 Task: Search one way flight ticket for 2 adults, 2 infants in seat and 1 infant on lap in first from Minot: Minot International Airport to Evansville: Evansville Regional Airport on 5-3-2023. Choice of flights is JetBlue. Number of bags: 1 checked bag. Price is upto 109000. Outbound departure time preference is 15:15.
Action: Mouse moved to (410, 163)
Screenshot: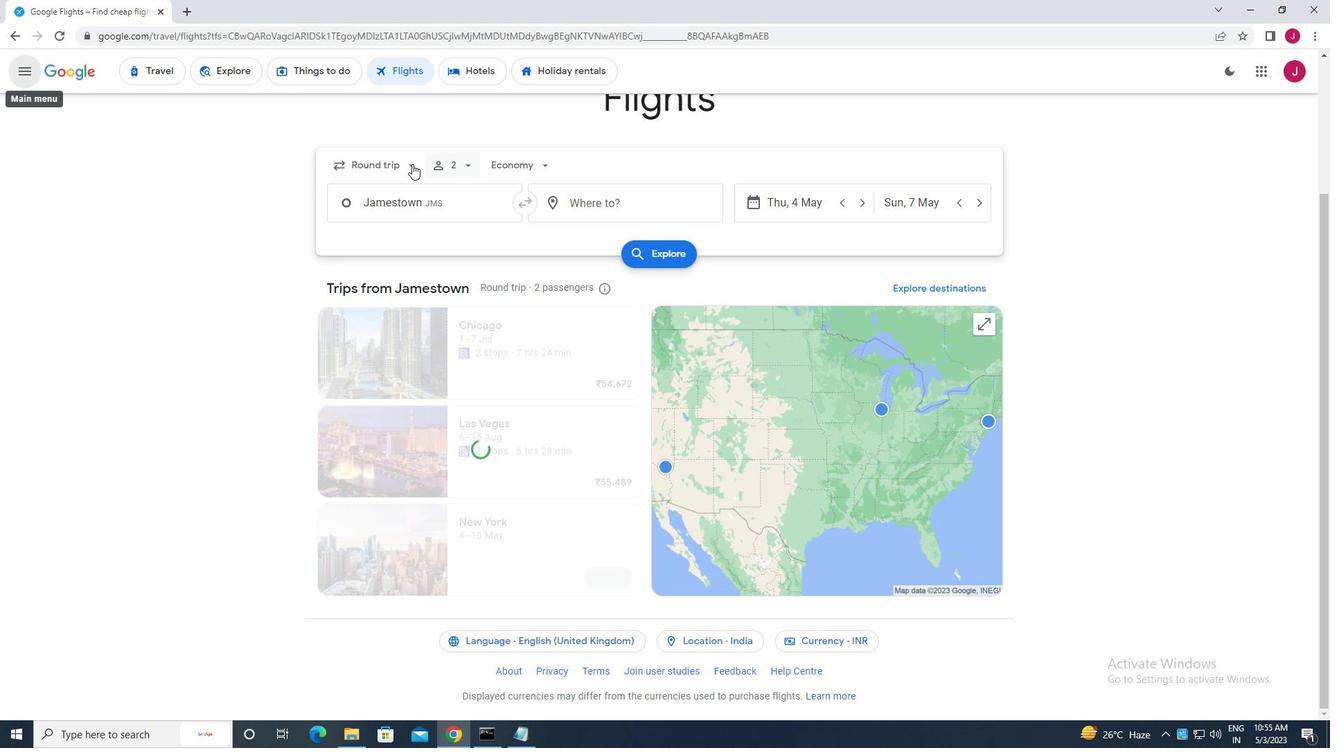 
Action: Mouse pressed left at (410, 163)
Screenshot: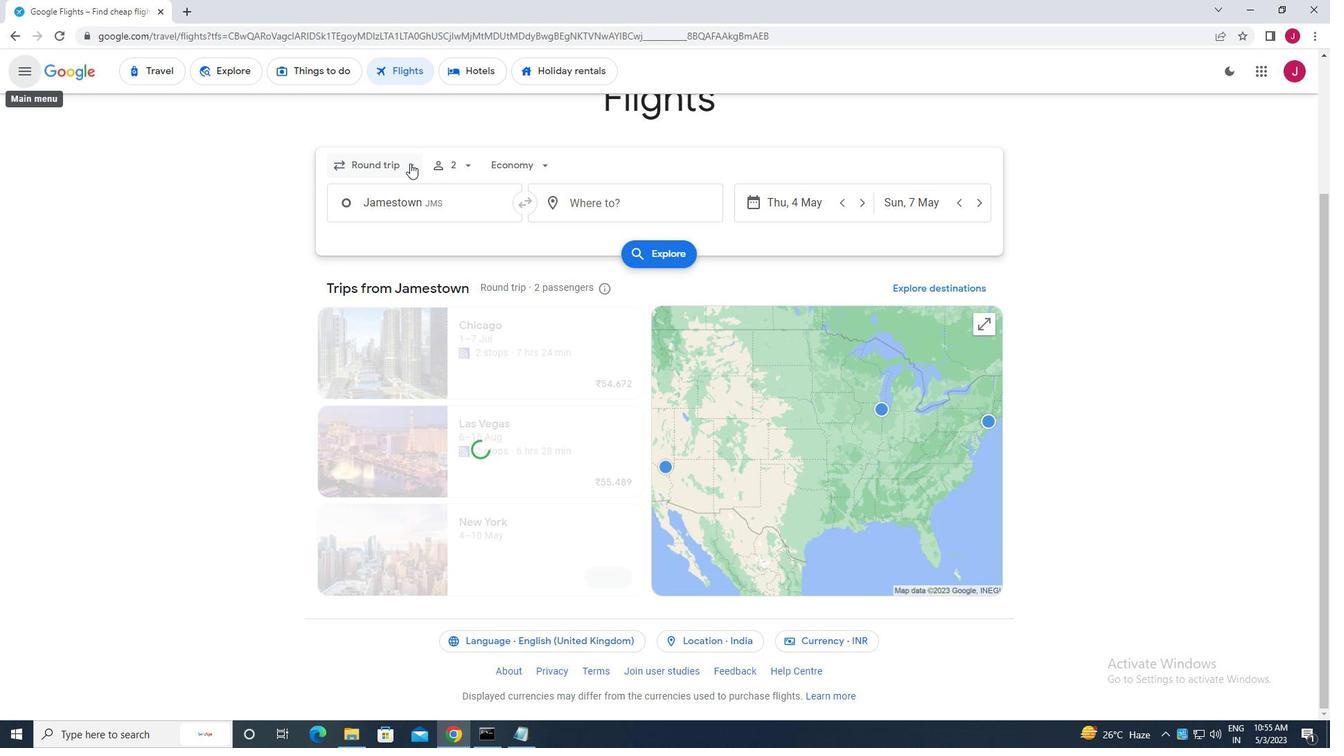 
Action: Mouse moved to (394, 230)
Screenshot: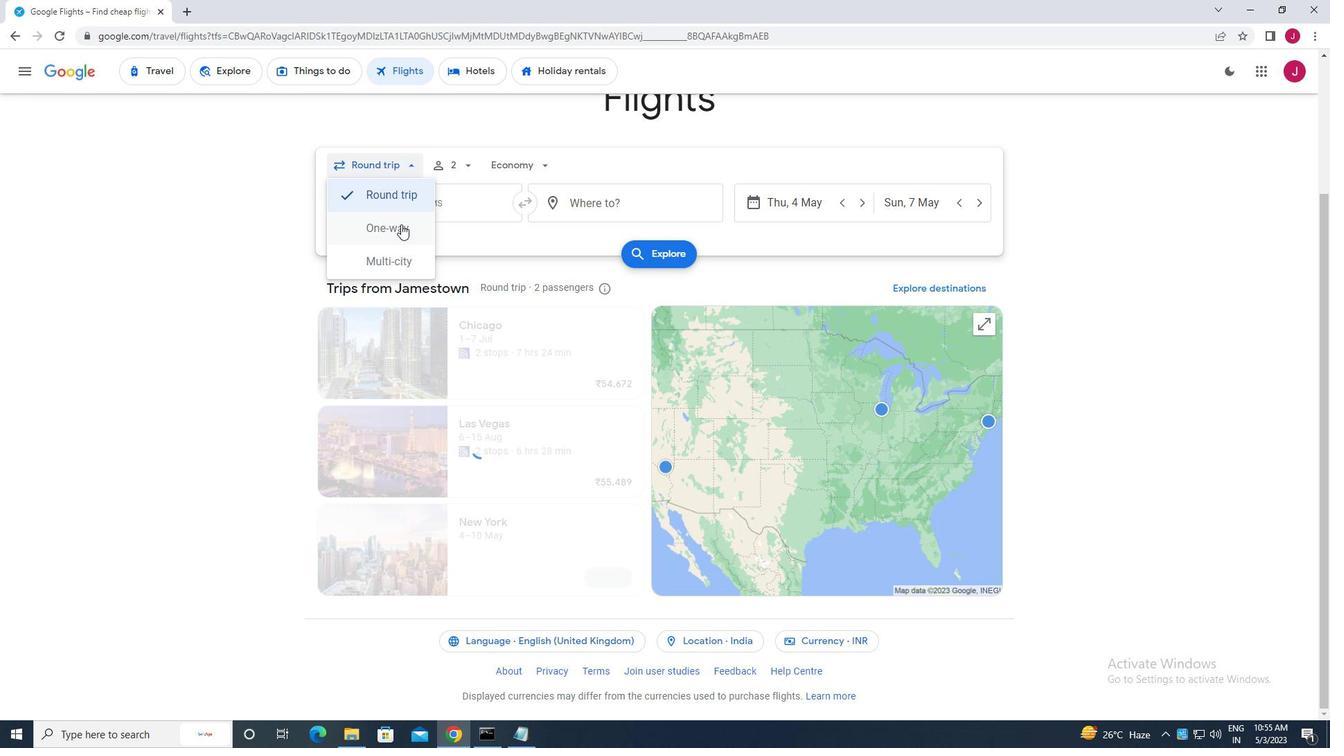 
Action: Mouse pressed left at (394, 230)
Screenshot: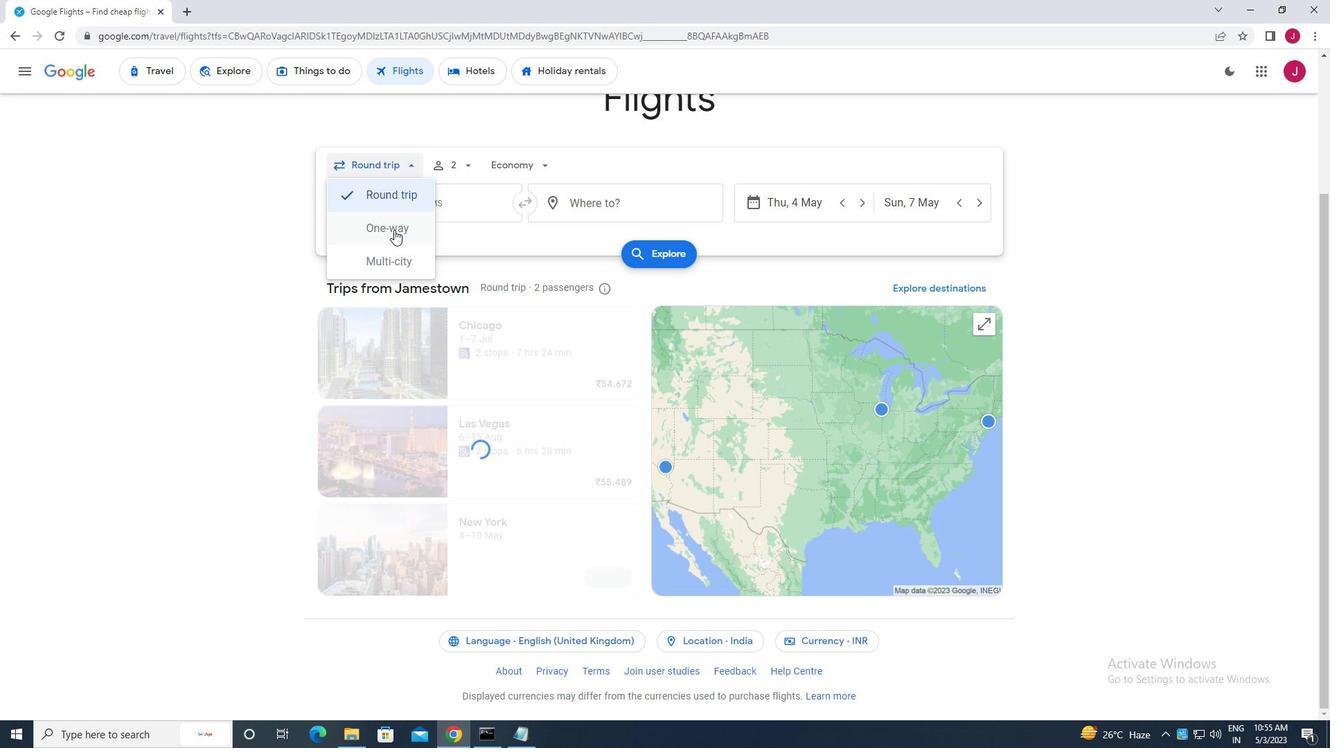 
Action: Mouse moved to (462, 166)
Screenshot: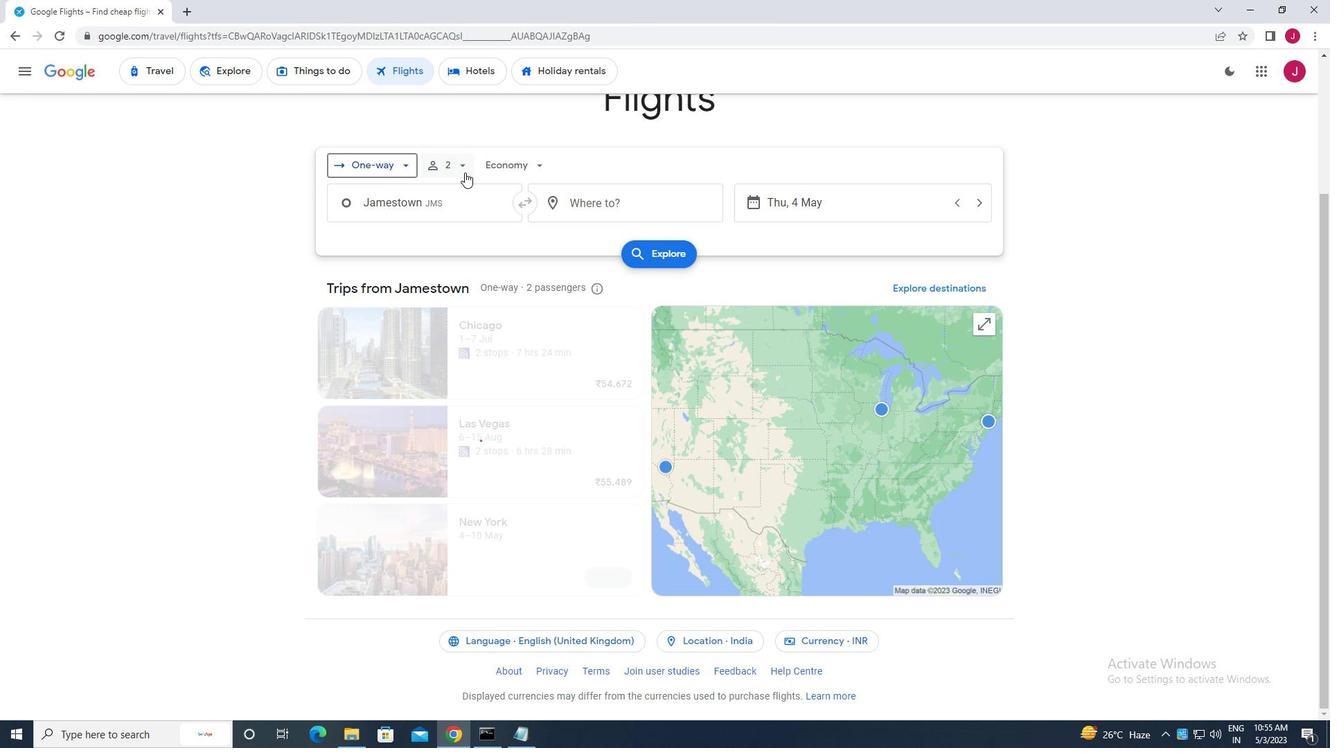 
Action: Mouse pressed left at (462, 166)
Screenshot: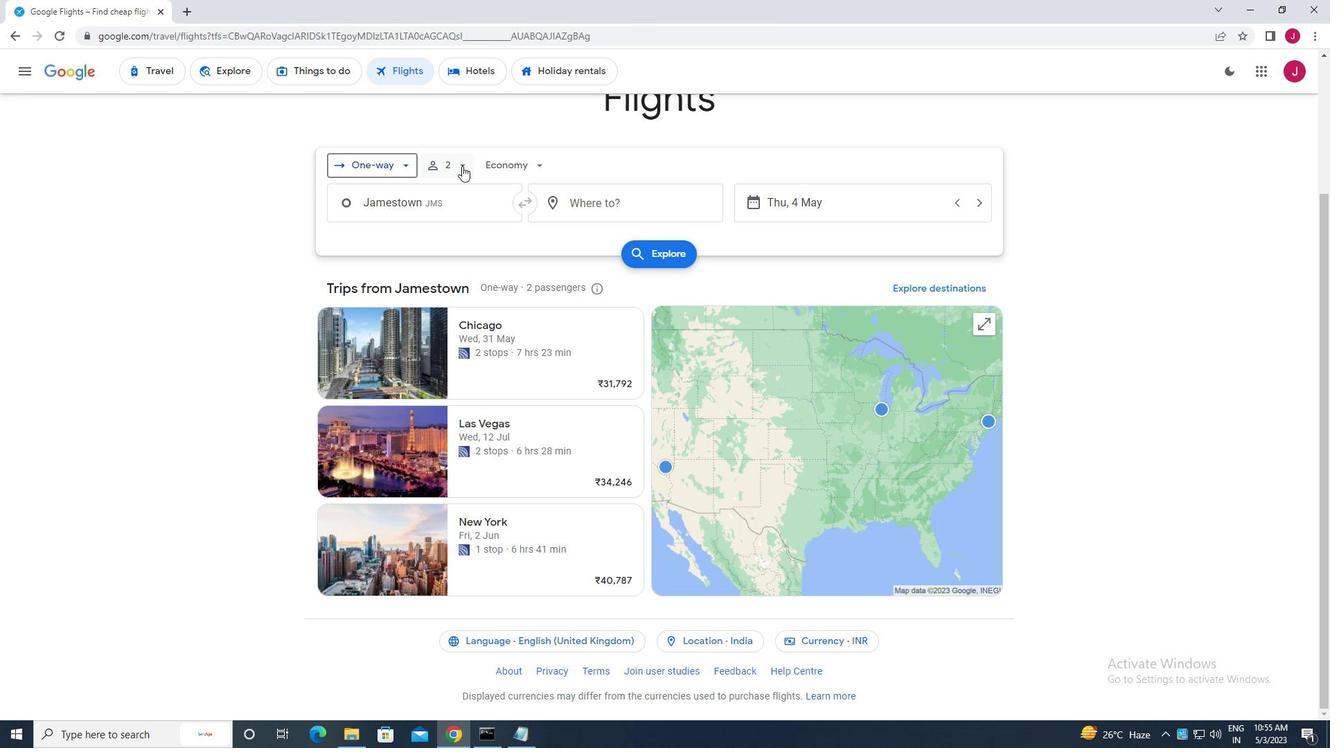 
Action: Mouse moved to (569, 198)
Screenshot: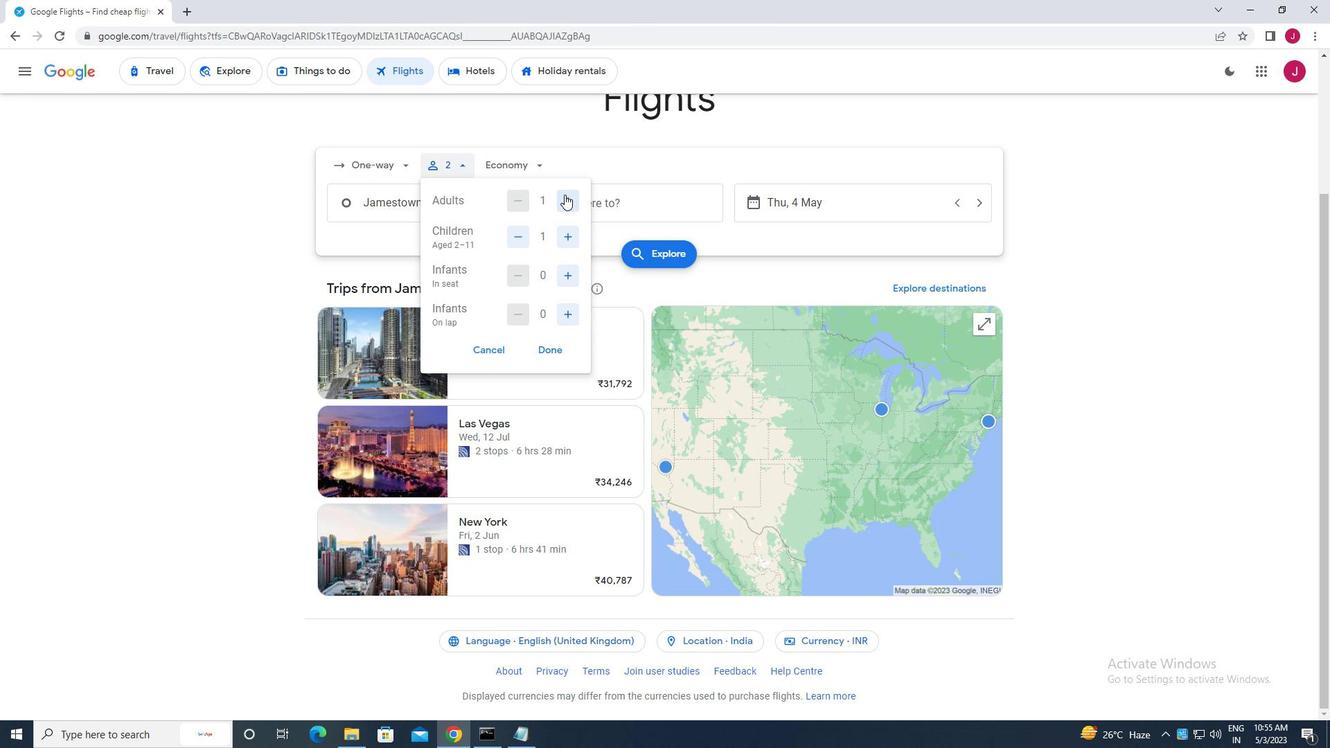 
Action: Mouse pressed left at (569, 198)
Screenshot: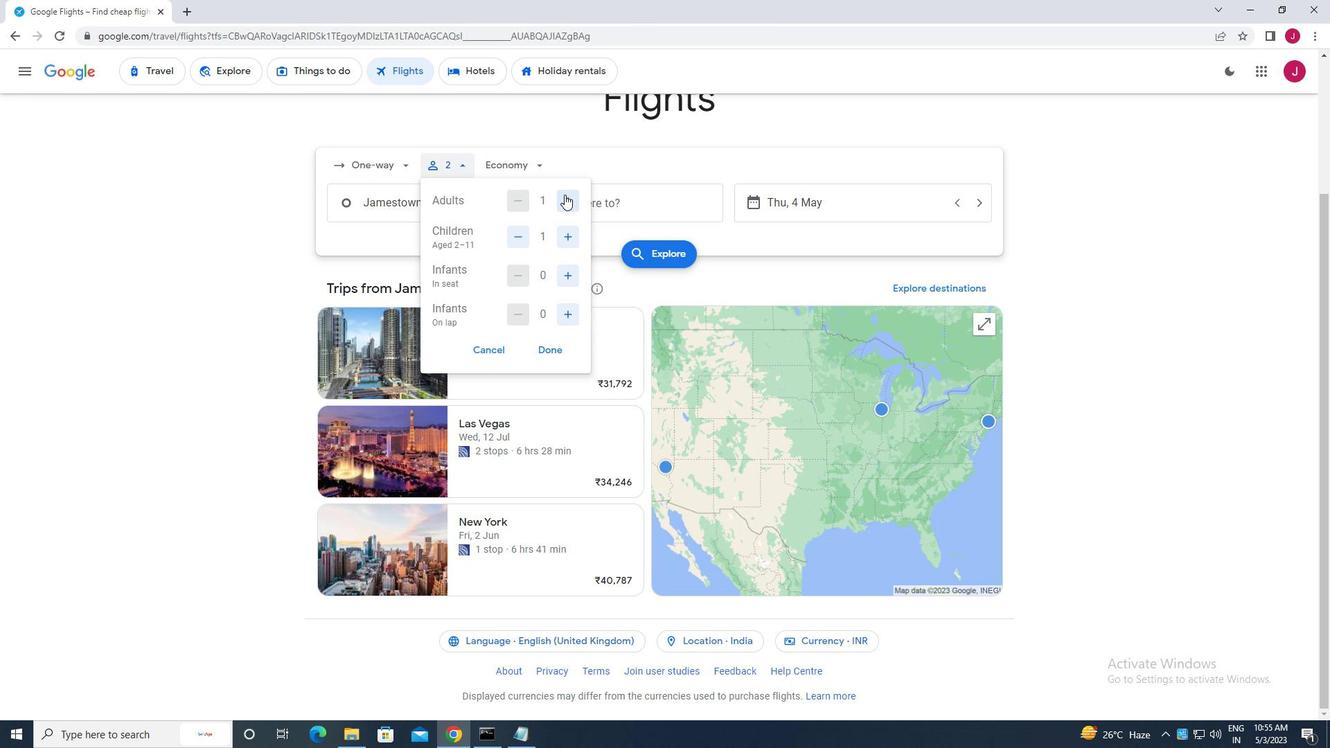 
Action: Mouse moved to (567, 237)
Screenshot: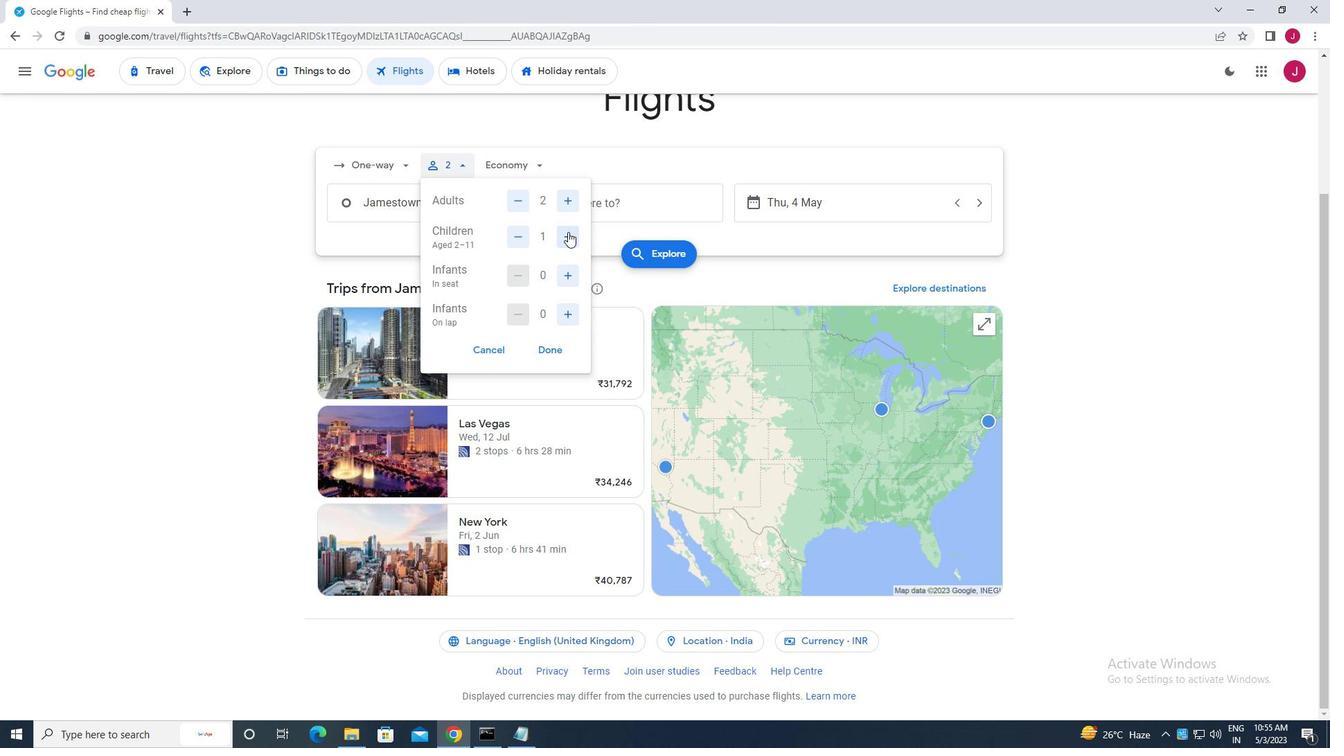 
Action: Mouse pressed left at (567, 237)
Screenshot: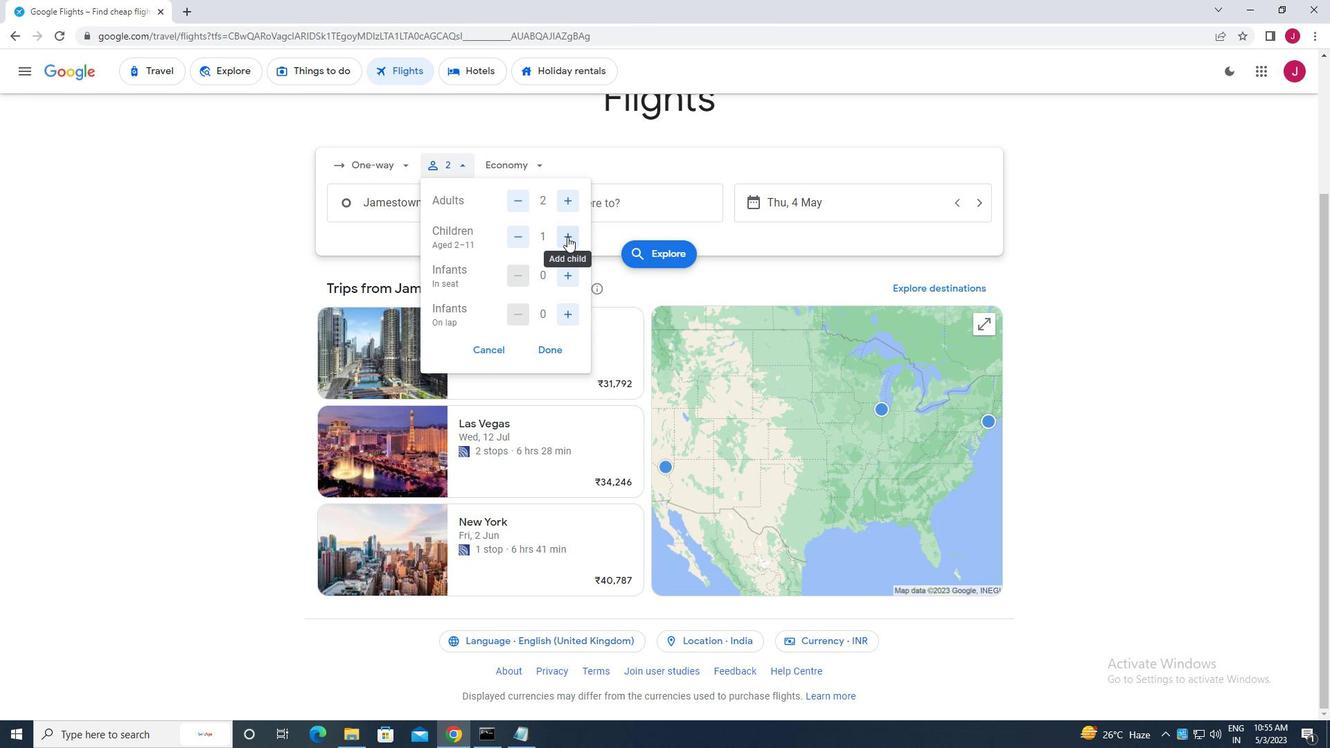 
Action: Mouse moved to (521, 239)
Screenshot: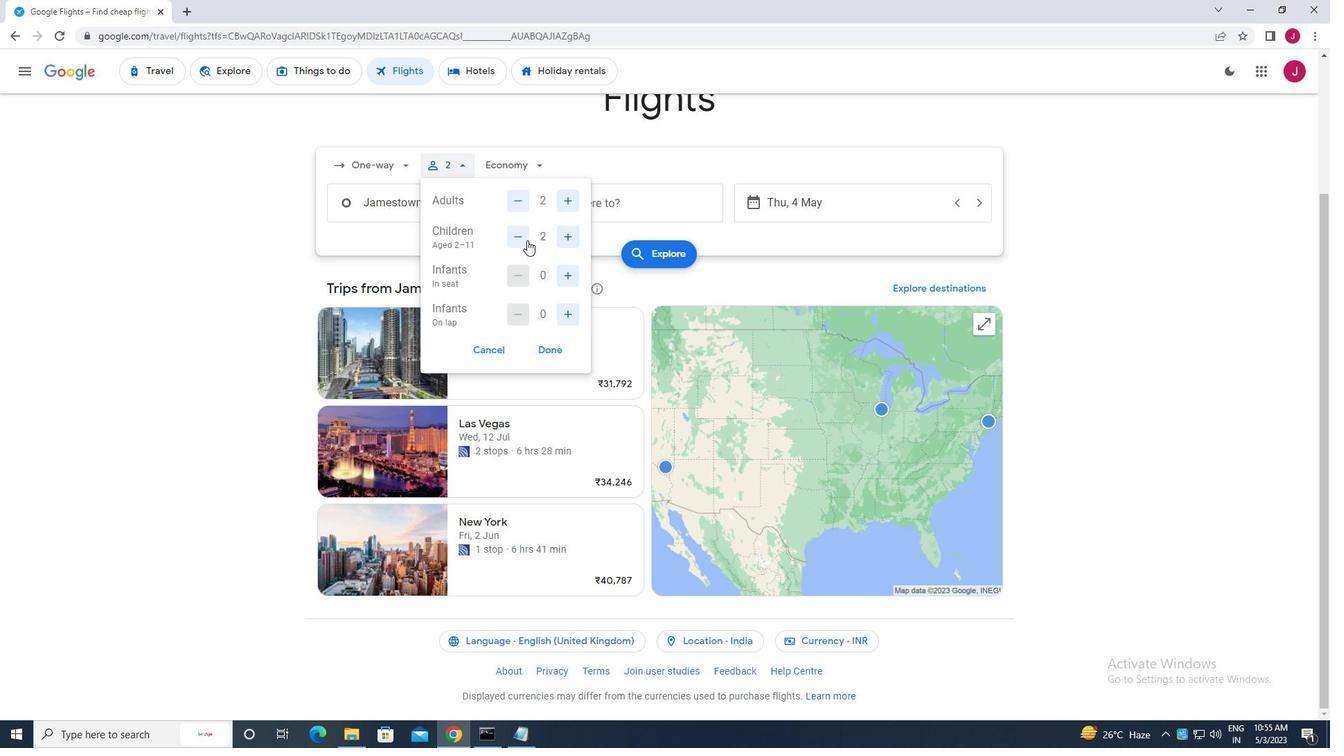 
Action: Mouse pressed left at (521, 239)
Screenshot: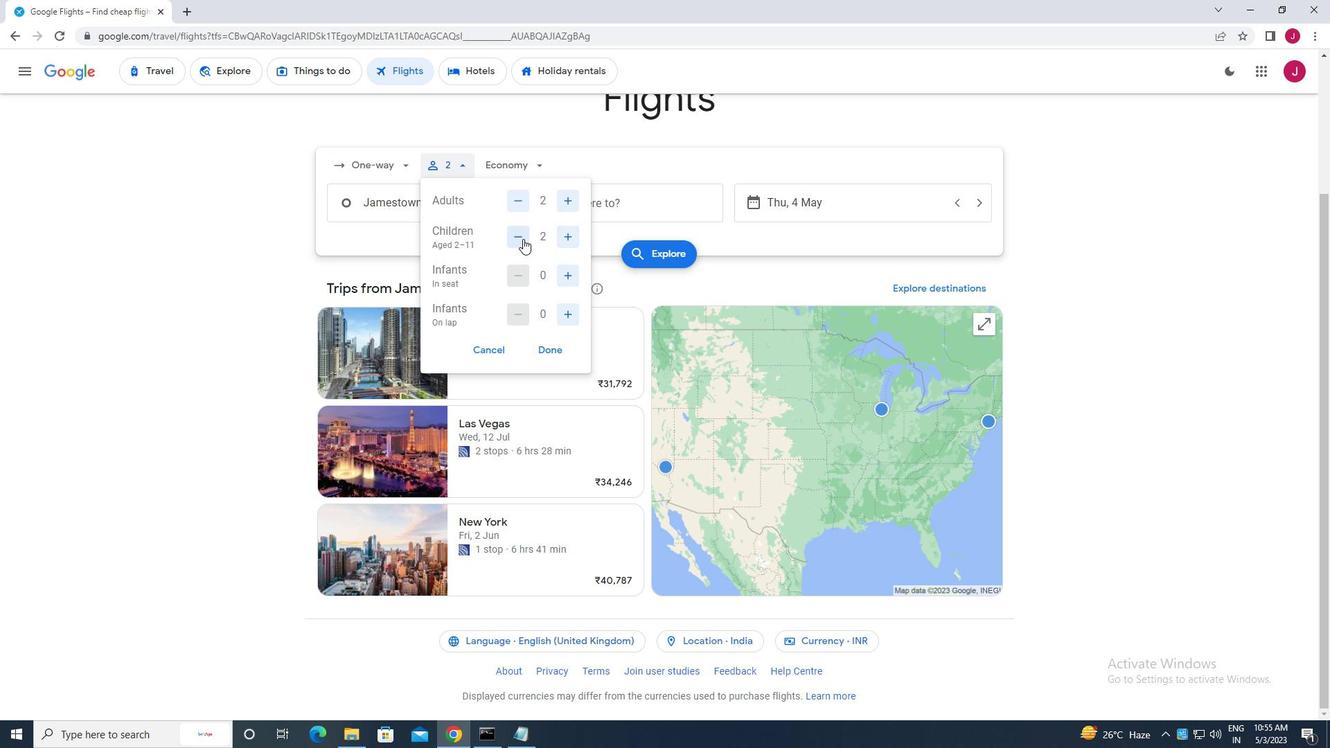 
Action: Mouse pressed left at (521, 239)
Screenshot: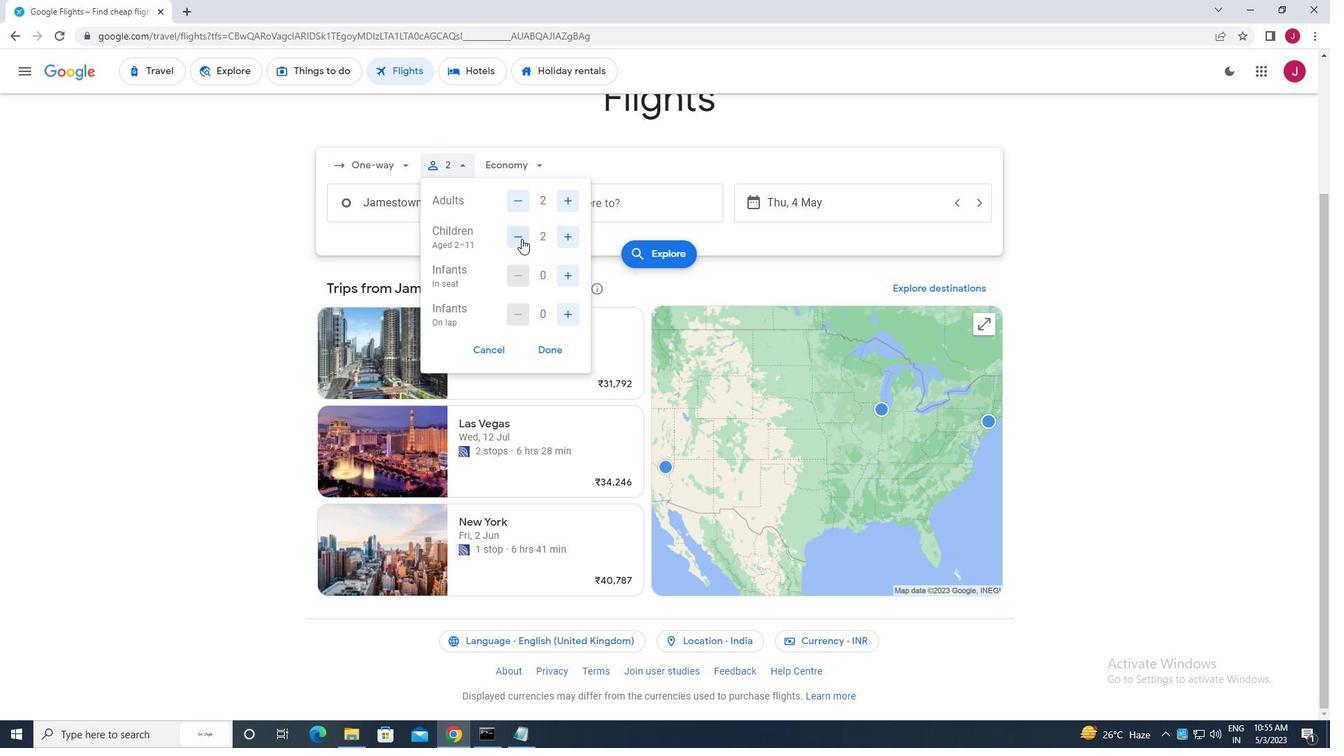 
Action: Mouse moved to (568, 277)
Screenshot: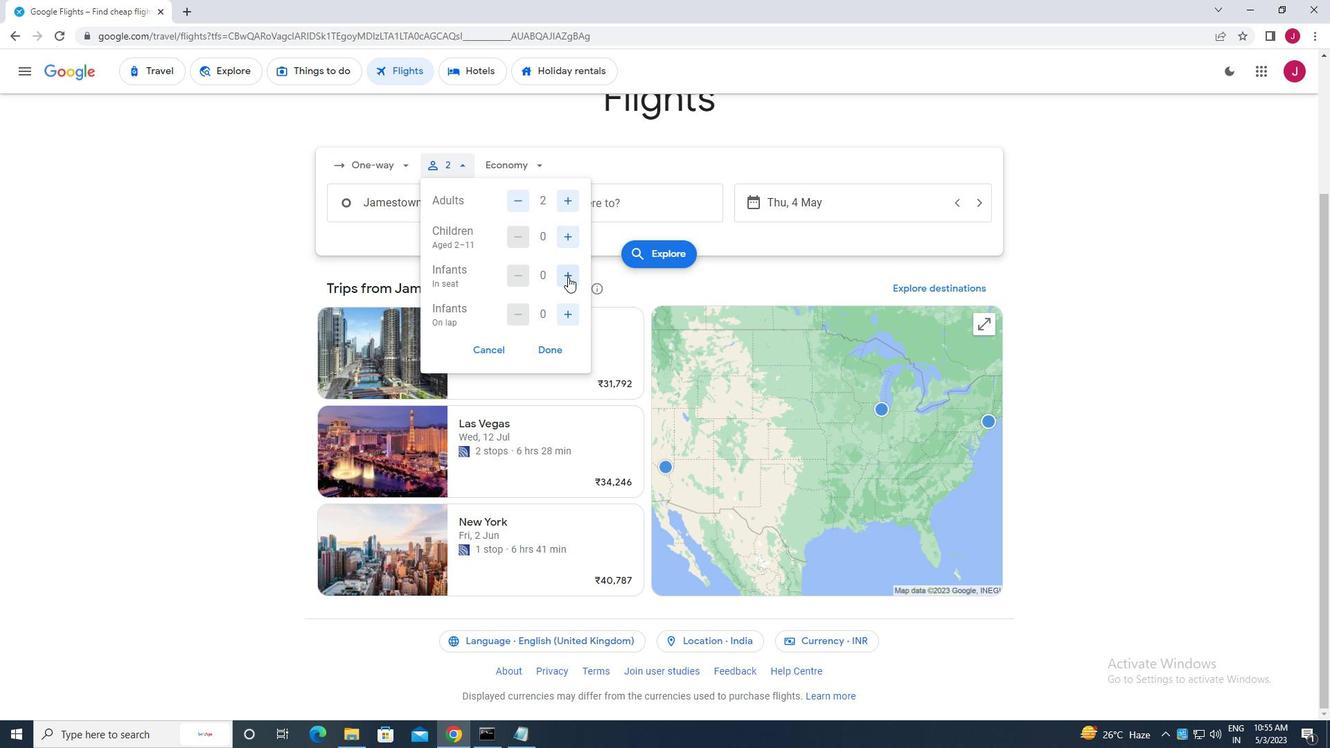 
Action: Mouse pressed left at (568, 277)
Screenshot: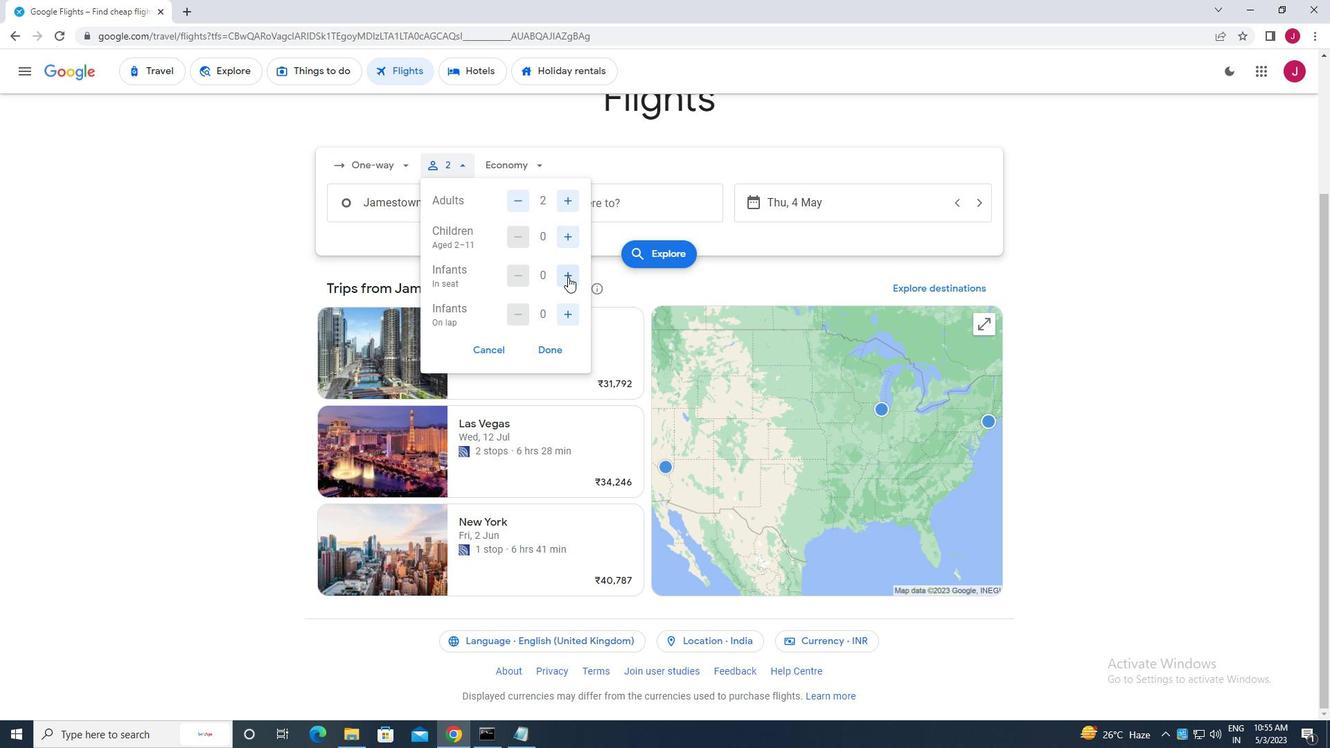 
Action: Mouse pressed left at (568, 277)
Screenshot: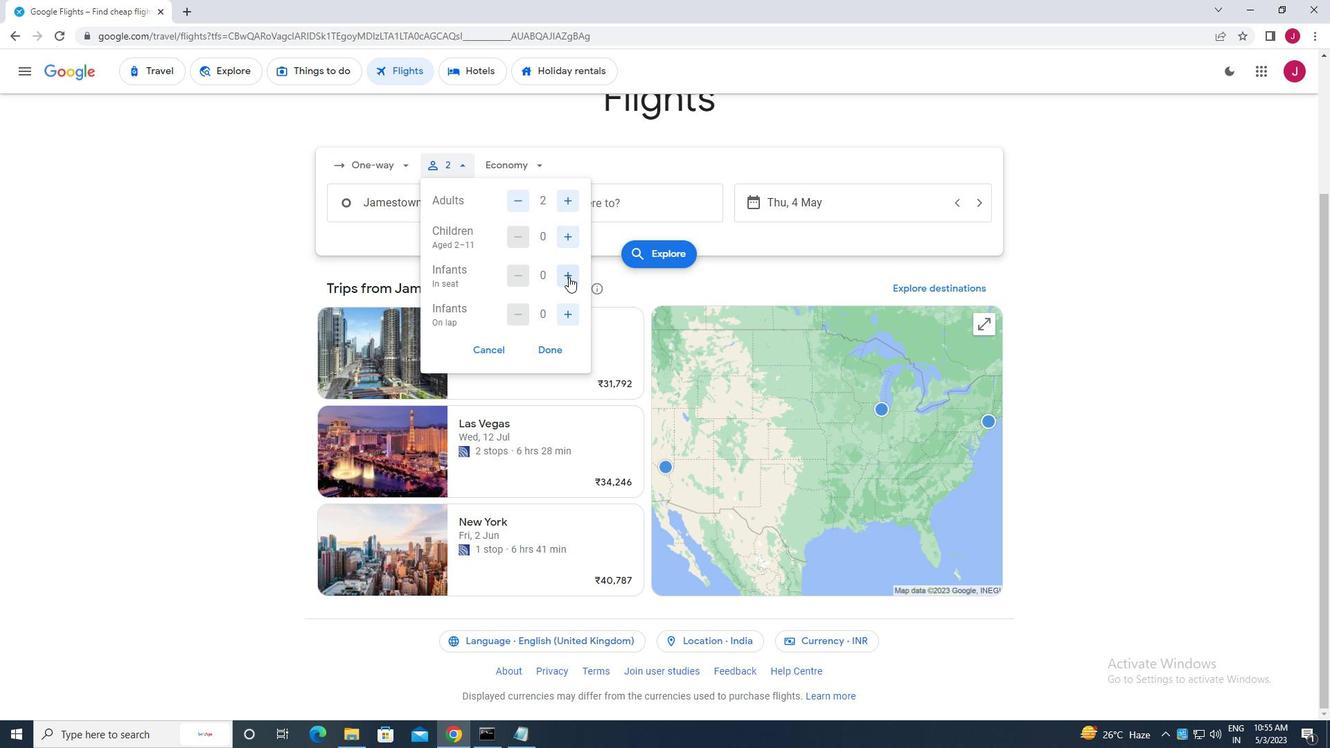 
Action: Mouse moved to (571, 307)
Screenshot: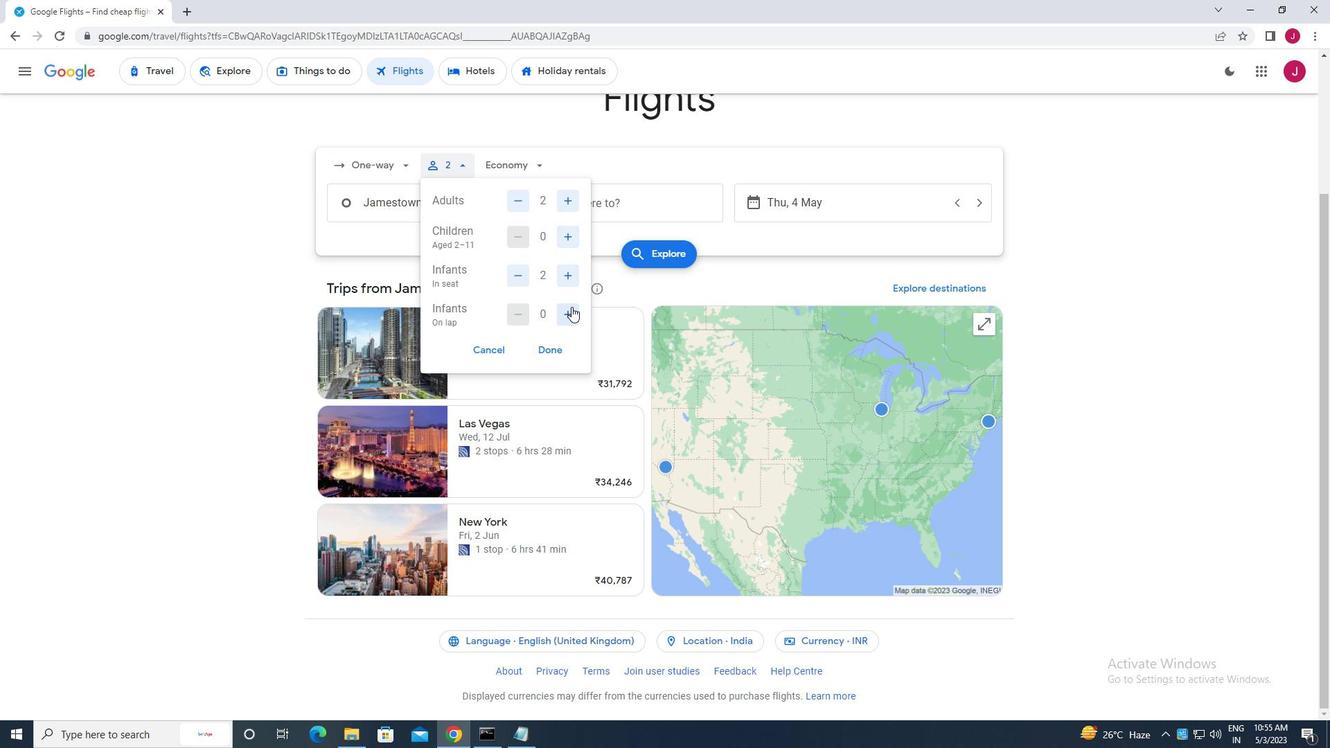 
Action: Mouse pressed left at (571, 307)
Screenshot: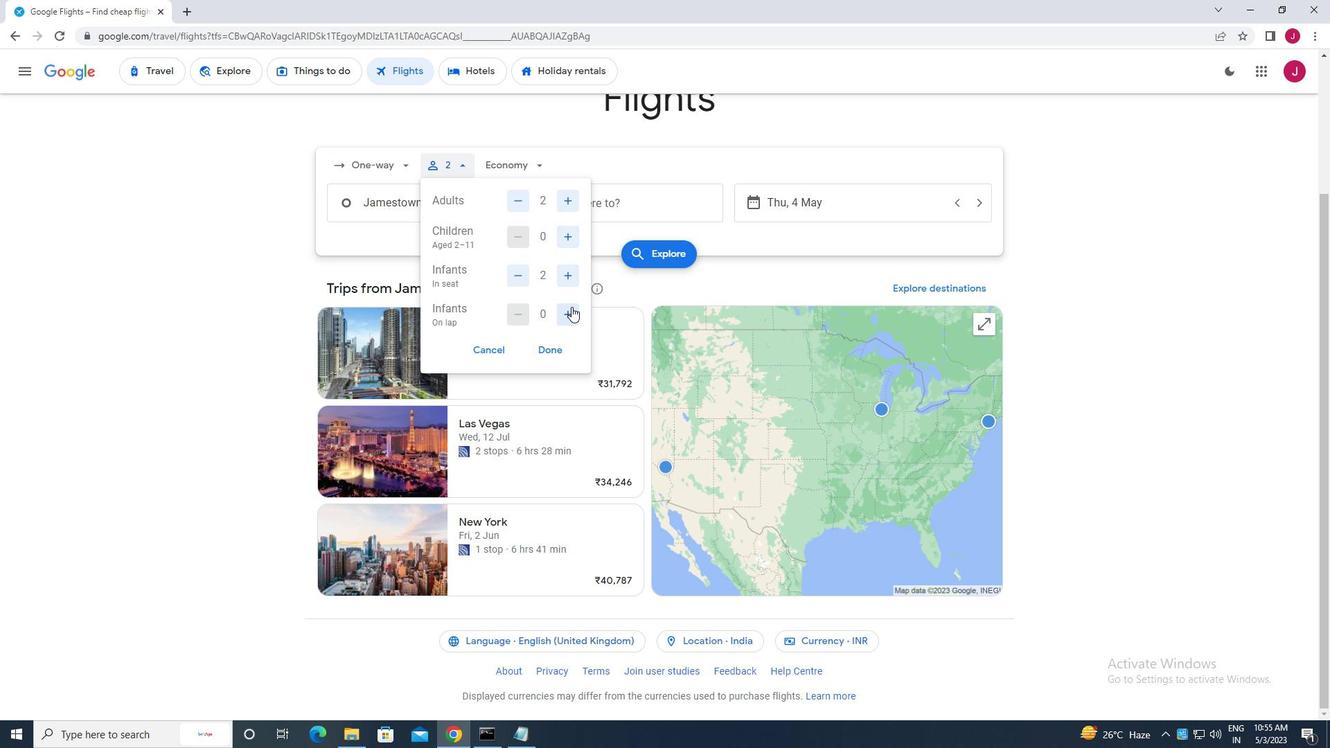 
Action: Mouse moved to (553, 352)
Screenshot: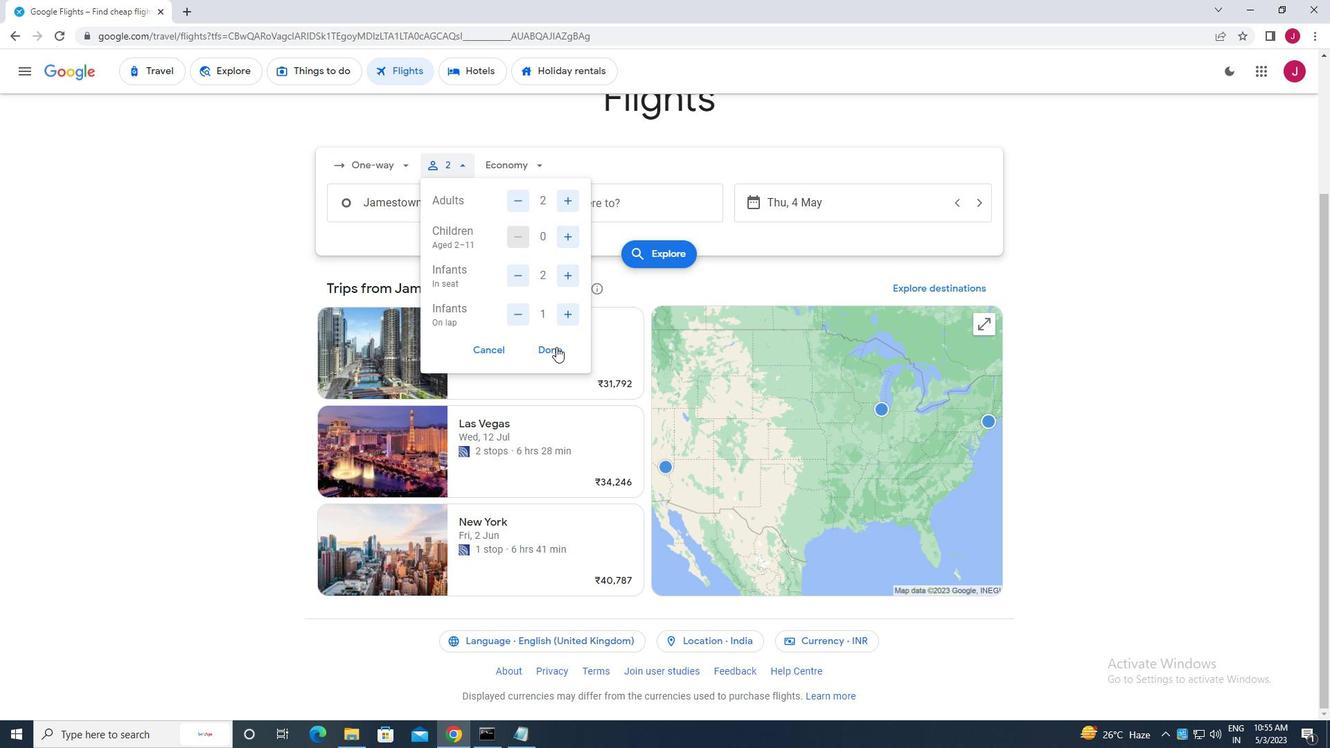 
Action: Mouse pressed left at (553, 352)
Screenshot: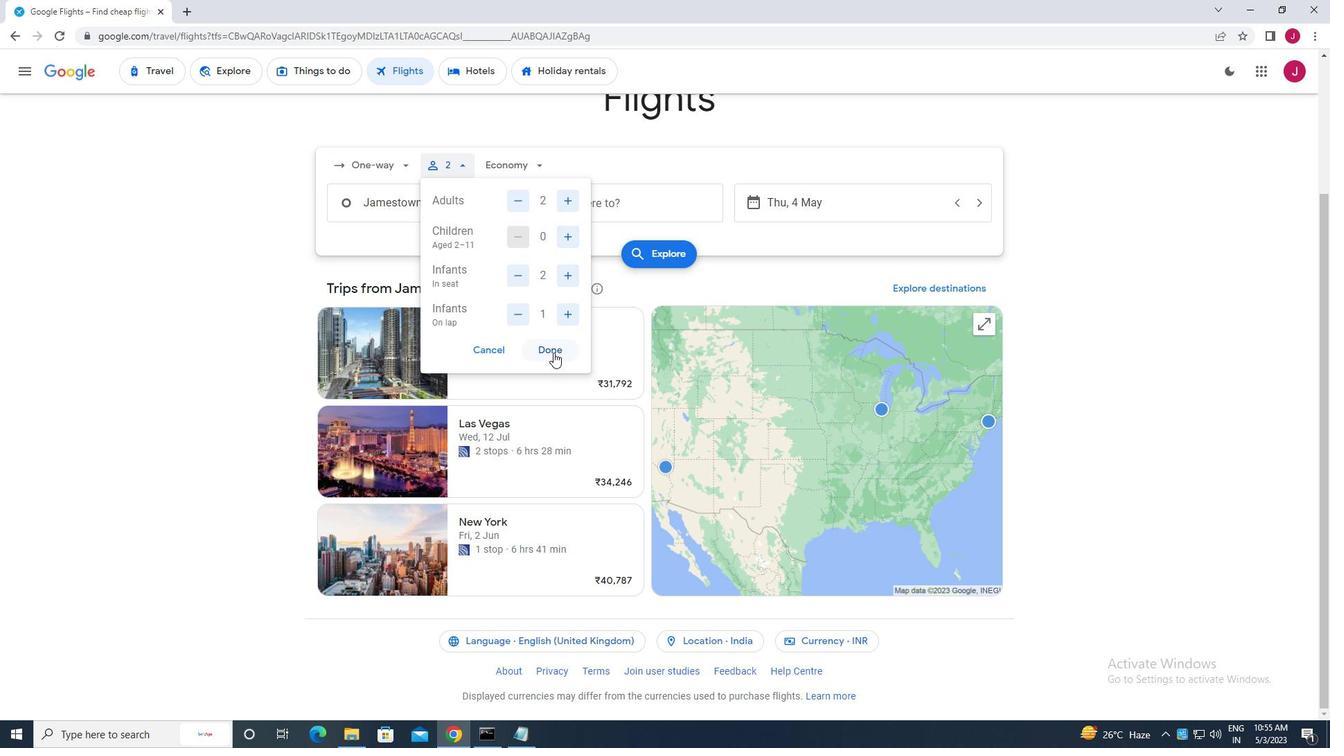 
Action: Mouse moved to (527, 166)
Screenshot: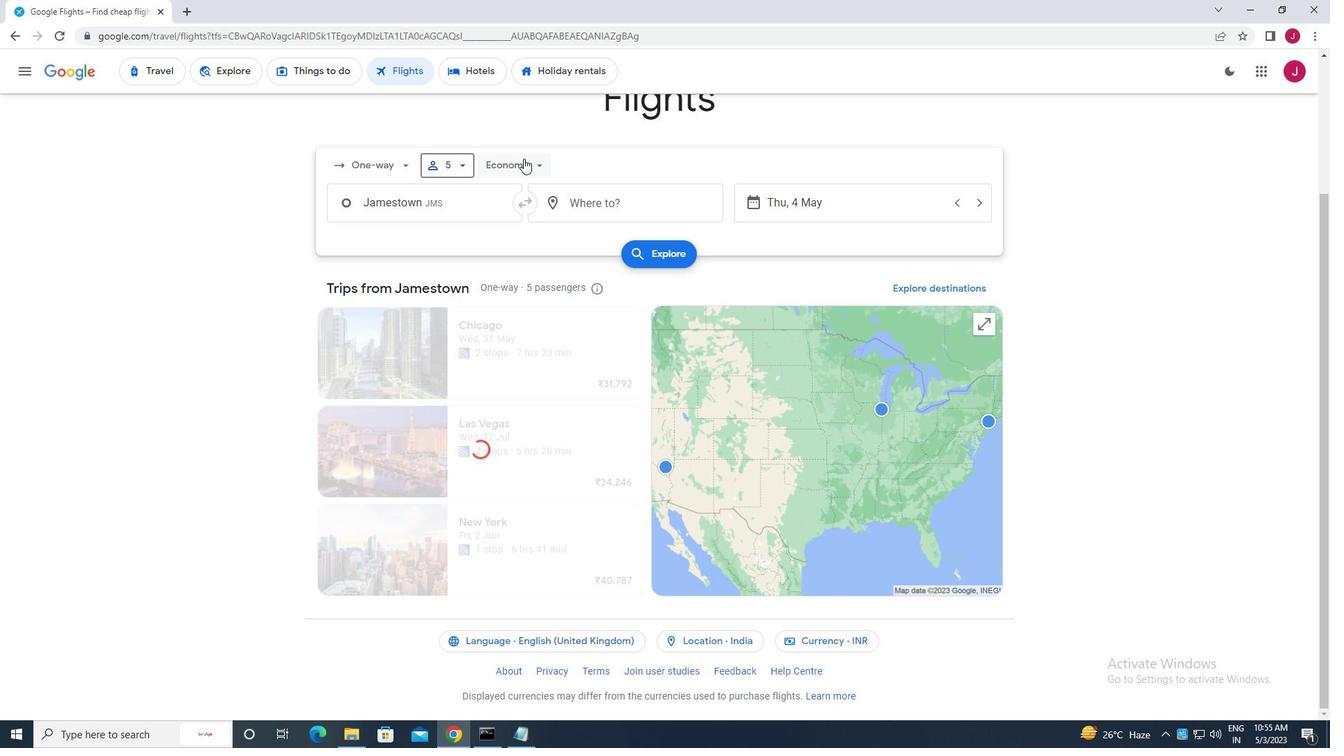 
Action: Mouse pressed left at (527, 166)
Screenshot: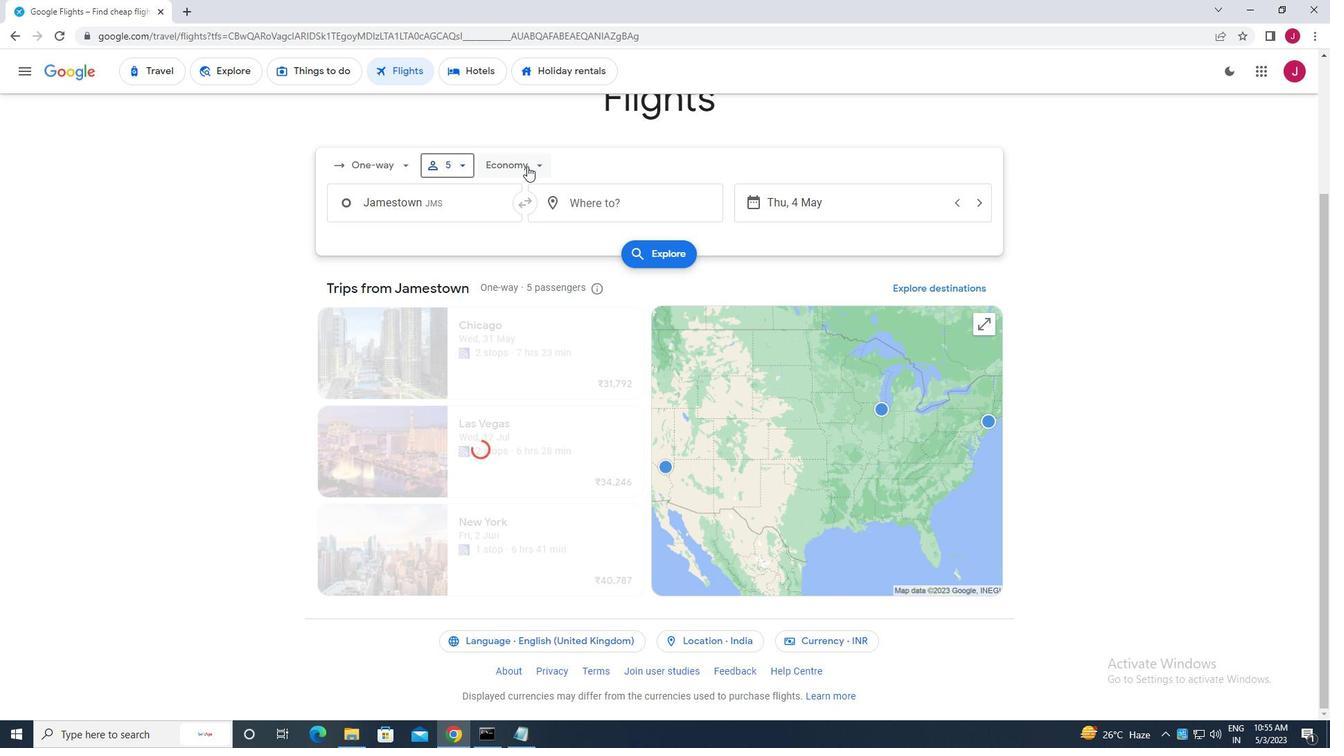 
Action: Mouse moved to (528, 294)
Screenshot: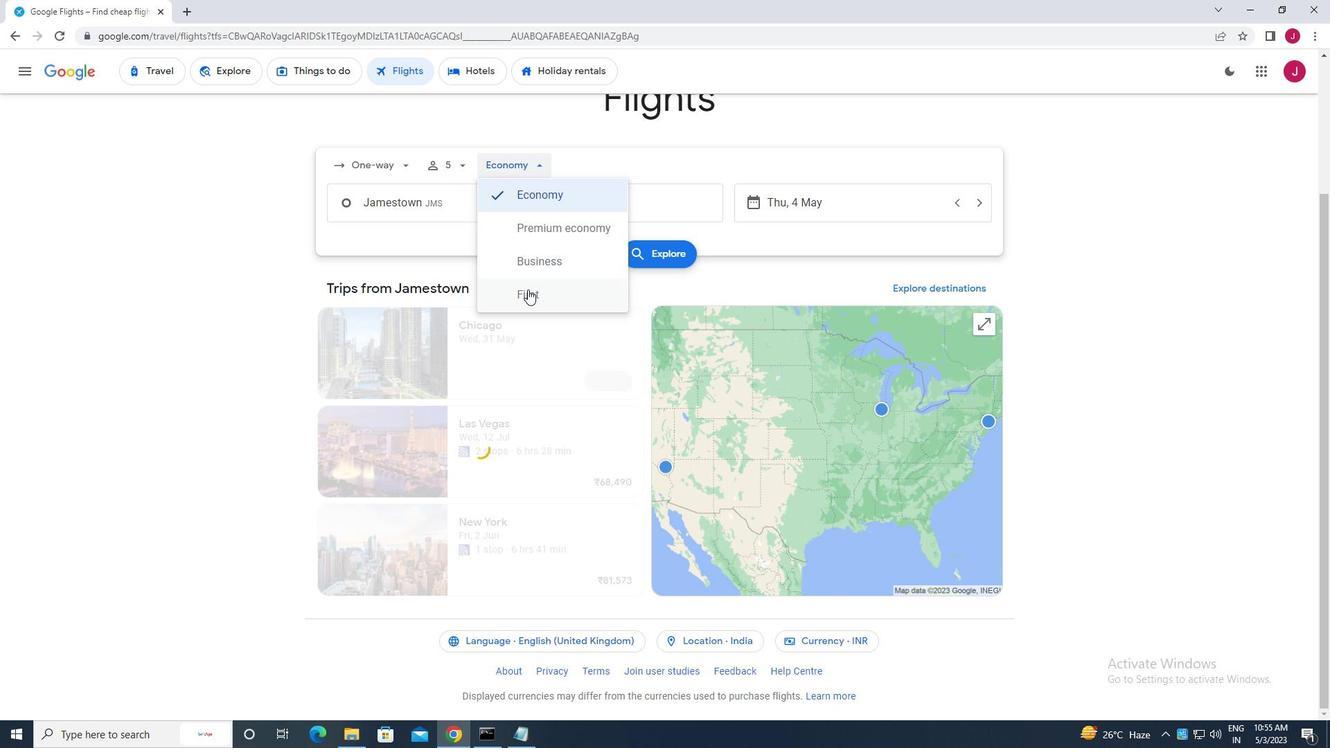 
Action: Mouse pressed left at (528, 294)
Screenshot: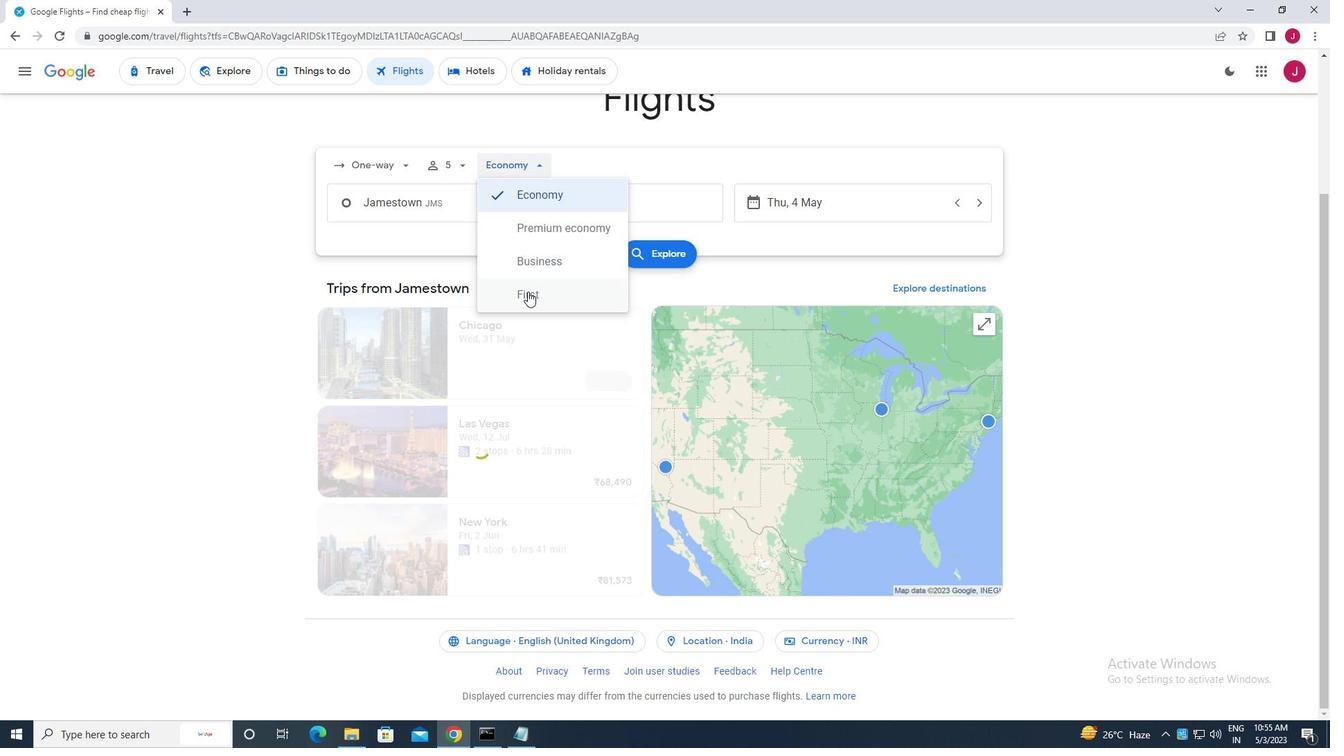
Action: Mouse moved to (458, 208)
Screenshot: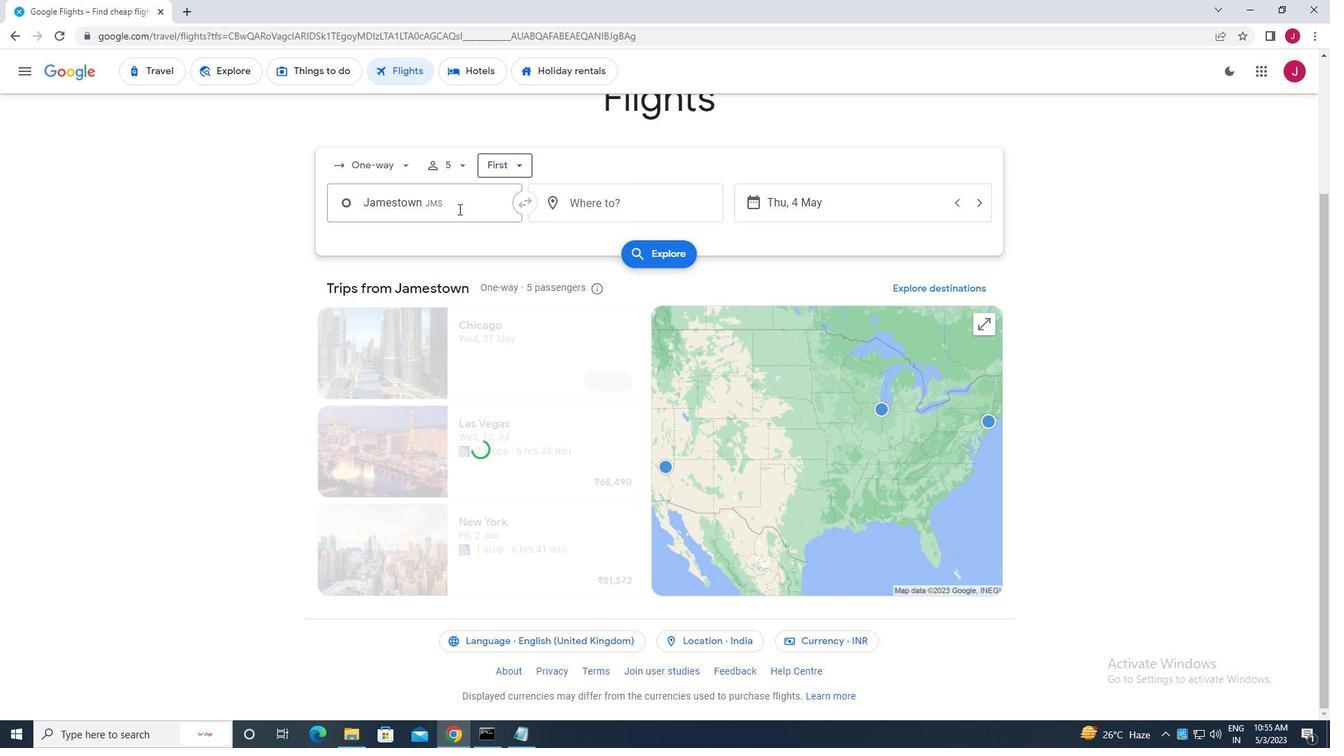 
Action: Mouse pressed left at (458, 208)
Screenshot: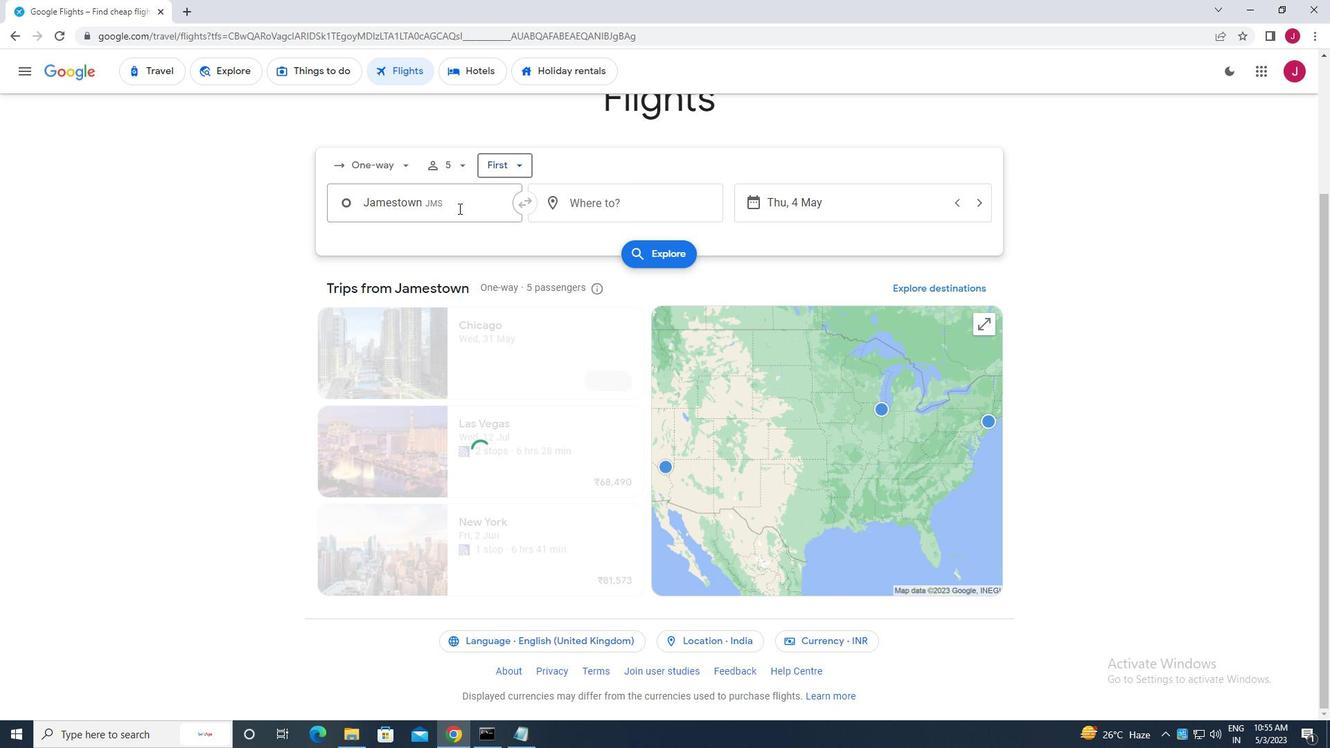 
Action: Mouse moved to (461, 209)
Screenshot: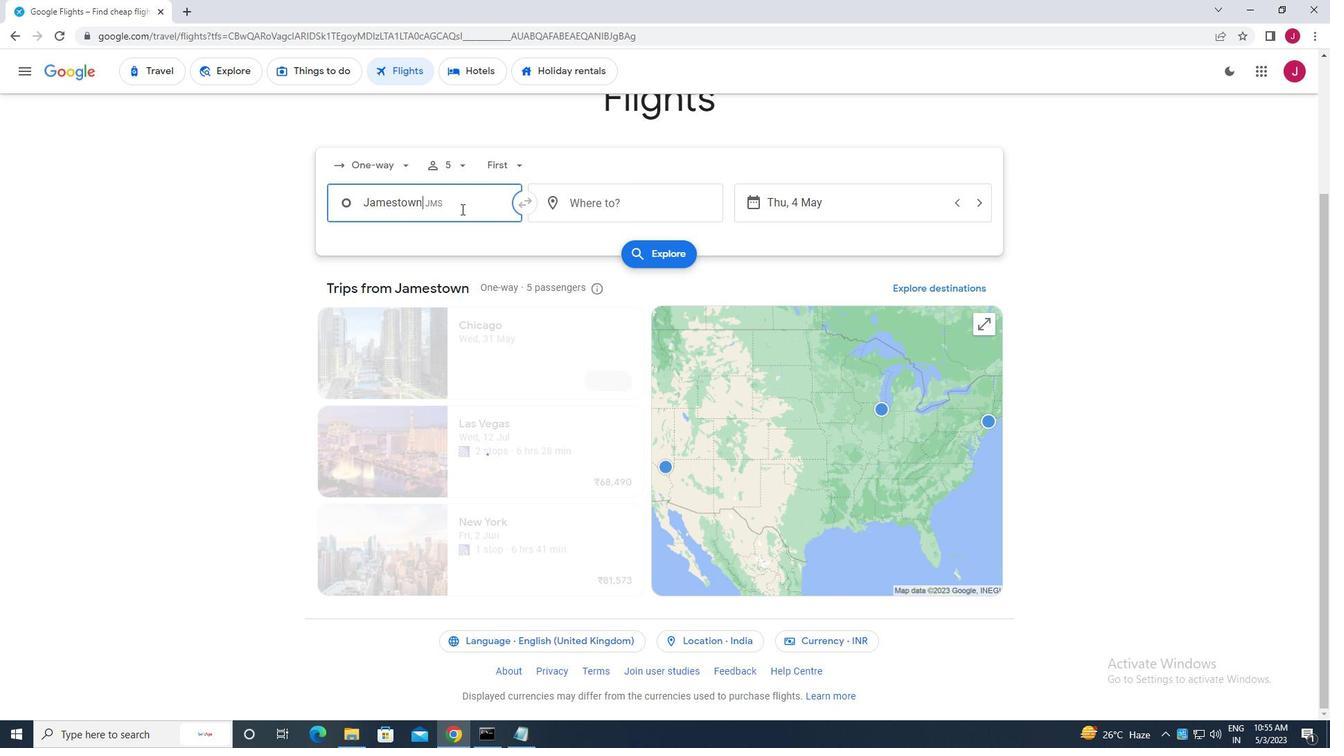 
Action: Key pressed minot
Screenshot: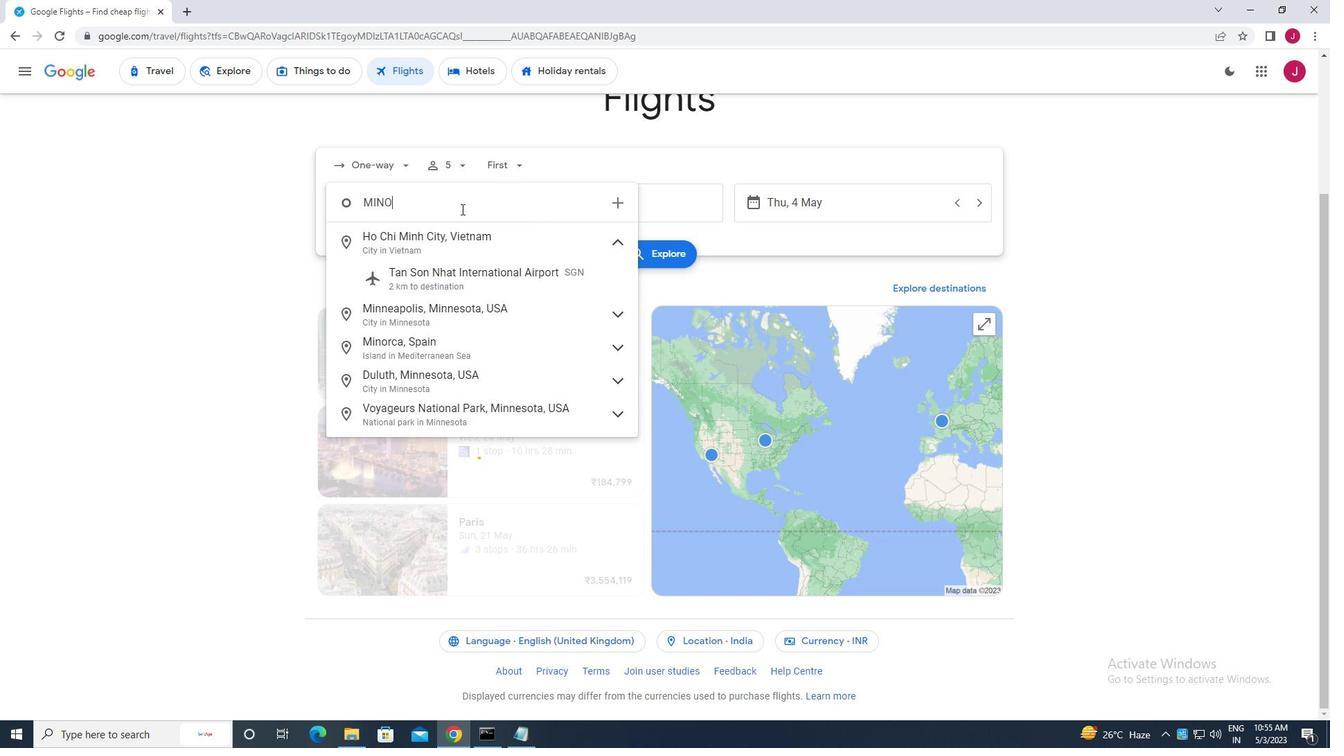 
Action: Mouse moved to (474, 270)
Screenshot: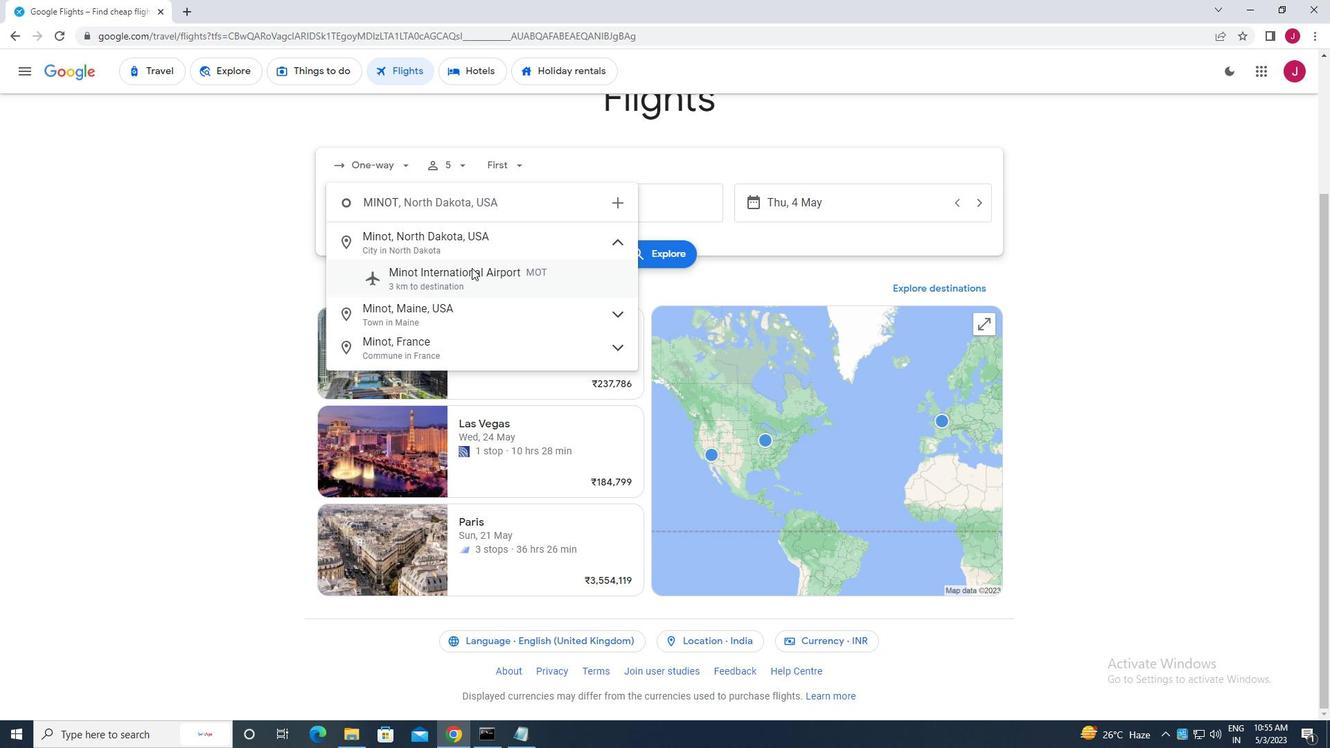 
Action: Mouse pressed left at (474, 270)
Screenshot: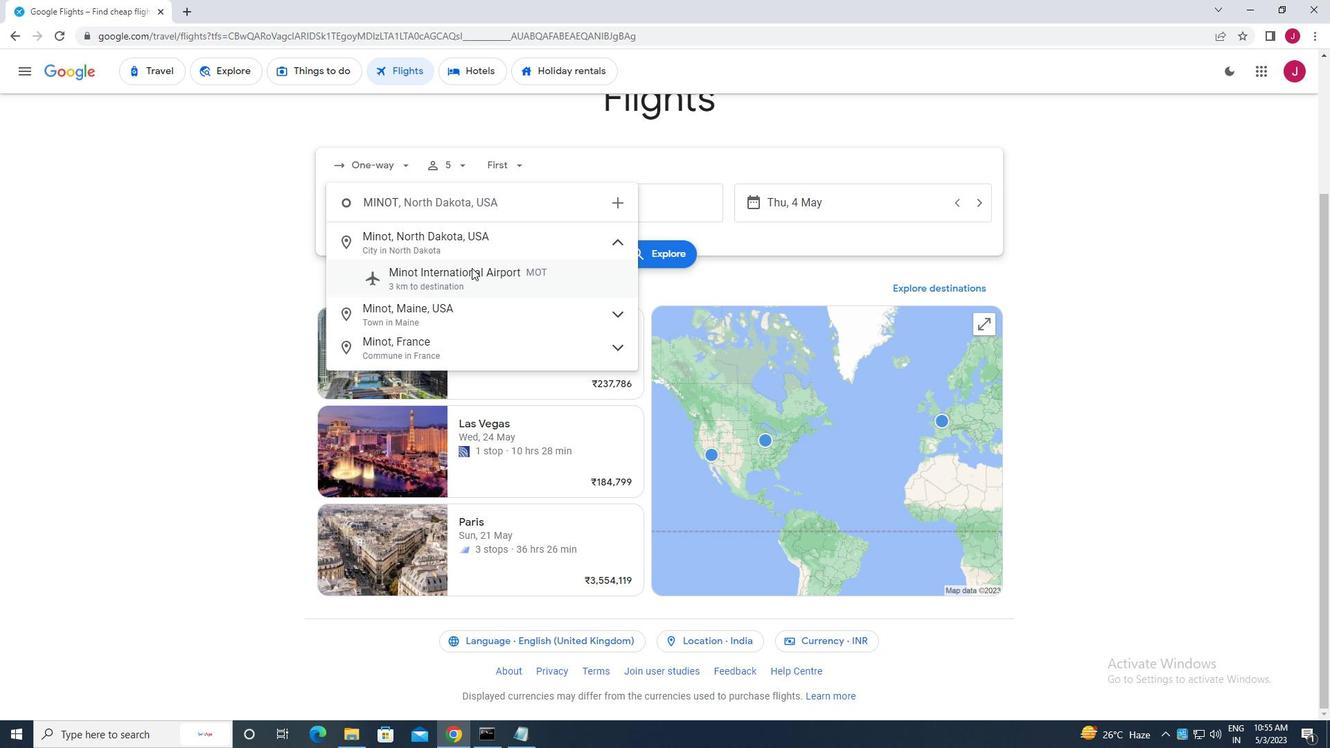 
Action: Mouse moved to (608, 207)
Screenshot: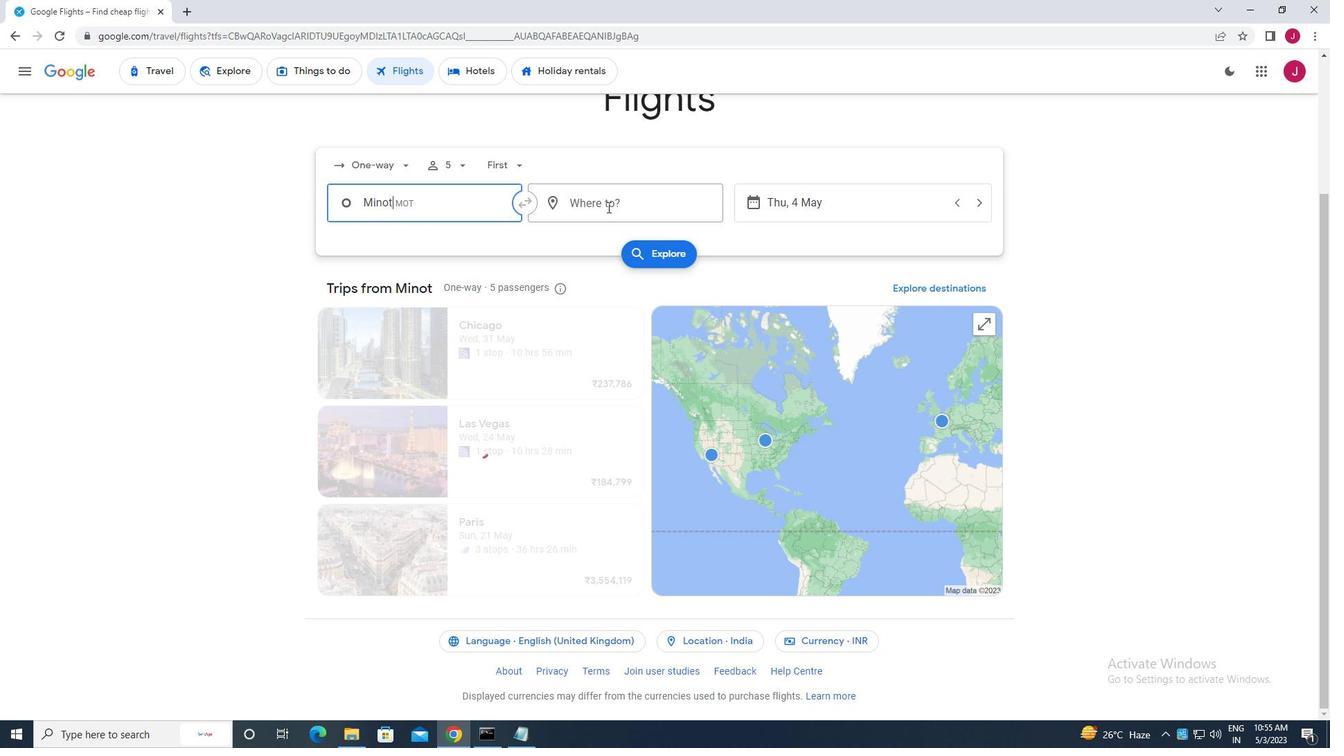 
Action: Mouse pressed left at (608, 207)
Screenshot: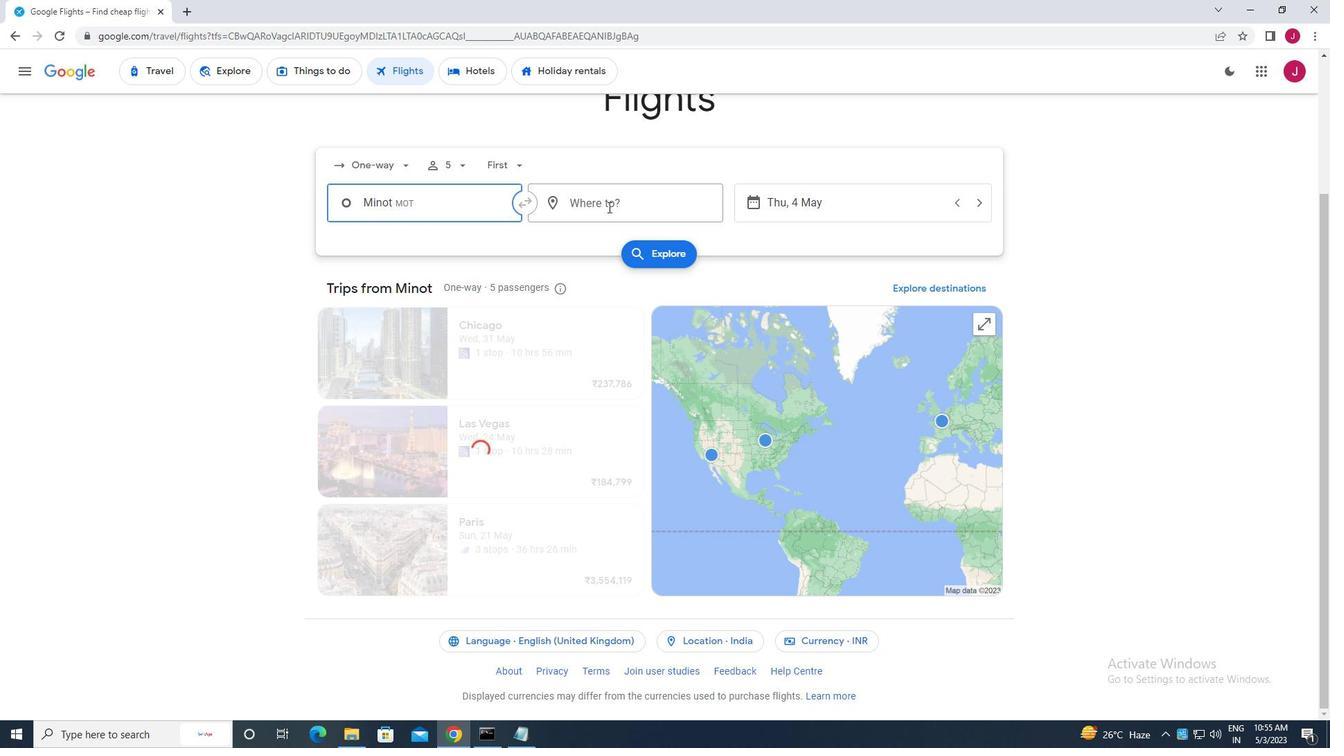 
Action: Key pressed evans
Screenshot: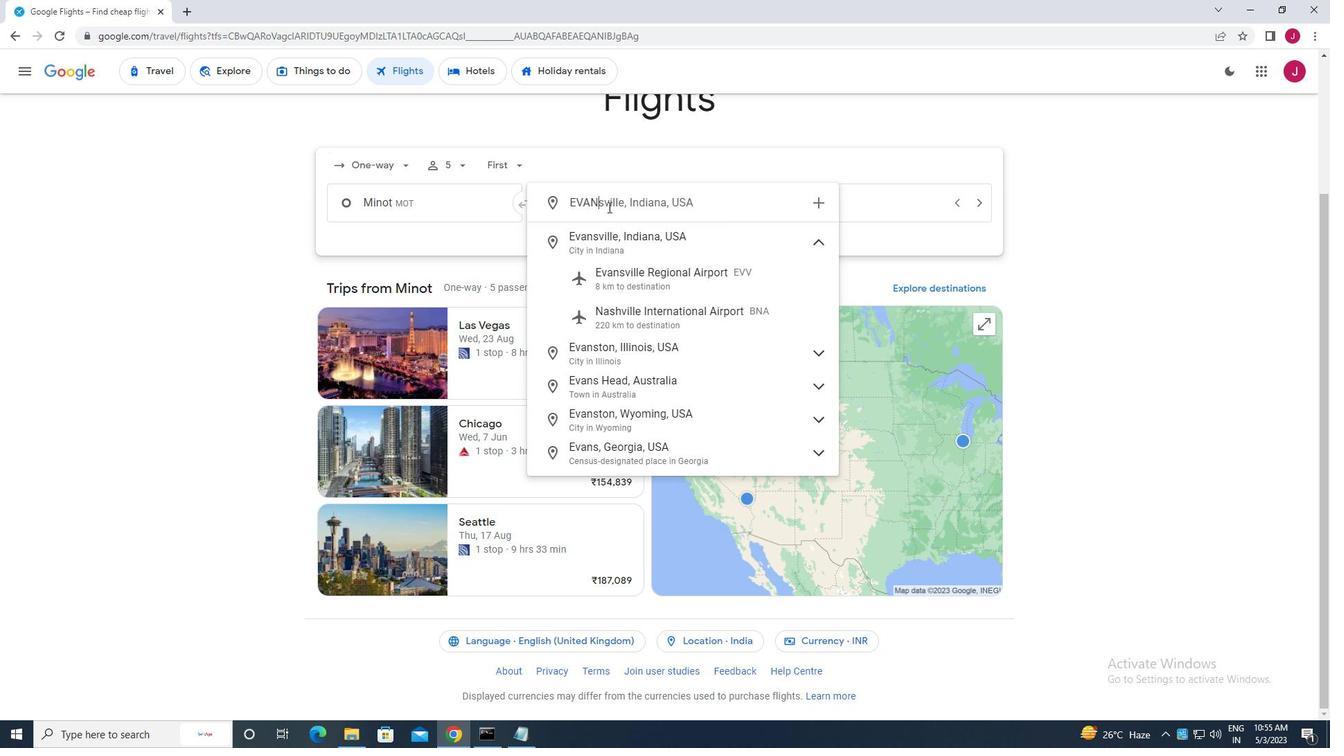 
Action: Mouse moved to (662, 282)
Screenshot: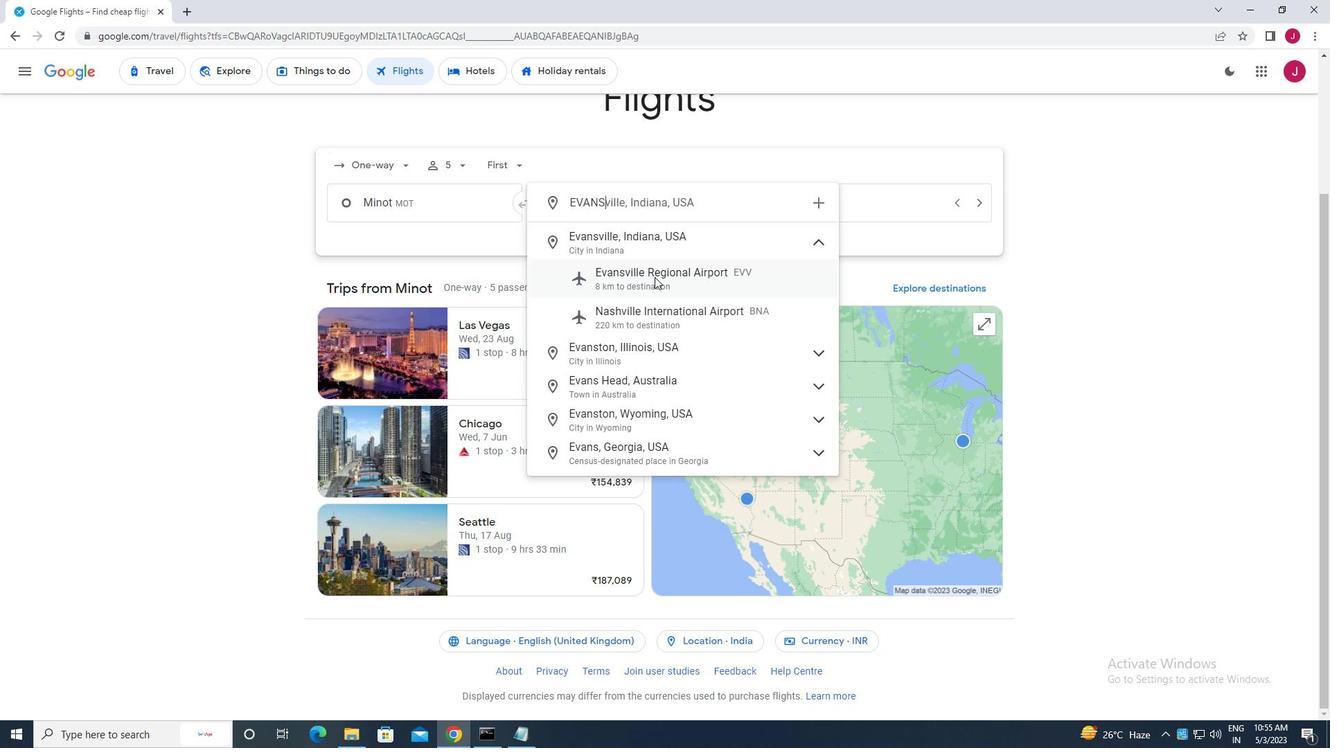 
Action: Mouse pressed left at (662, 282)
Screenshot: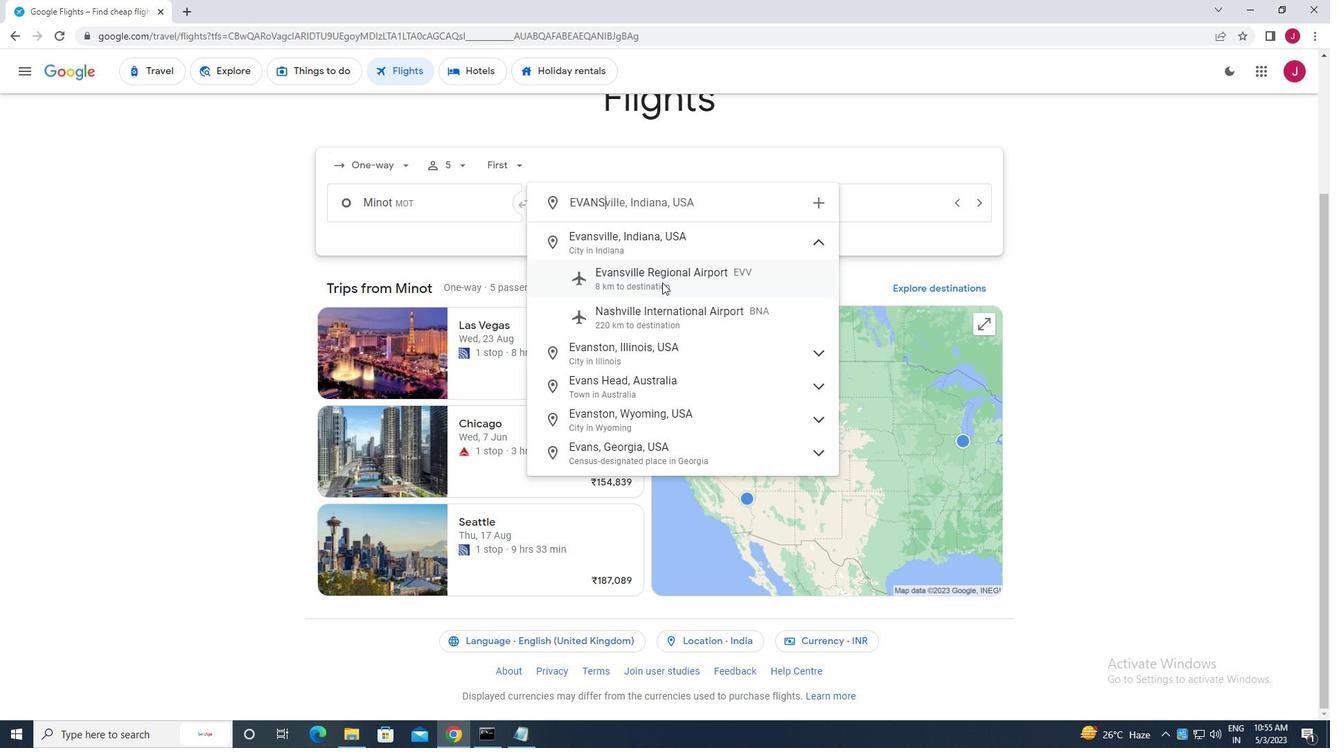 
Action: Mouse moved to (809, 202)
Screenshot: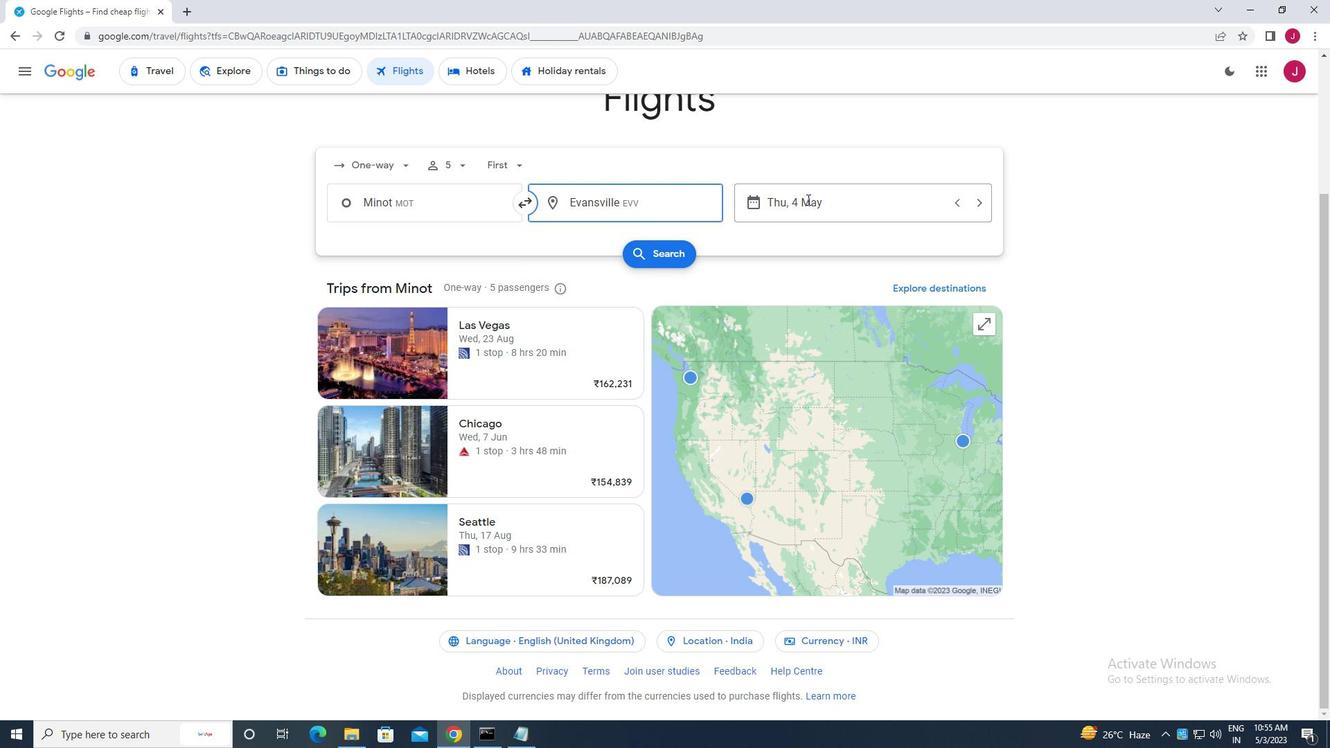 
Action: Mouse pressed left at (809, 202)
Screenshot: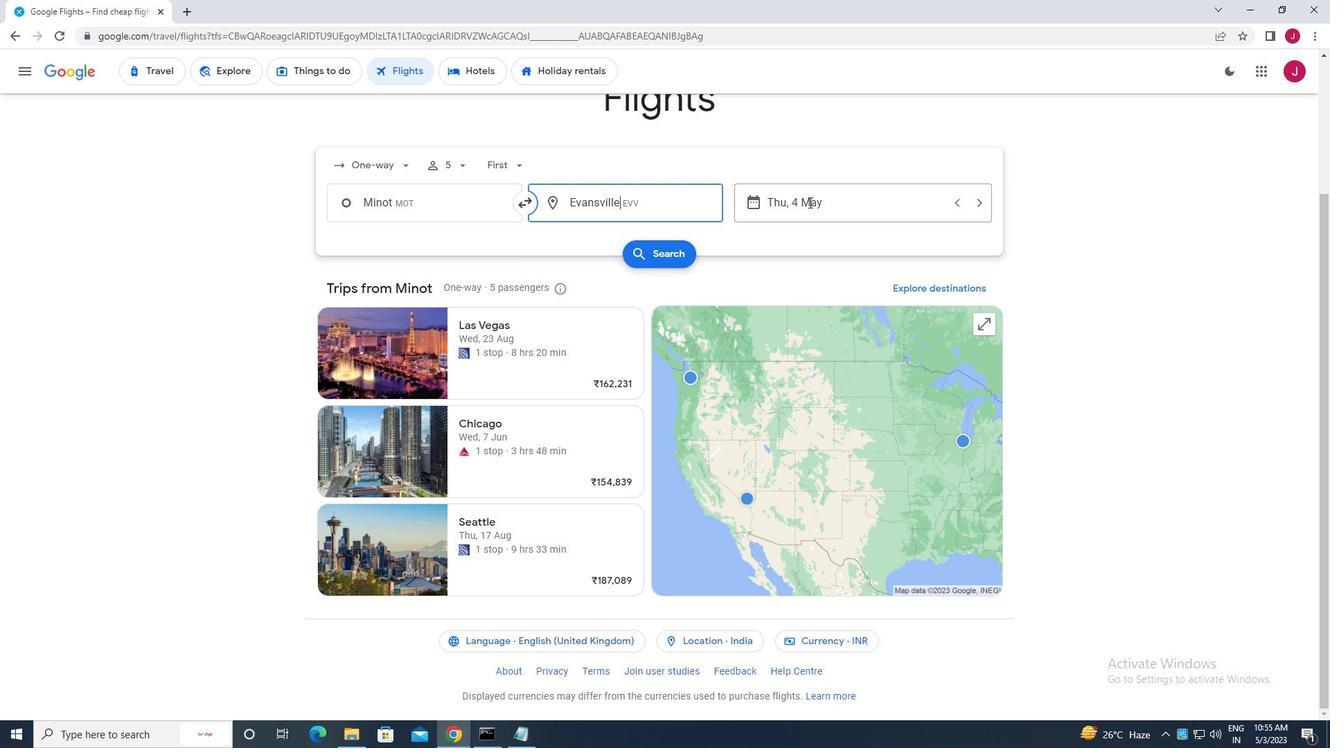 
Action: Mouse moved to (598, 305)
Screenshot: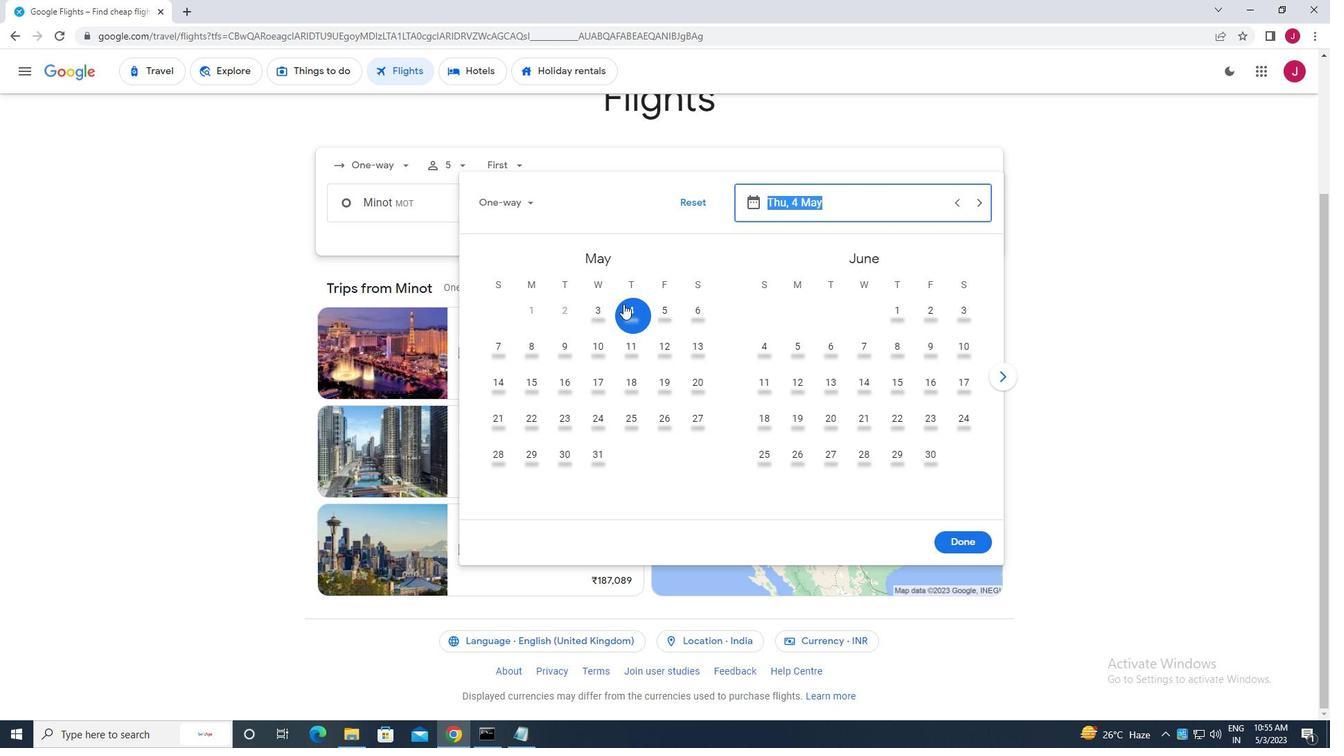 
Action: Mouse pressed left at (598, 305)
Screenshot: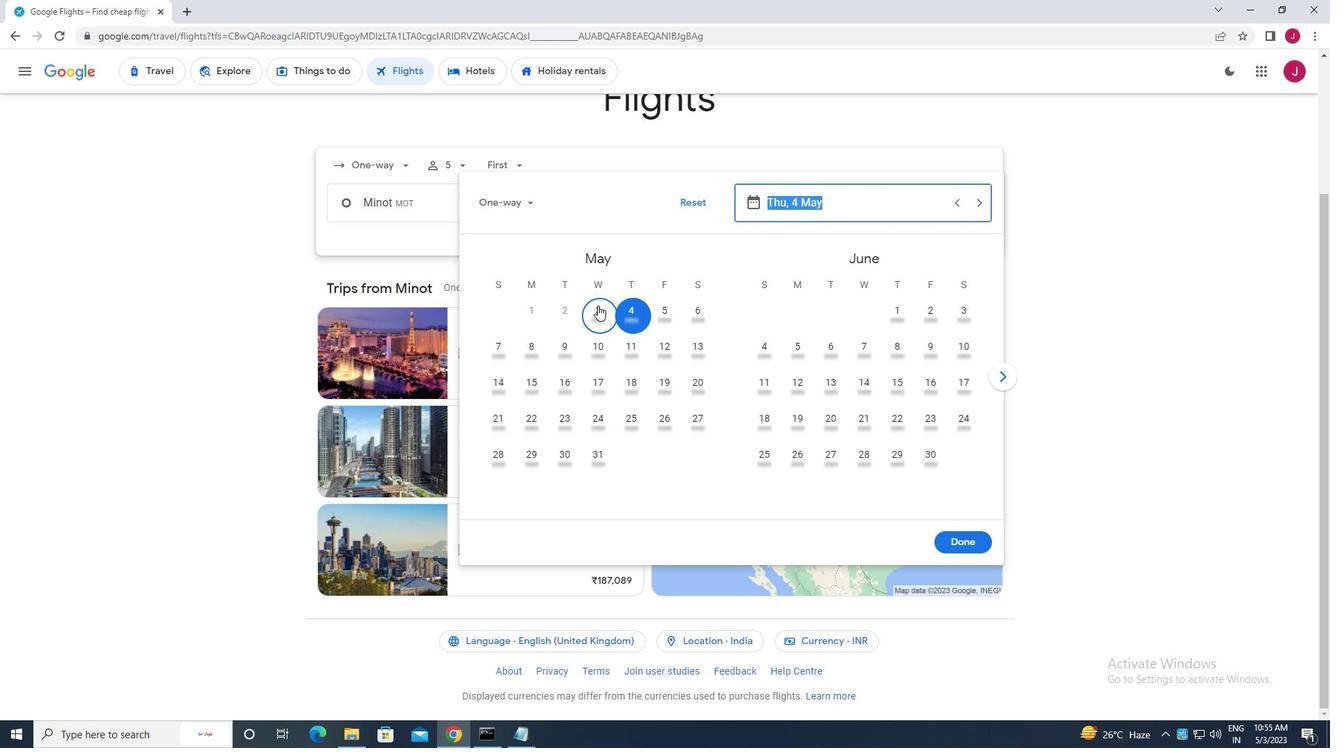 
Action: Mouse moved to (961, 543)
Screenshot: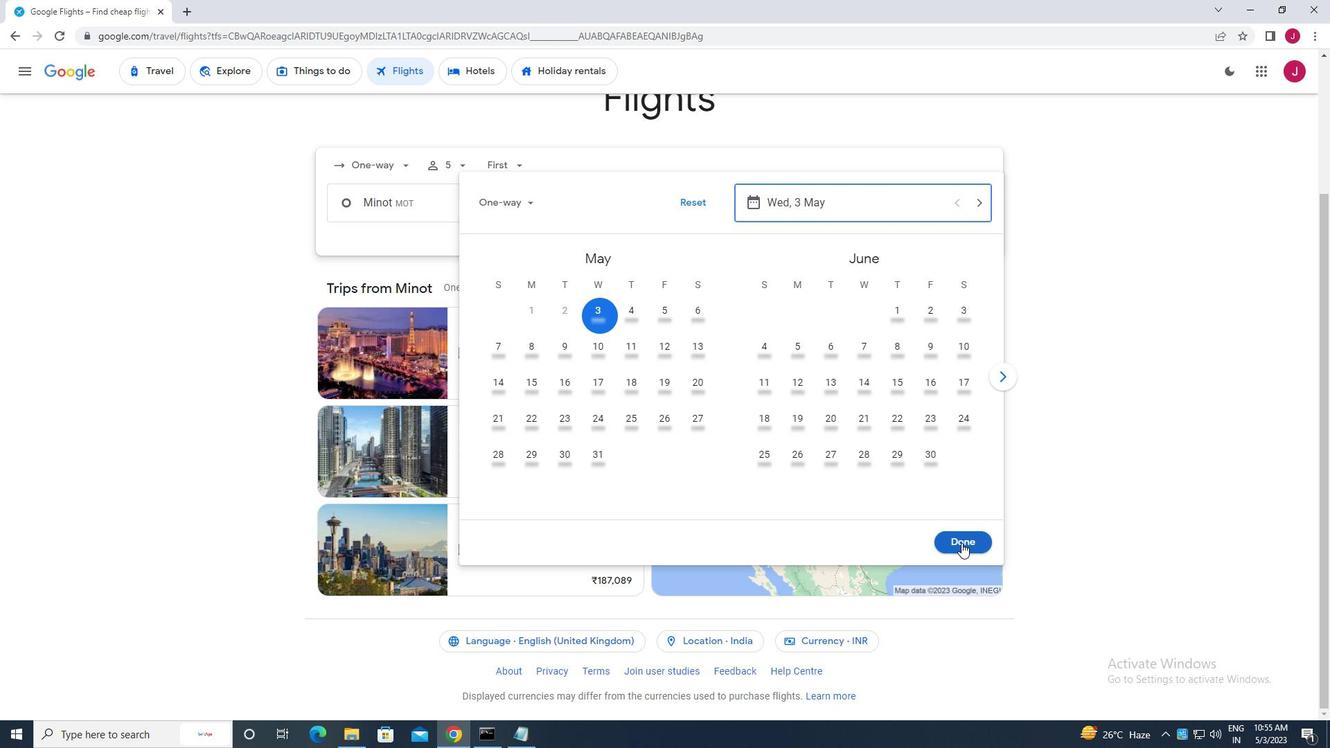 
Action: Mouse pressed left at (961, 543)
Screenshot: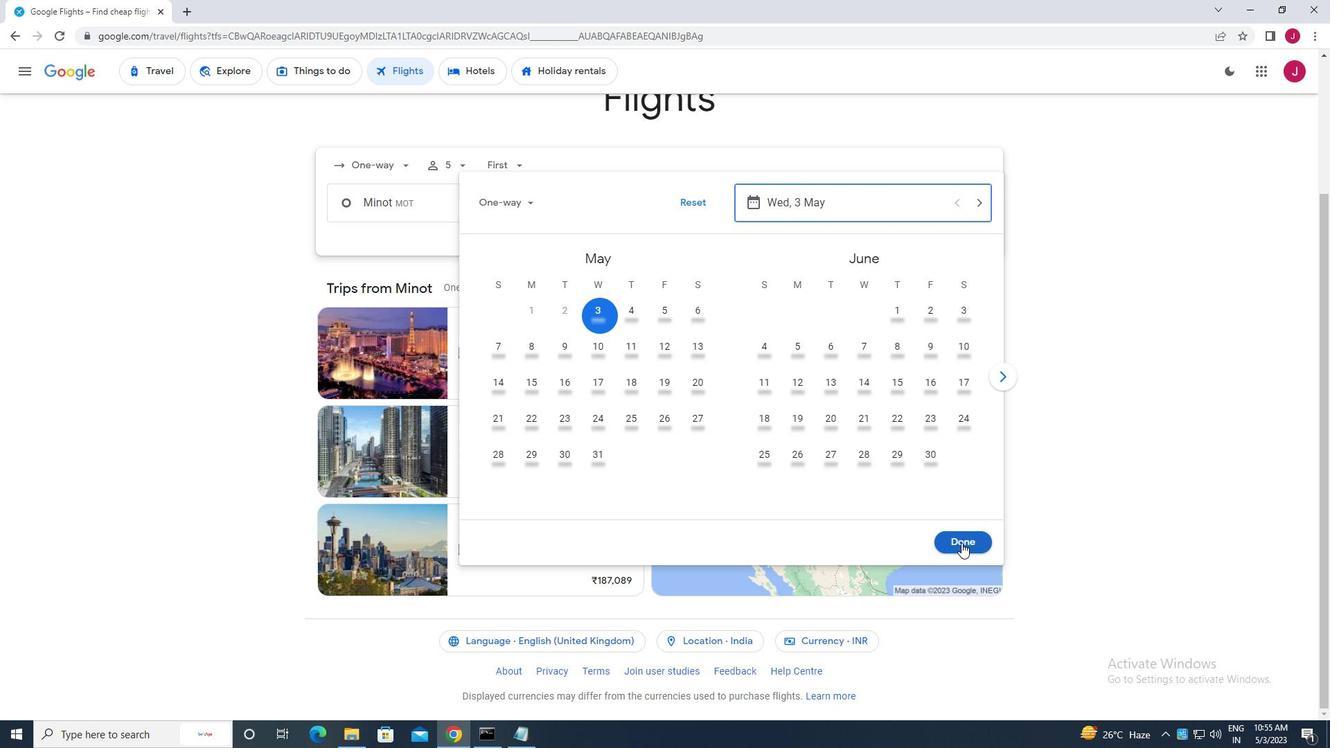 
Action: Mouse moved to (674, 257)
Screenshot: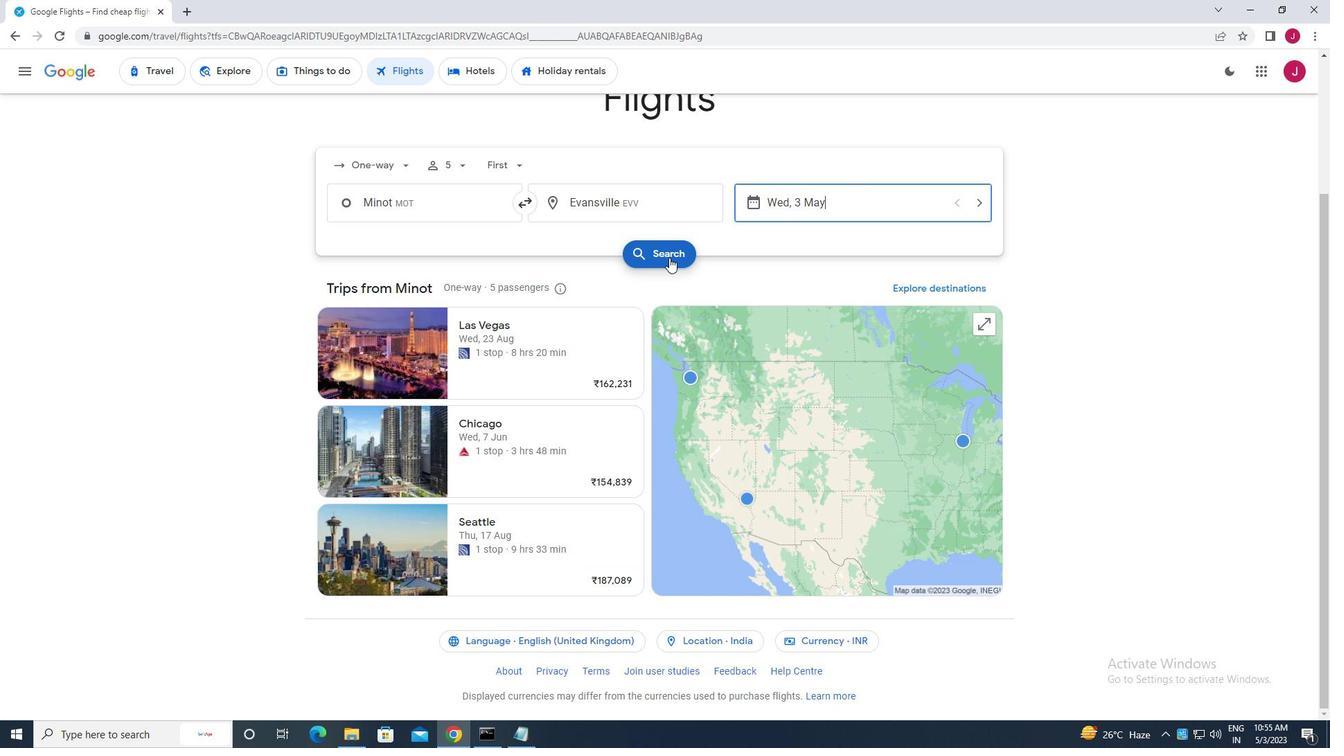 
Action: Mouse pressed left at (674, 257)
Screenshot: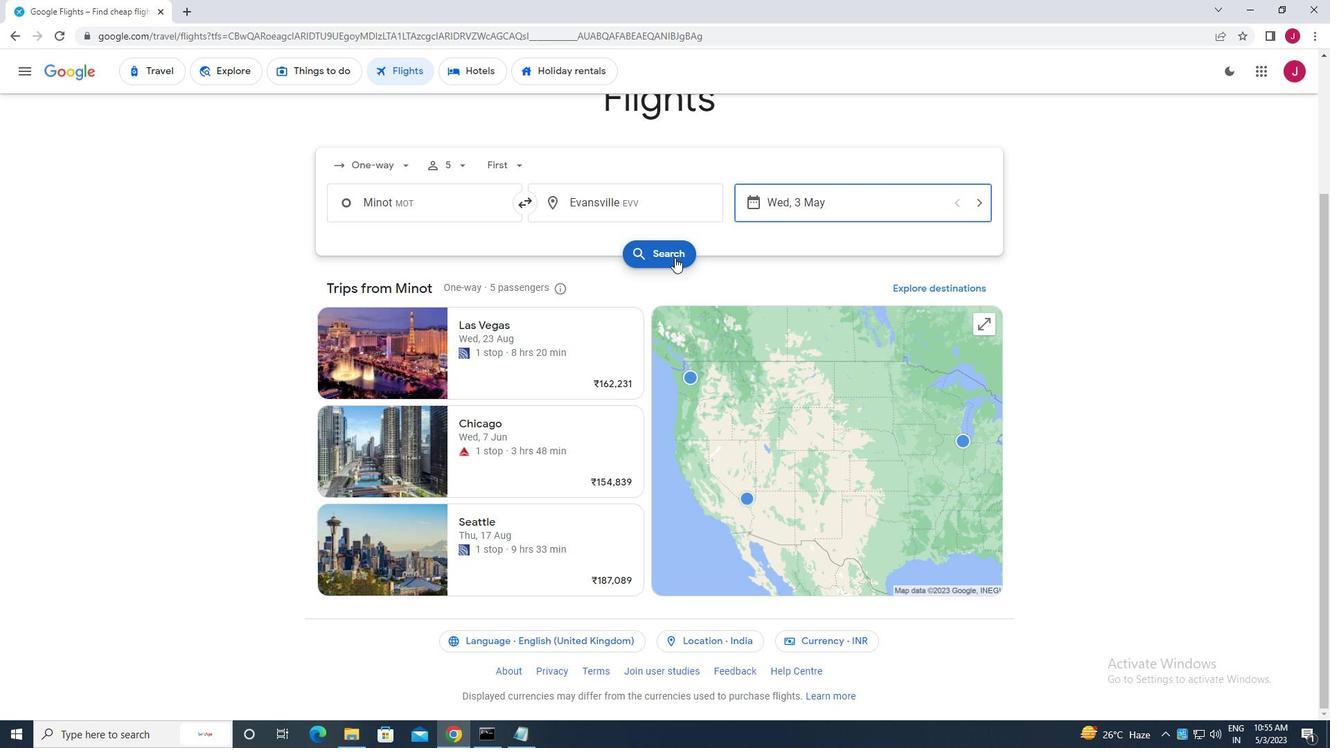 
Action: Mouse moved to (362, 198)
Screenshot: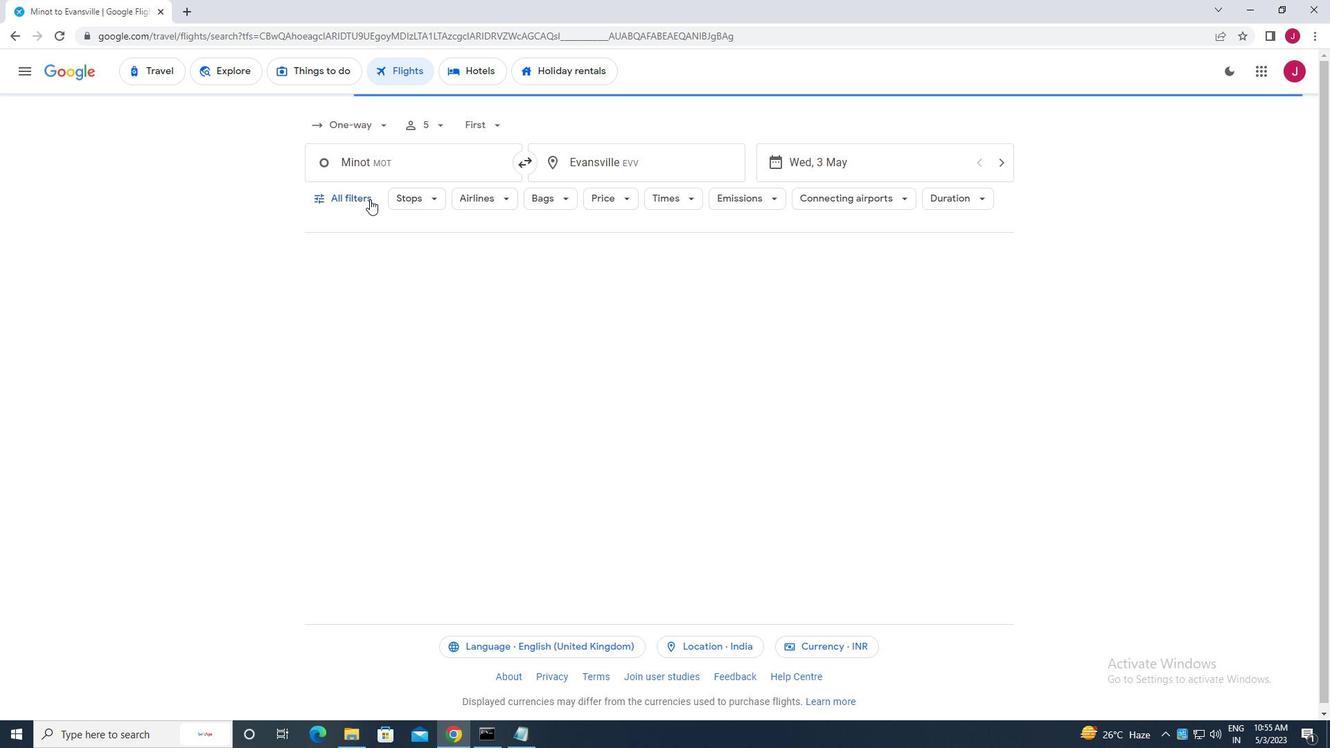 
Action: Mouse pressed left at (362, 198)
Screenshot: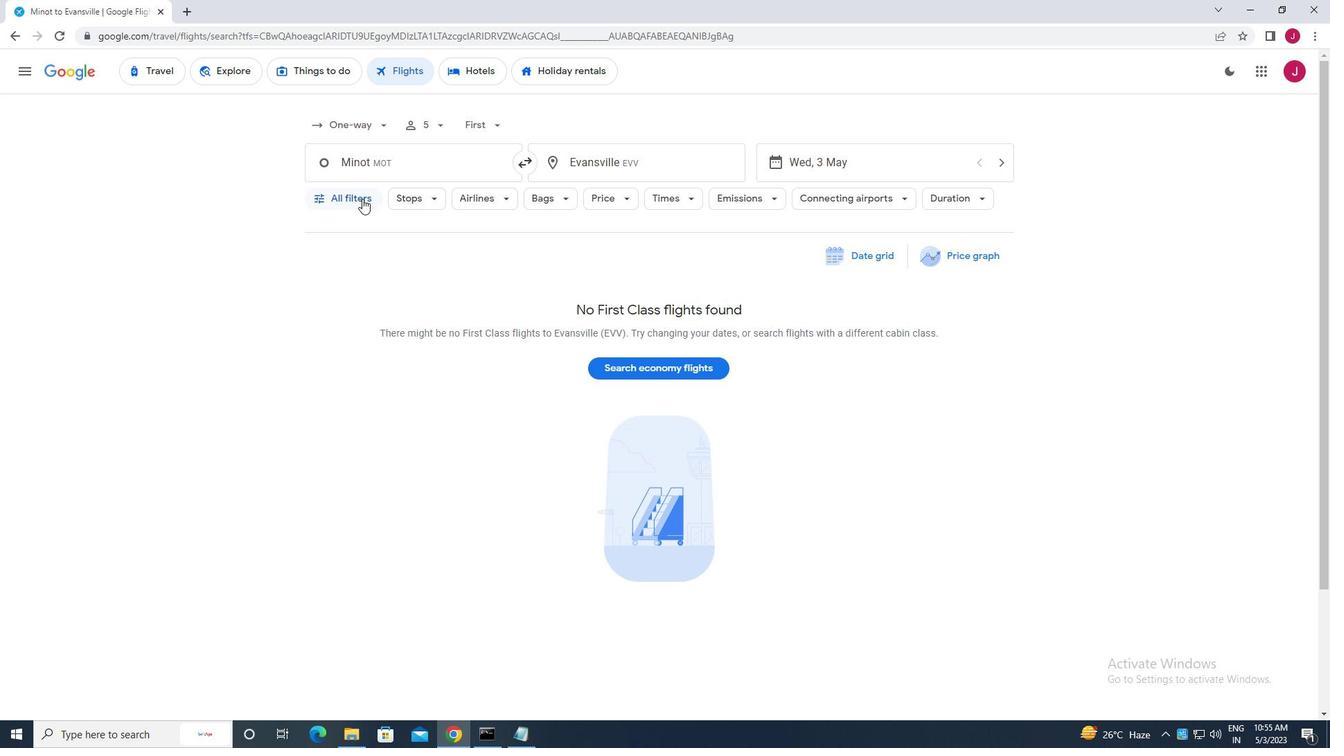 
Action: Mouse moved to (395, 243)
Screenshot: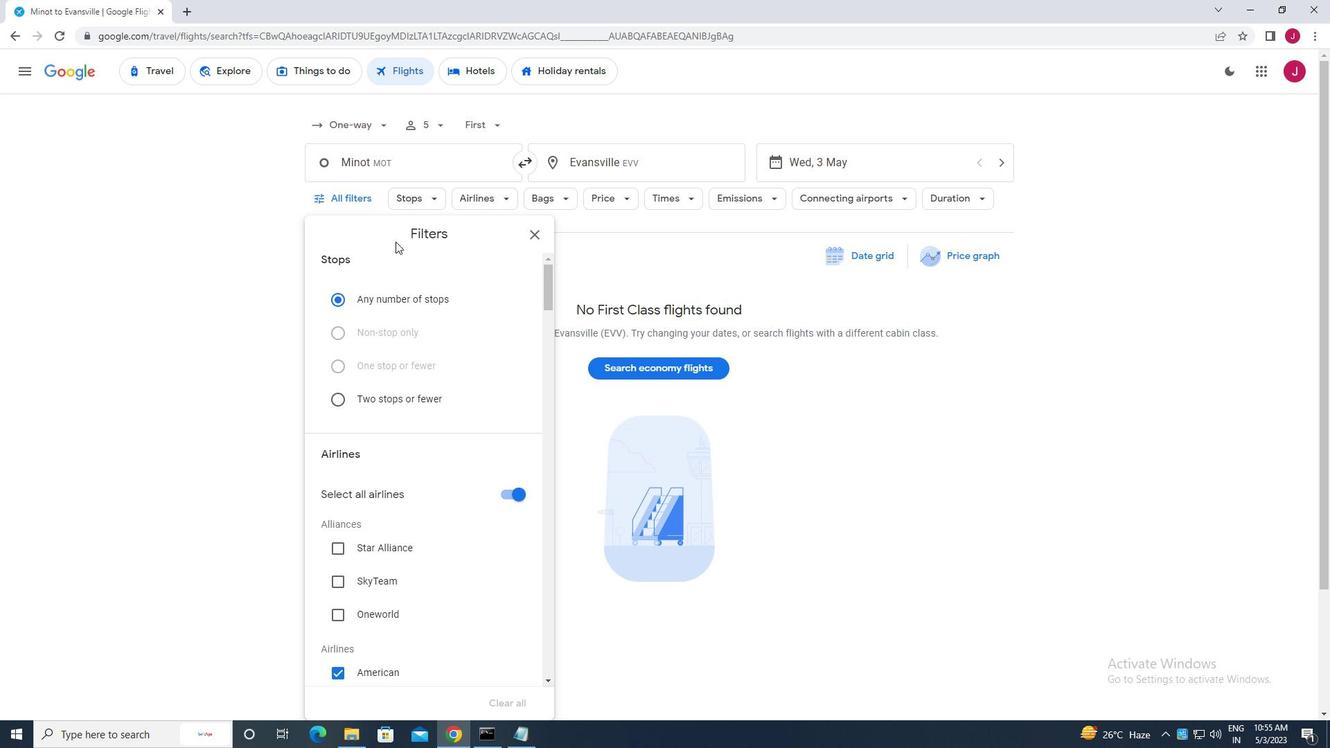
Action: Mouse scrolled (395, 243) with delta (0, 0)
Screenshot: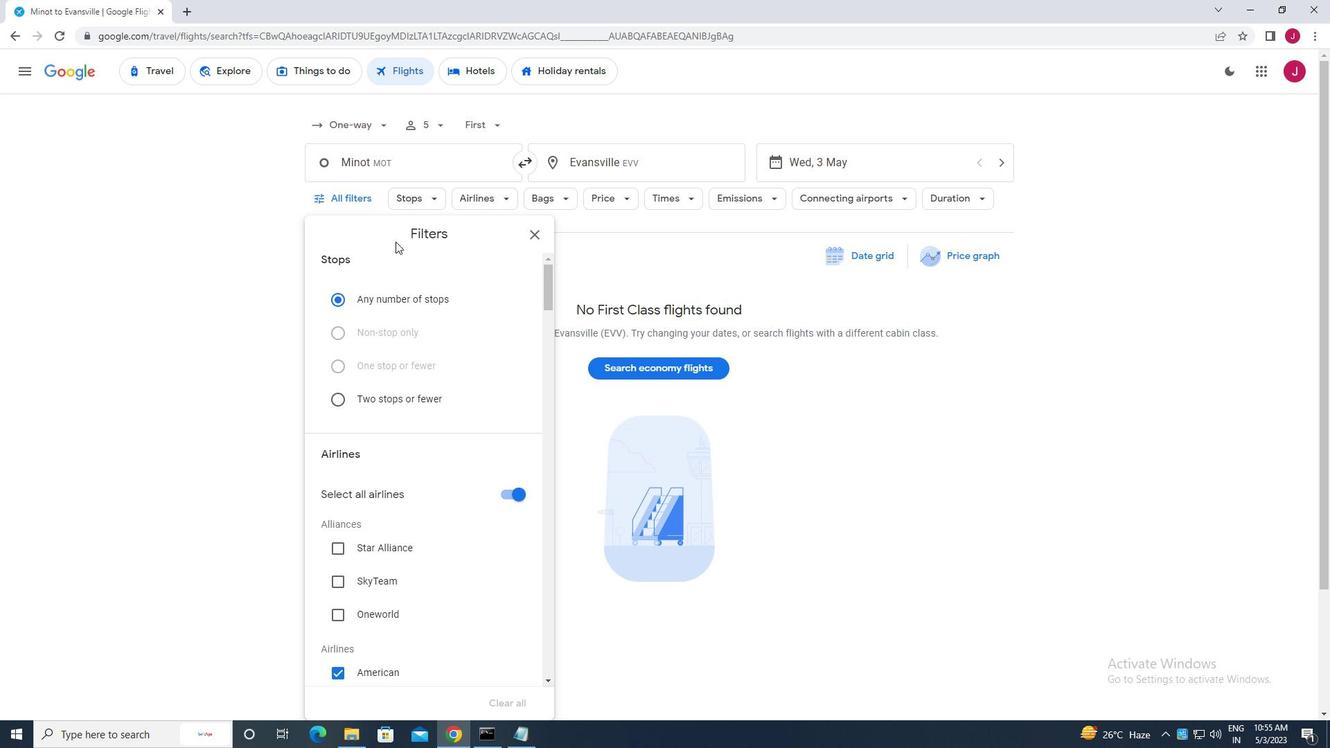 
Action: Mouse moved to (395, 248)
Screenshot: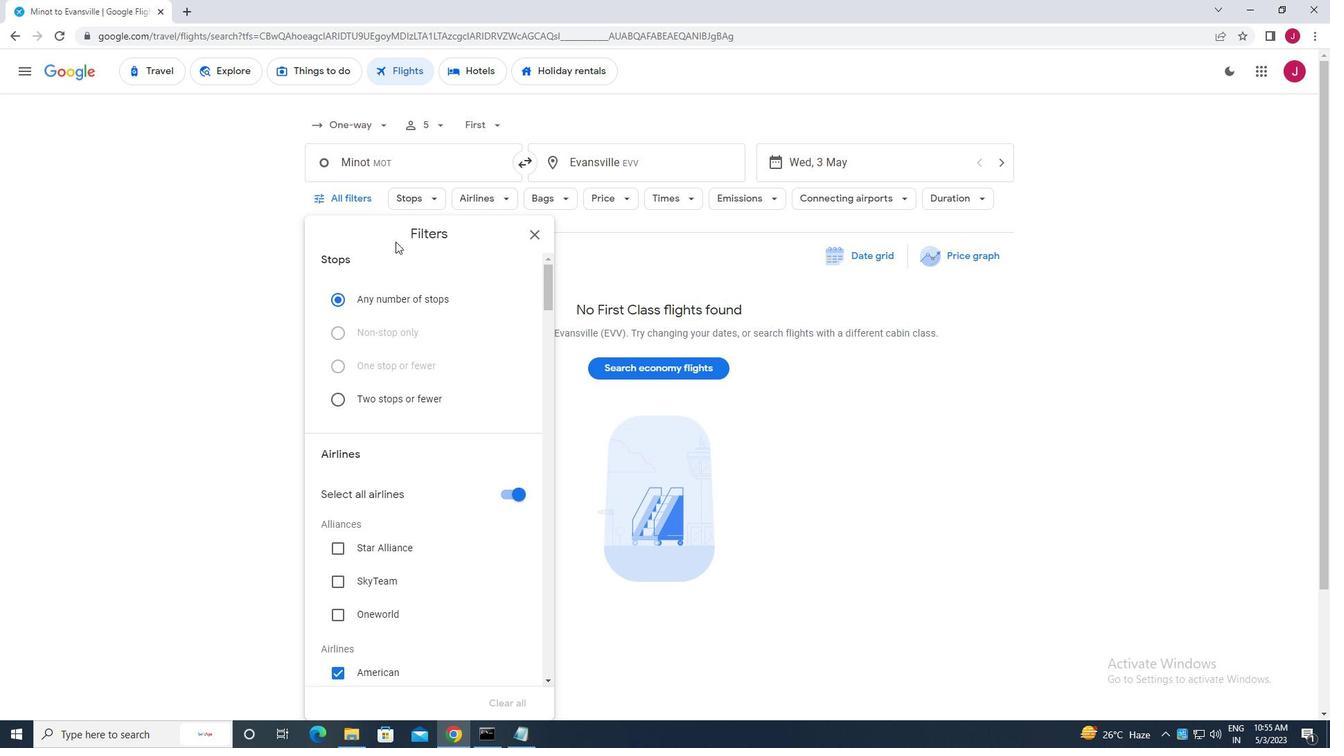 
Action: Mouse scrolled (395, 247) with delta (0, 0)
Screenshot: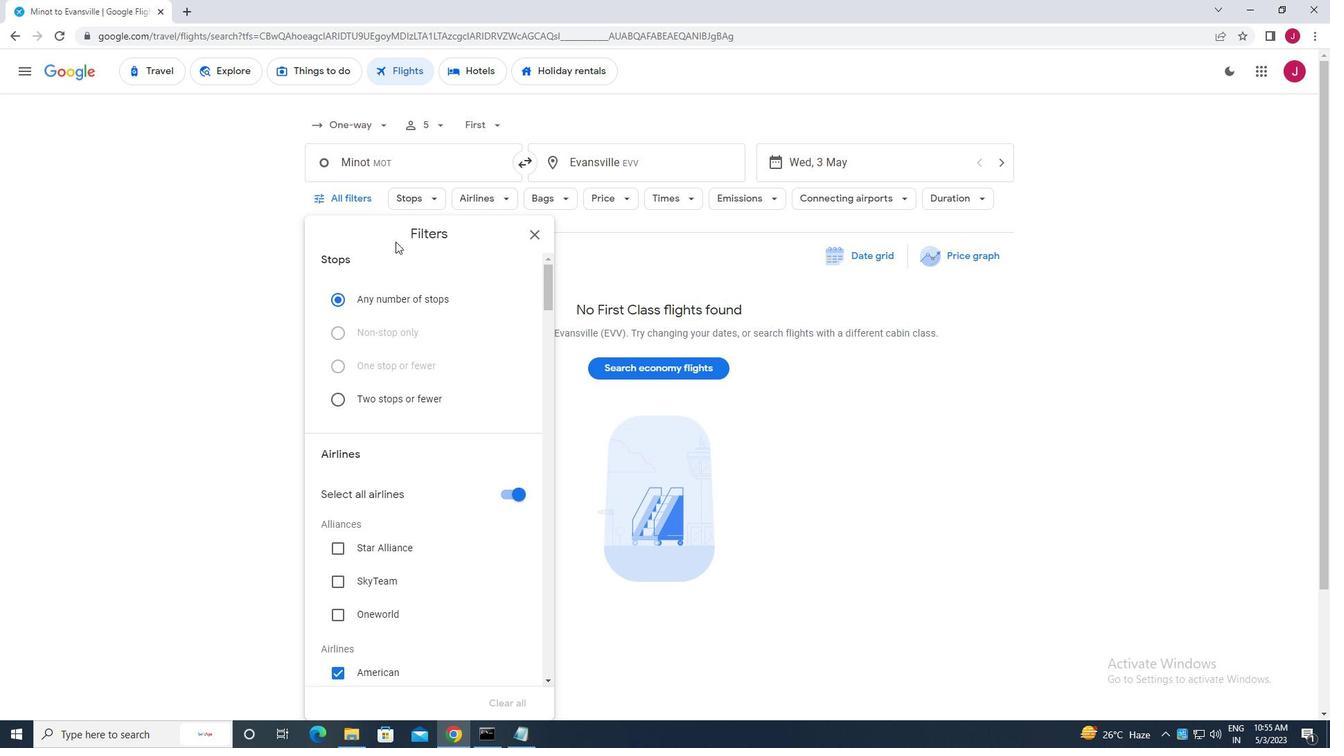 
Action: Mouse moved to (505, 358)
Screenshot: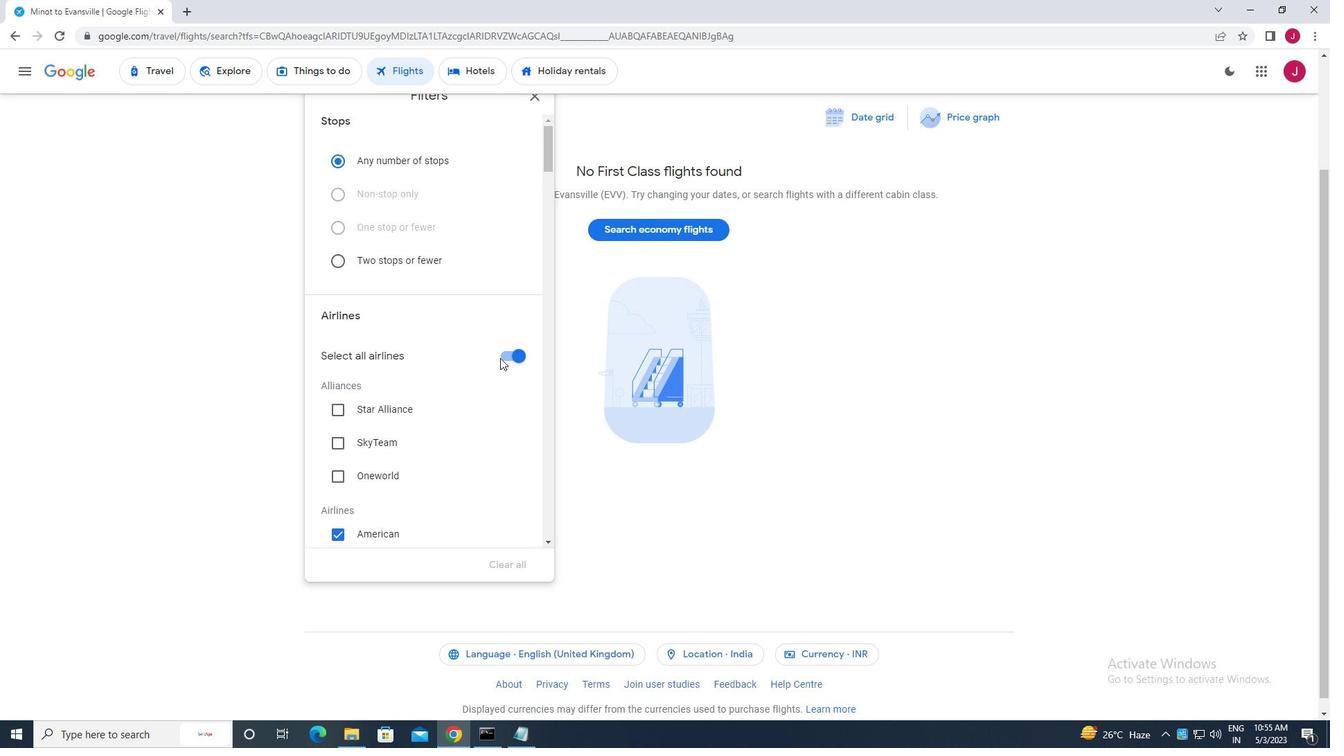 
Action: Mouse pressed left at (505, 358)
Screenshot: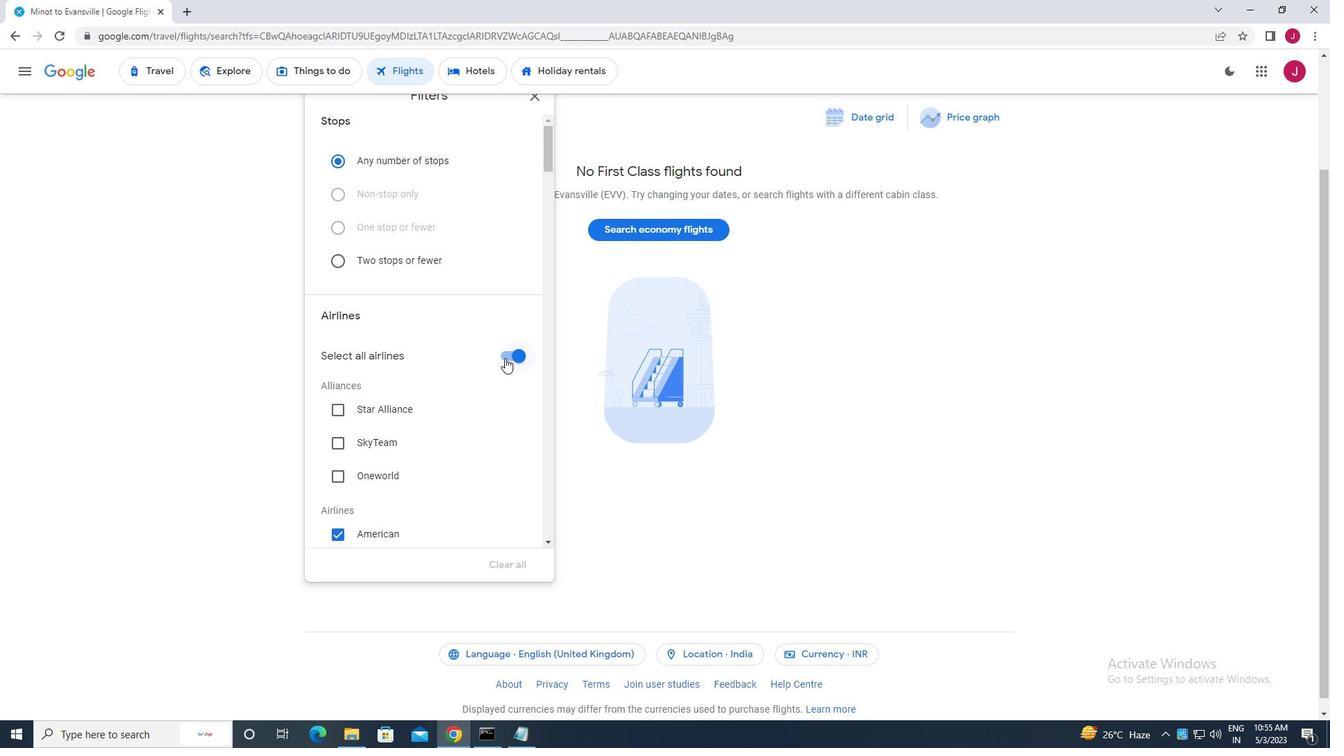 
Action: Mouse moved to (428, 290)
Screenshot: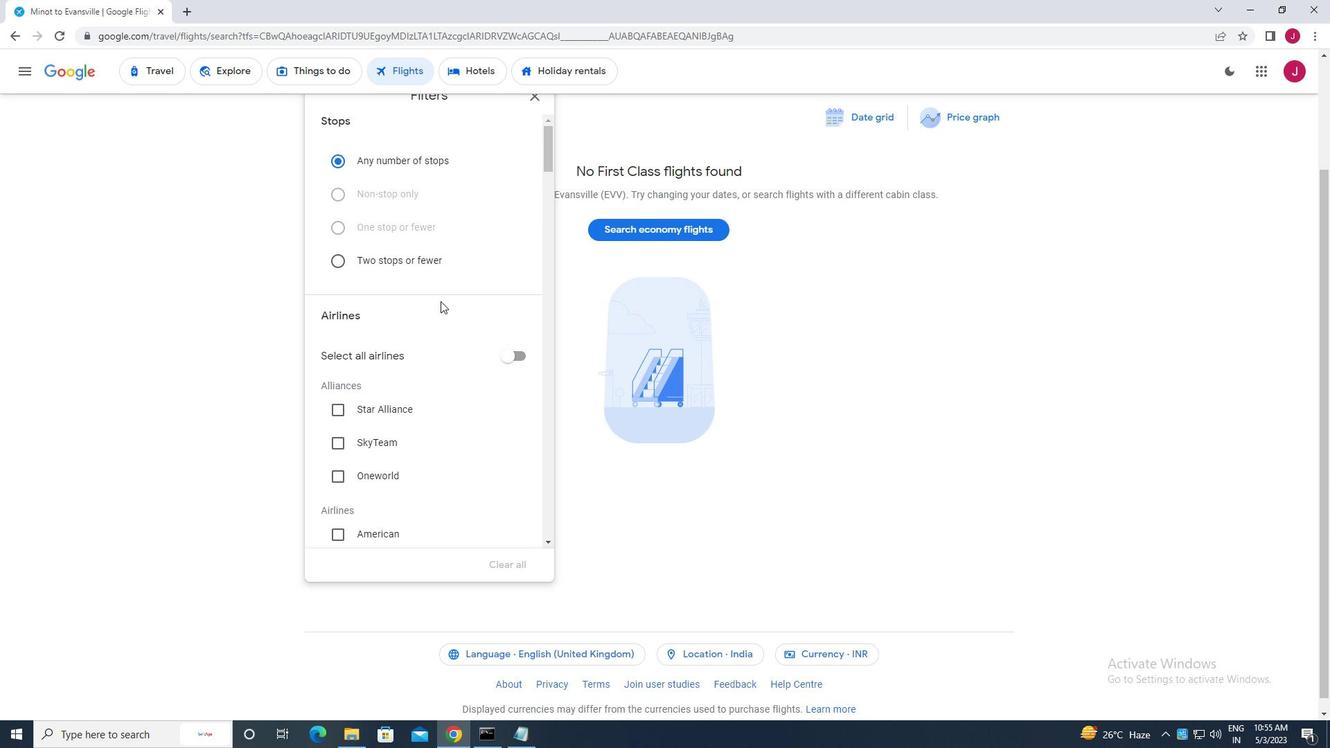 
Action: Mouse scrolled (428, 289) with delta (0, 0)
Screenshot: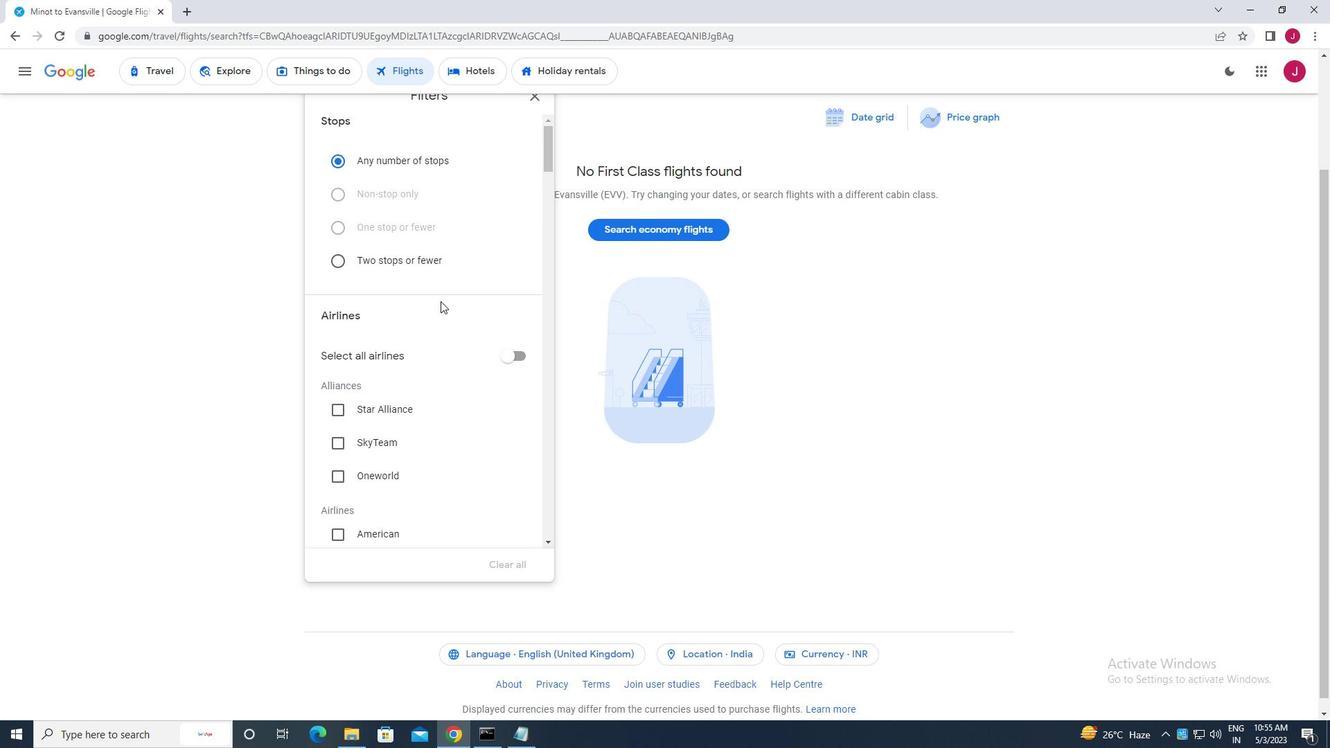 
Action: Mouse scrolled (428, 289) with delta (0, 0)
Screenshot: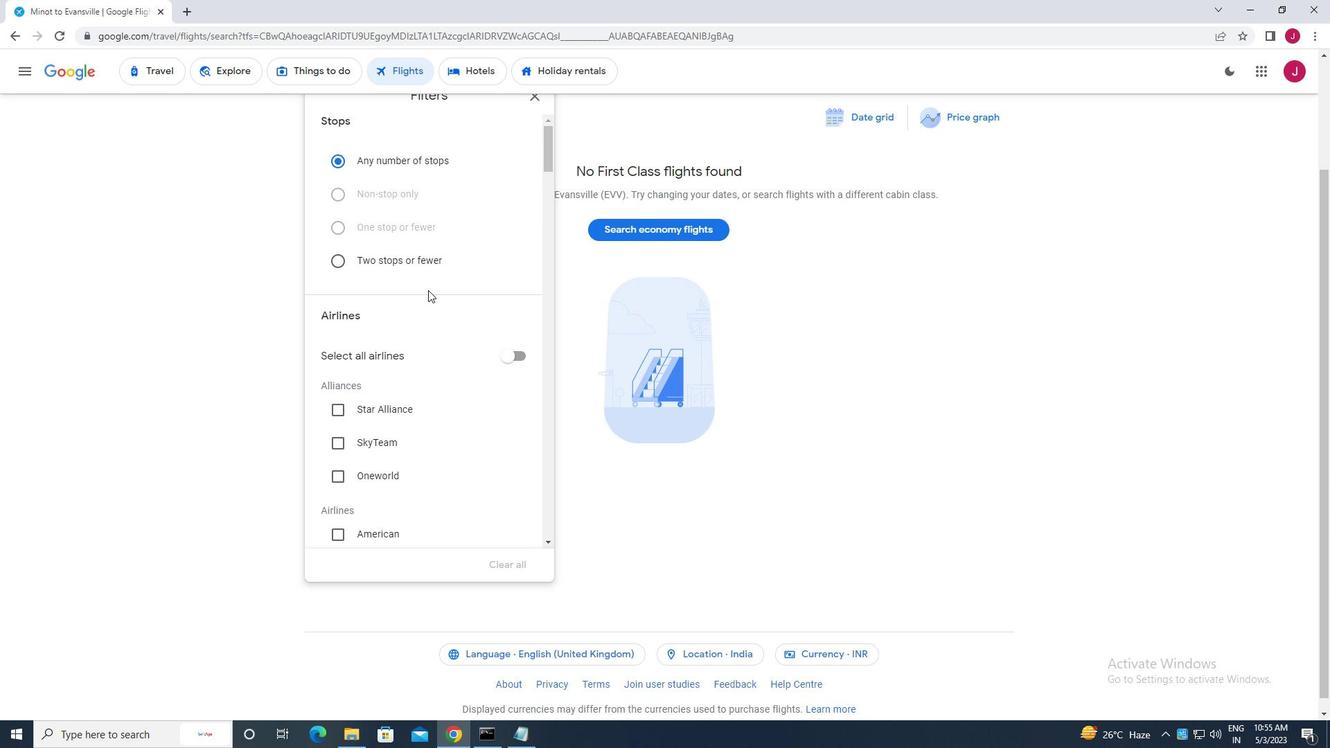 
Action: Mouse scrolled (428, 289) with delta (0, 0)
Screenshot: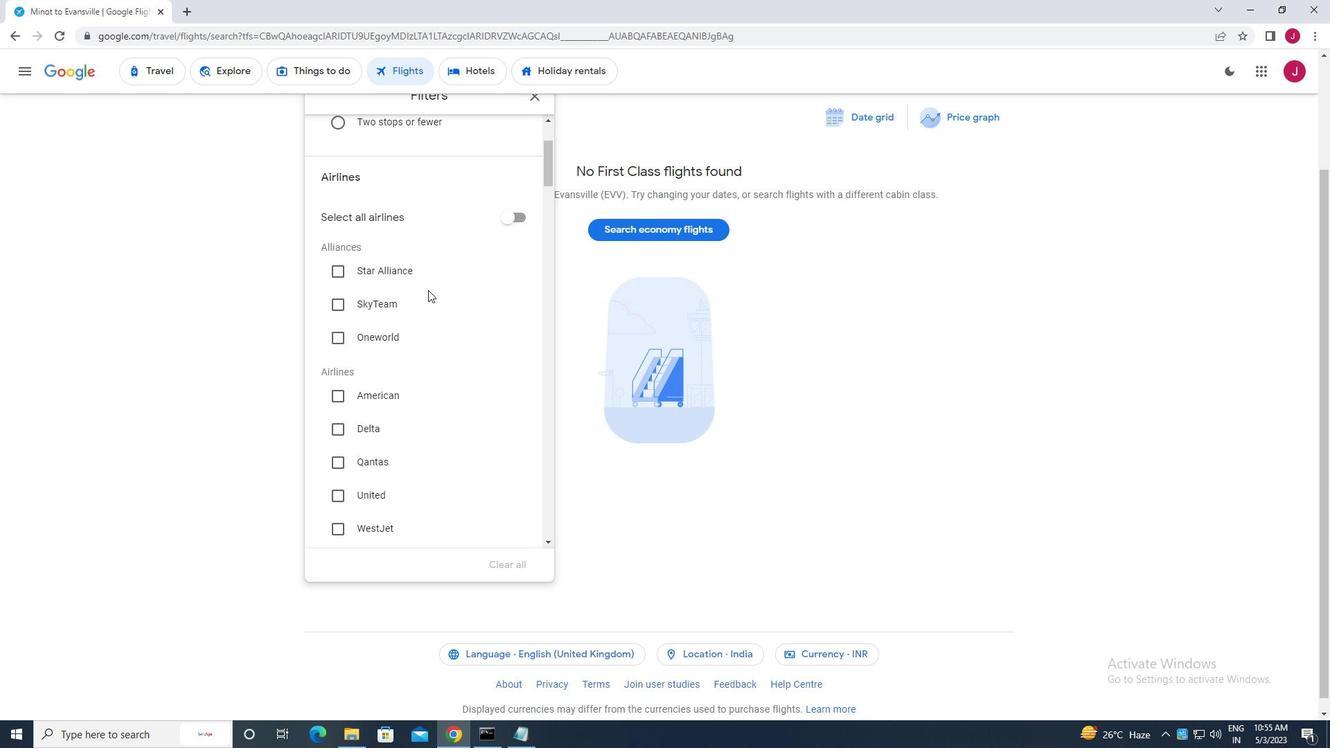 
Action: Mouse scrolled (428, 289) with delta (0, 0)
Screenshot: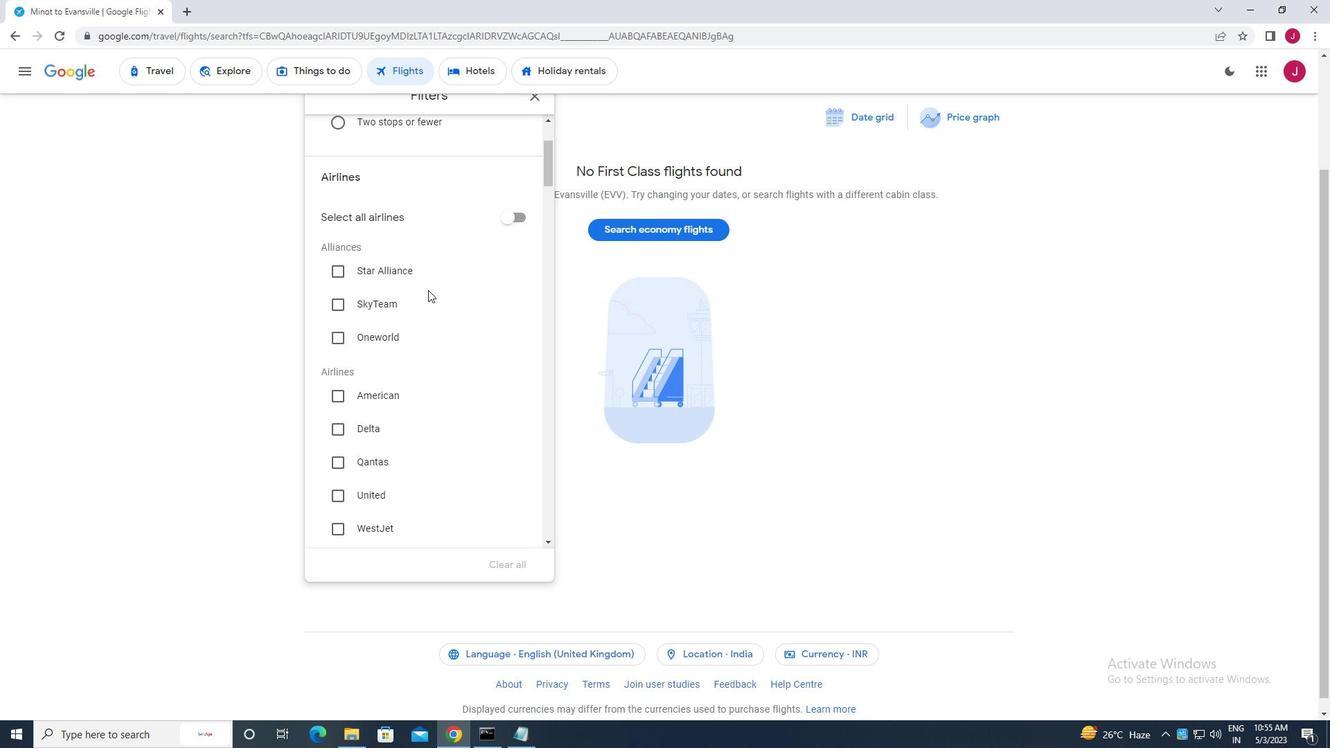 
Action: Mouse moved to (384, 364)
Screenshot: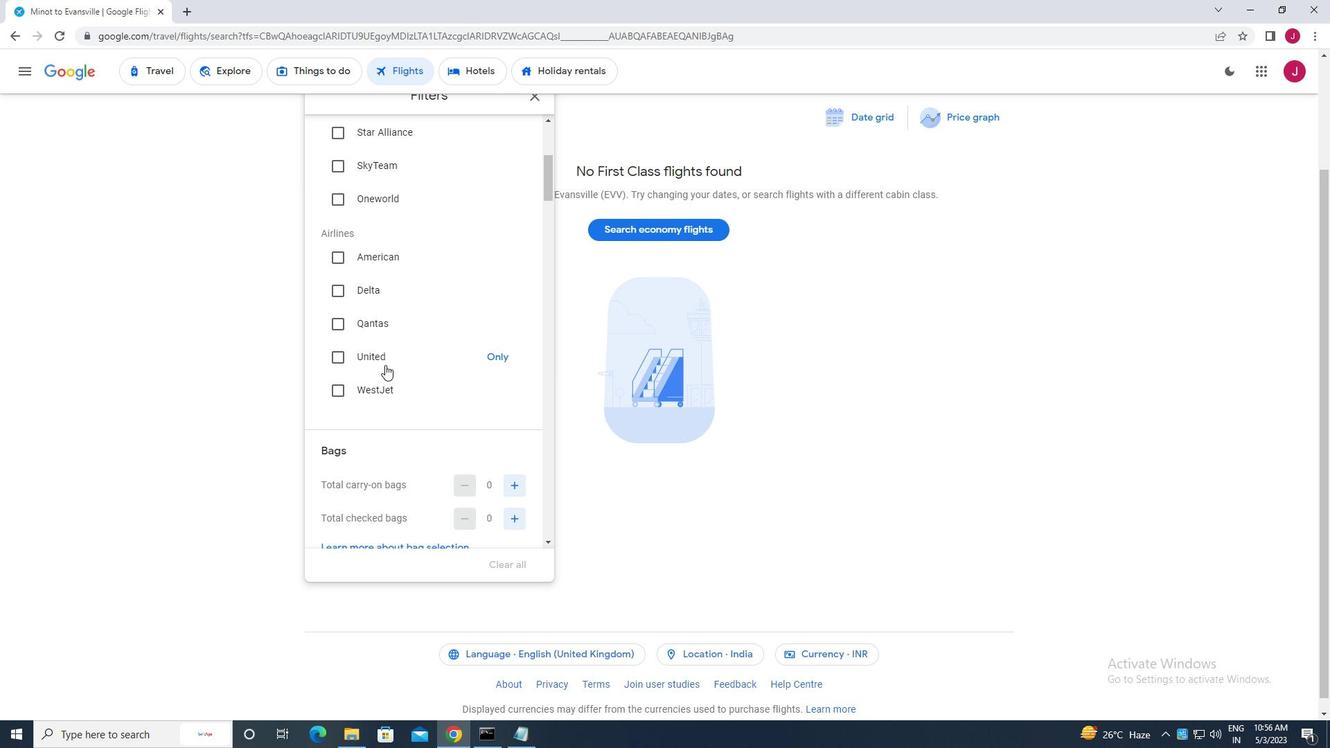 
Action: Mouse scrolled (384, 365) with delta (0, 0)
Screenshot: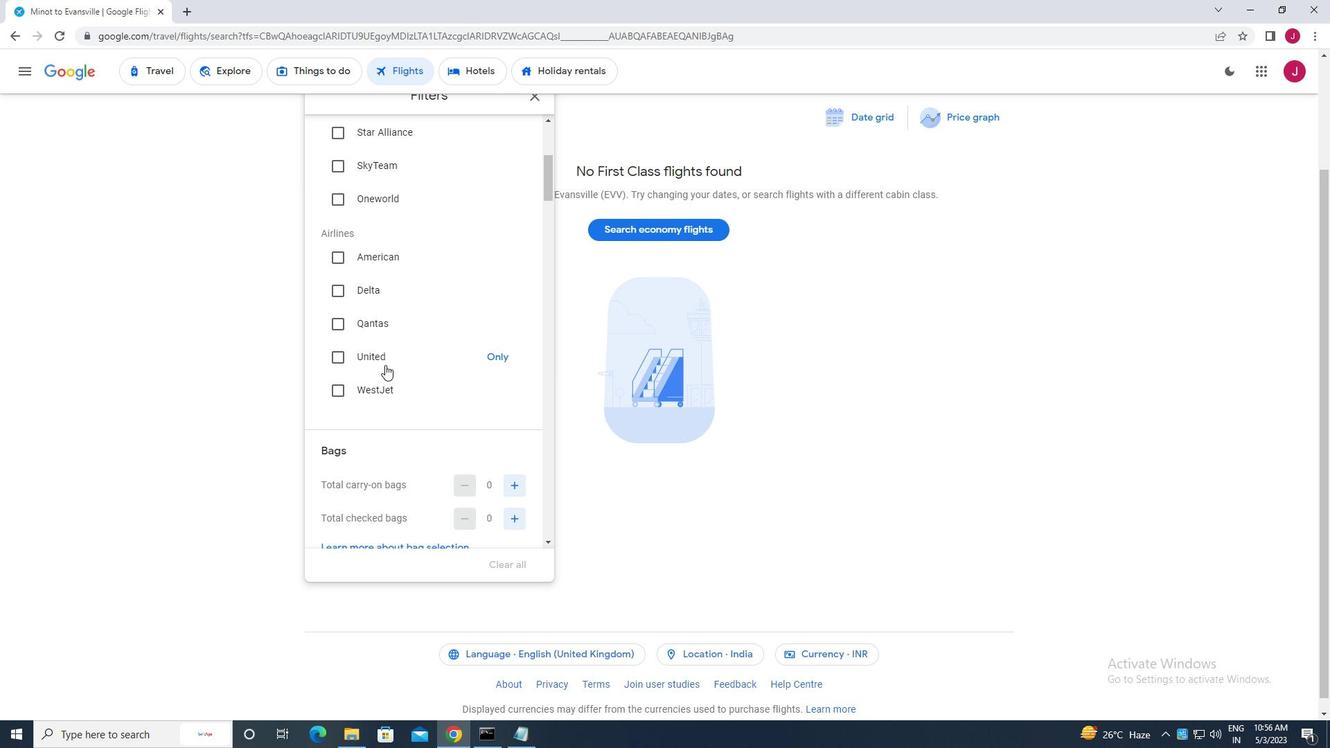 
Action: Mouse moved to (383, 352)
Screenshot: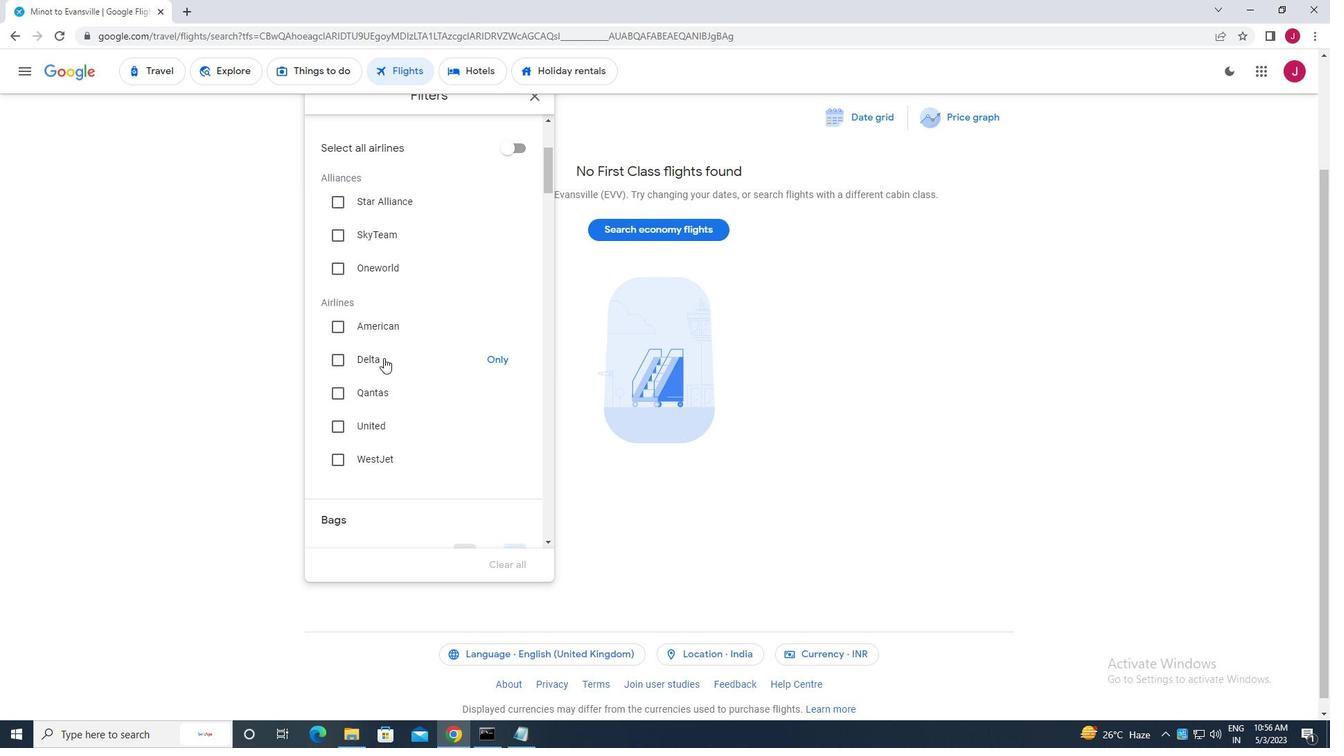 
Action: Mouse scrolled (383, 353) with delta (0, 0)
Screenshot: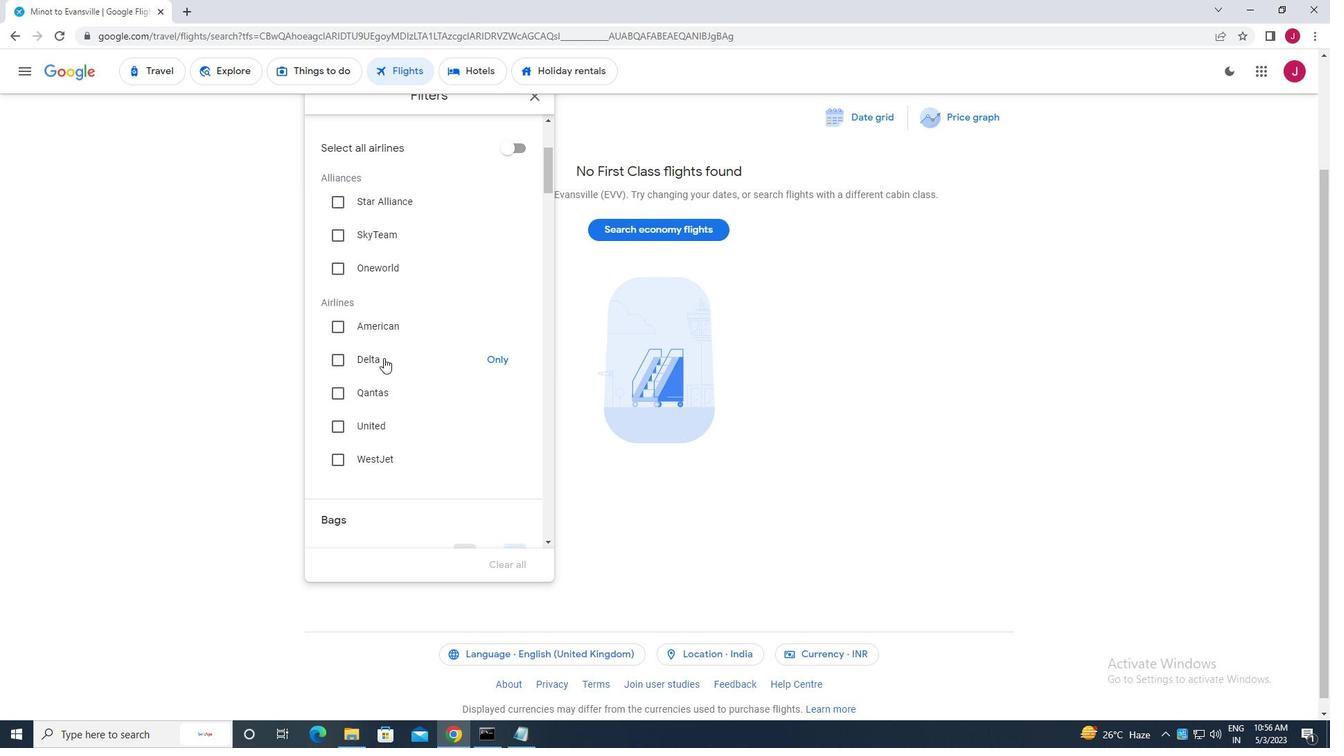 
Action: Mouse moved to (383, 340)
Screenshot: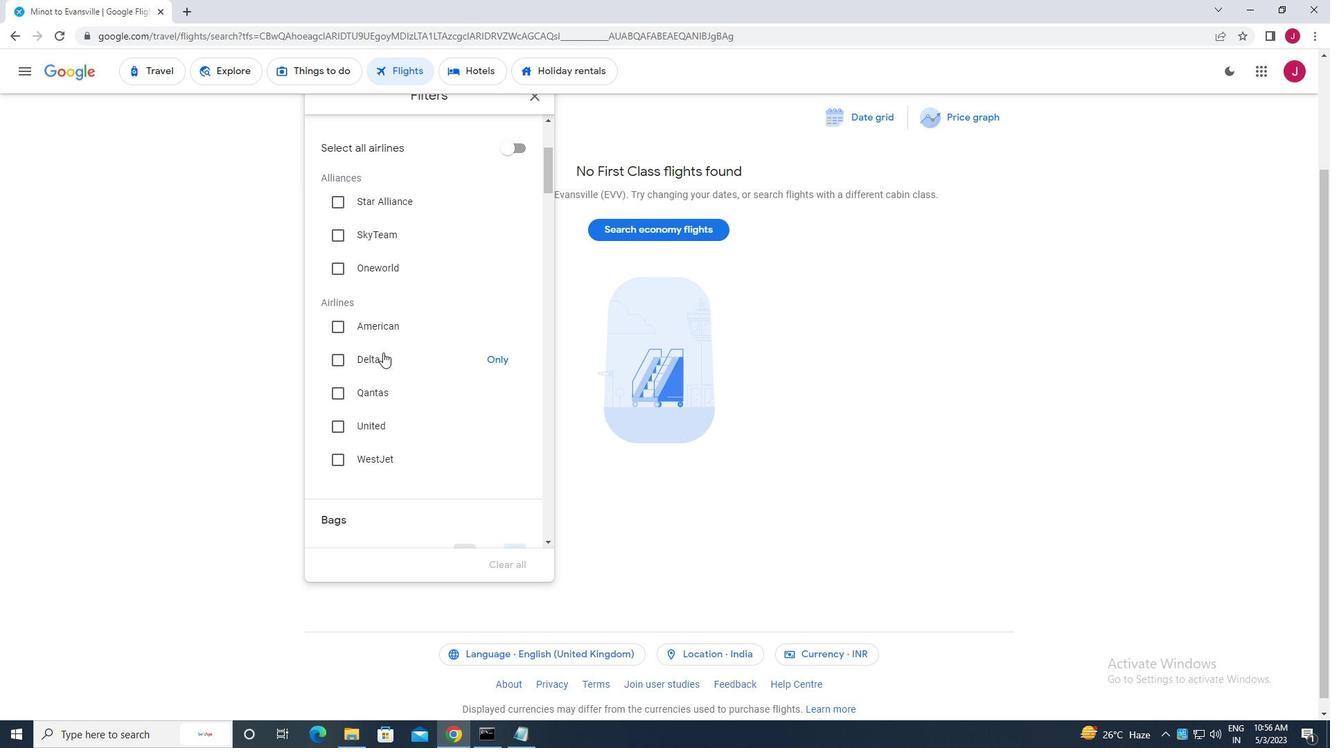 
Action: Mouse scrolled (383, 341) with delta (0, 0)
Screenshot: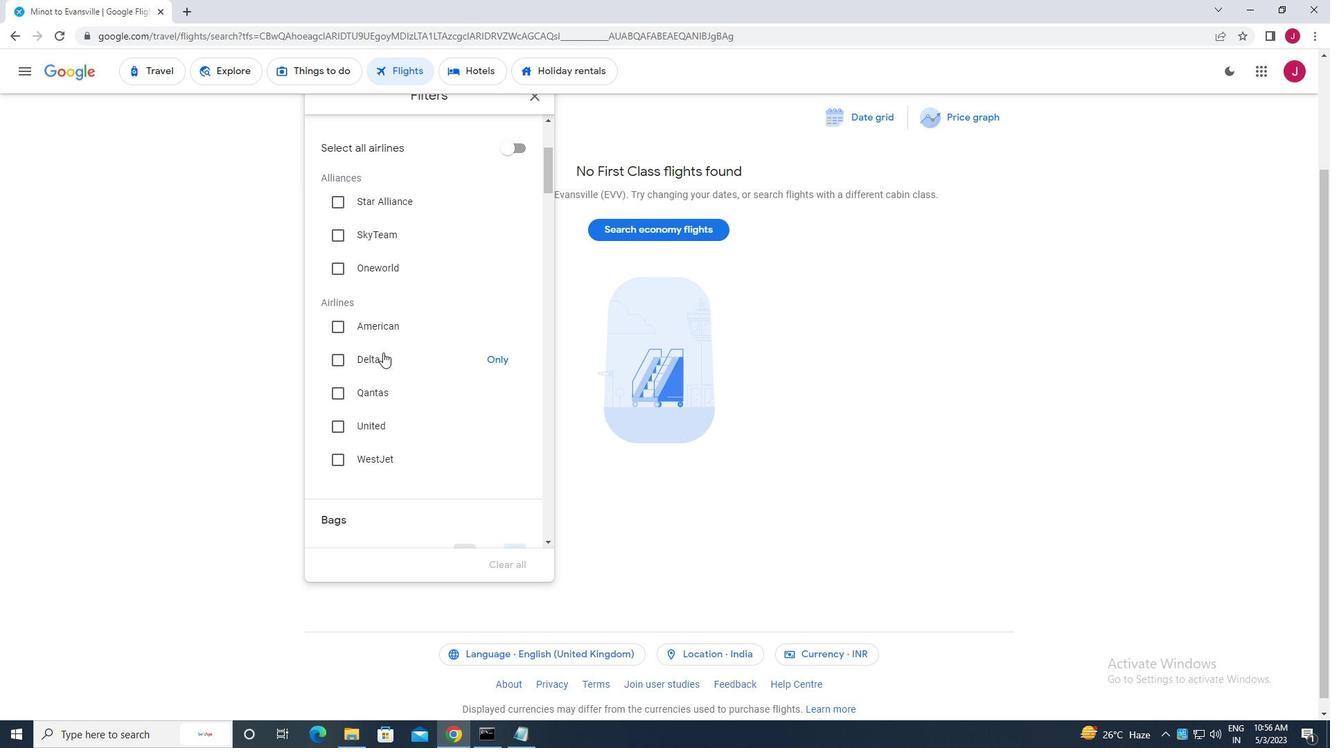 
Action: Mouse moved to (384, 338)
Screenshot: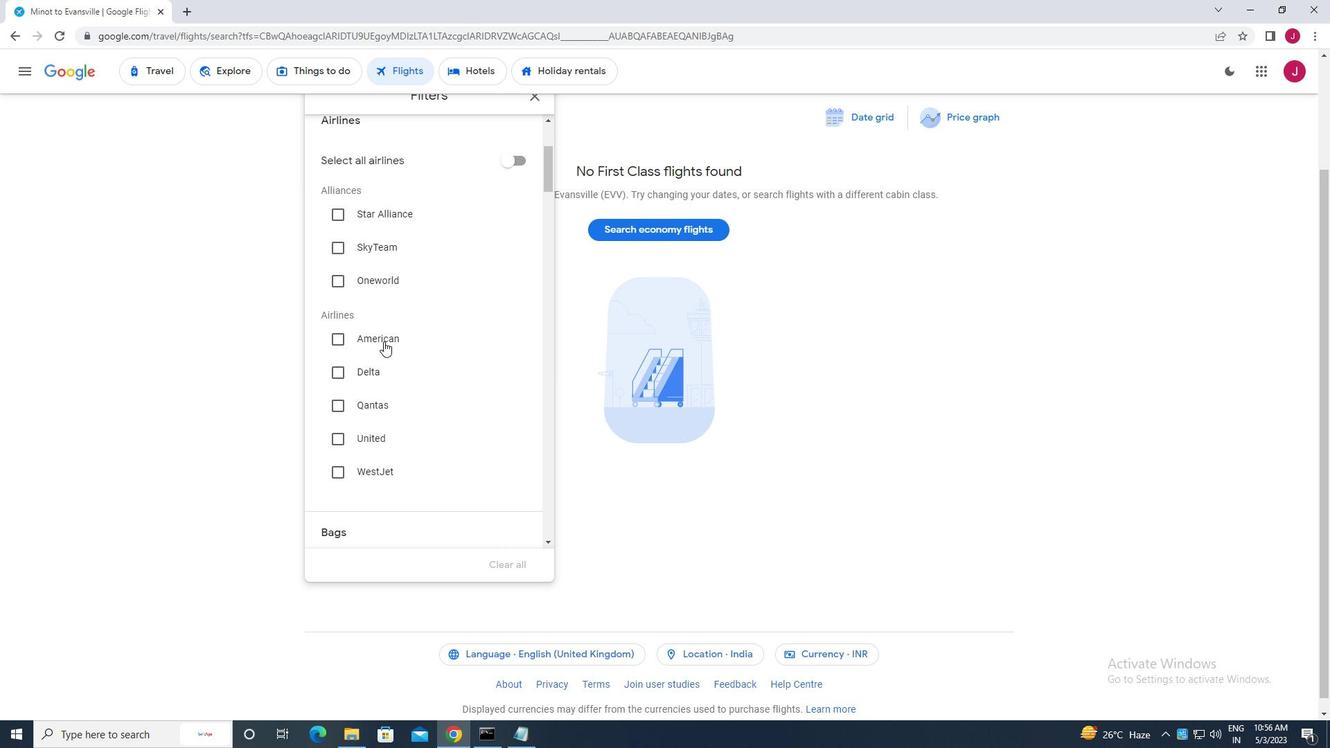 
Action: Mouse scrolled (384, 338) with delta (0, 0)
Screenshot: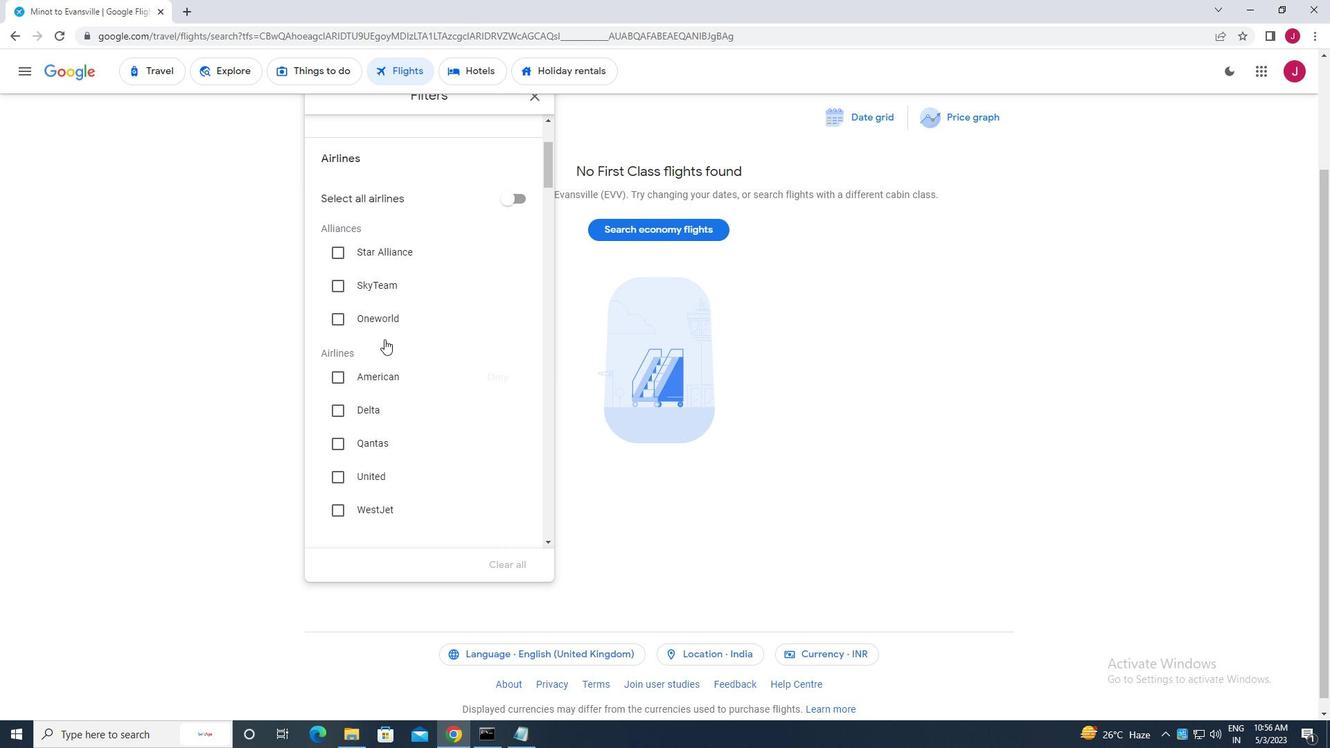 
Action: Mouse scrolled (384, 338) with delta (0, 0)
Screenshot: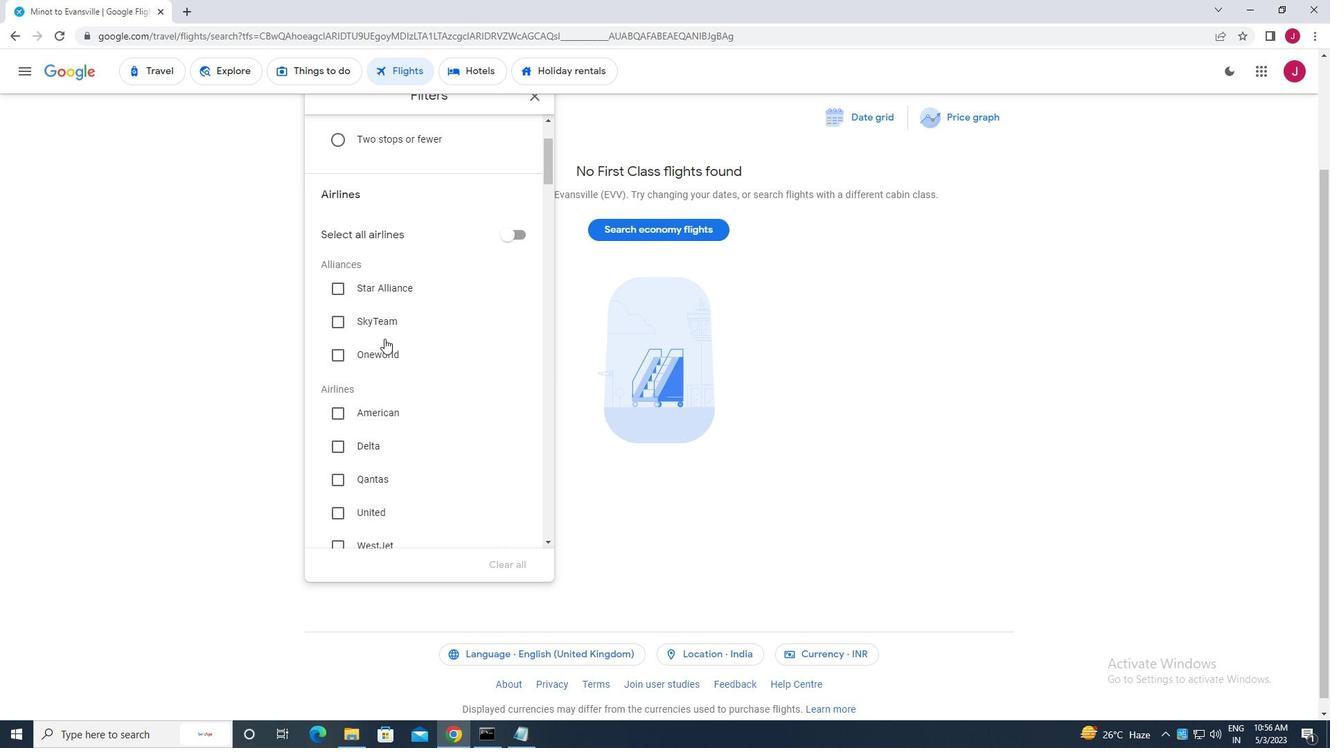 
Action: Mouse scrolled (384, 338) with delta (0, 0)
Screenshot: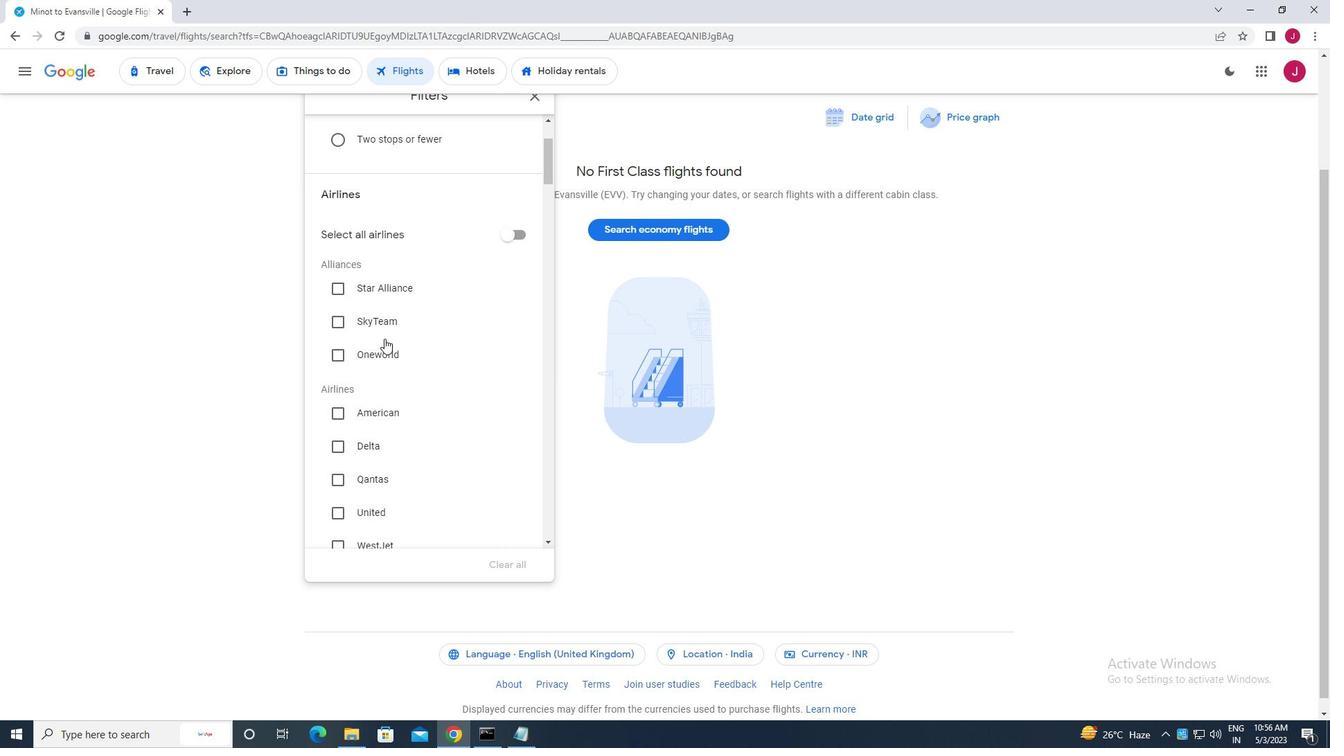
Action: Mouse scrolled (384, 338) with delta (0, 0)
Screenshot: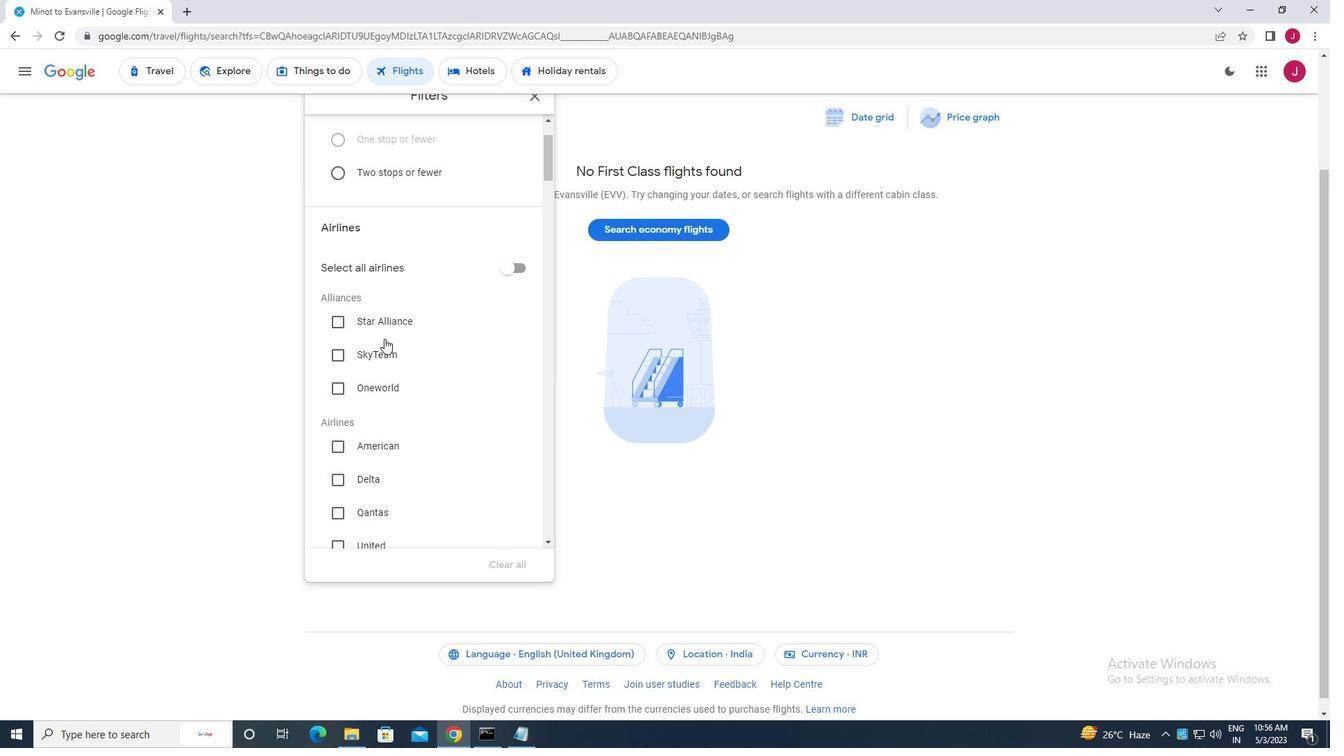 
Action: Mouse scrolled (384, 338) with delta (0, 0)
Screenshot: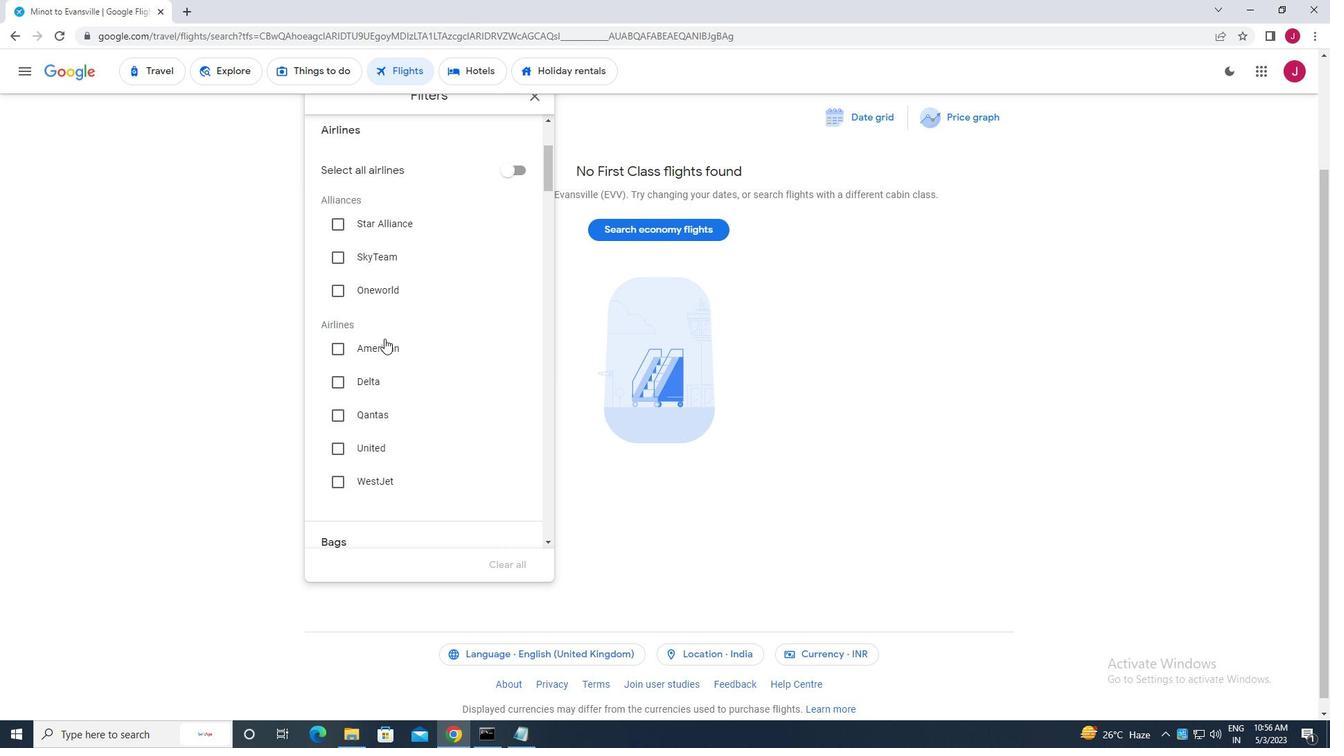 
Action: Mouse scrolled (384, 338) with delta (0, 0)
Screenshot: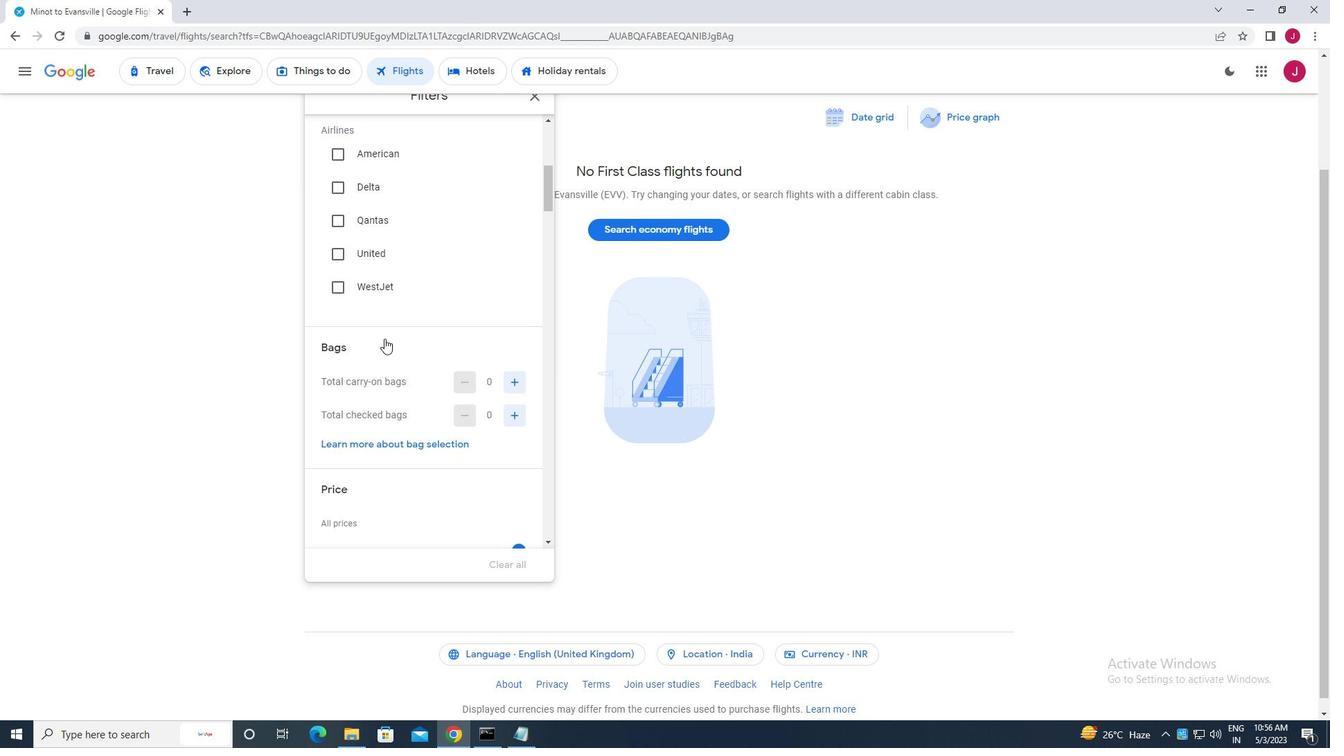 
Action: Mouse scrolled (384, 338) with delta (0, 0)
Screenshot: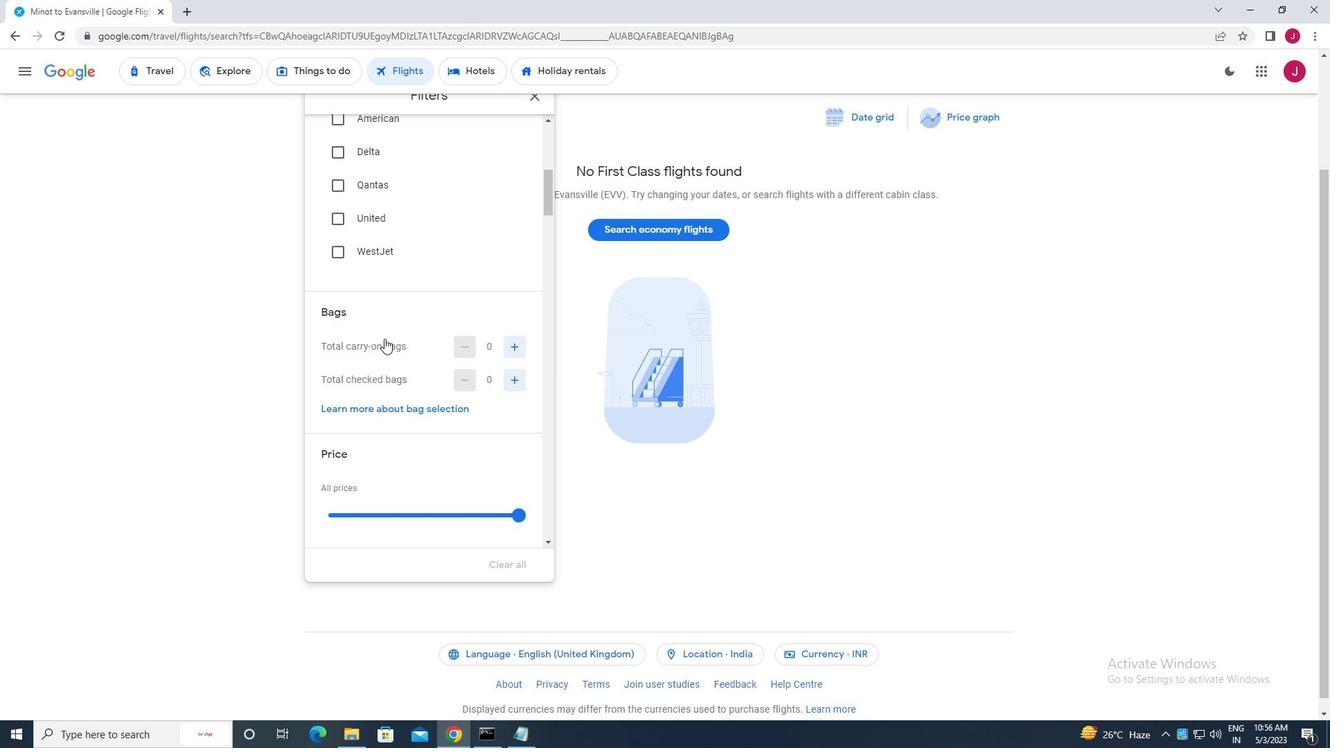 
Action: Mouse scrolled (384, 338) with delta (0, 0)
Screenshot: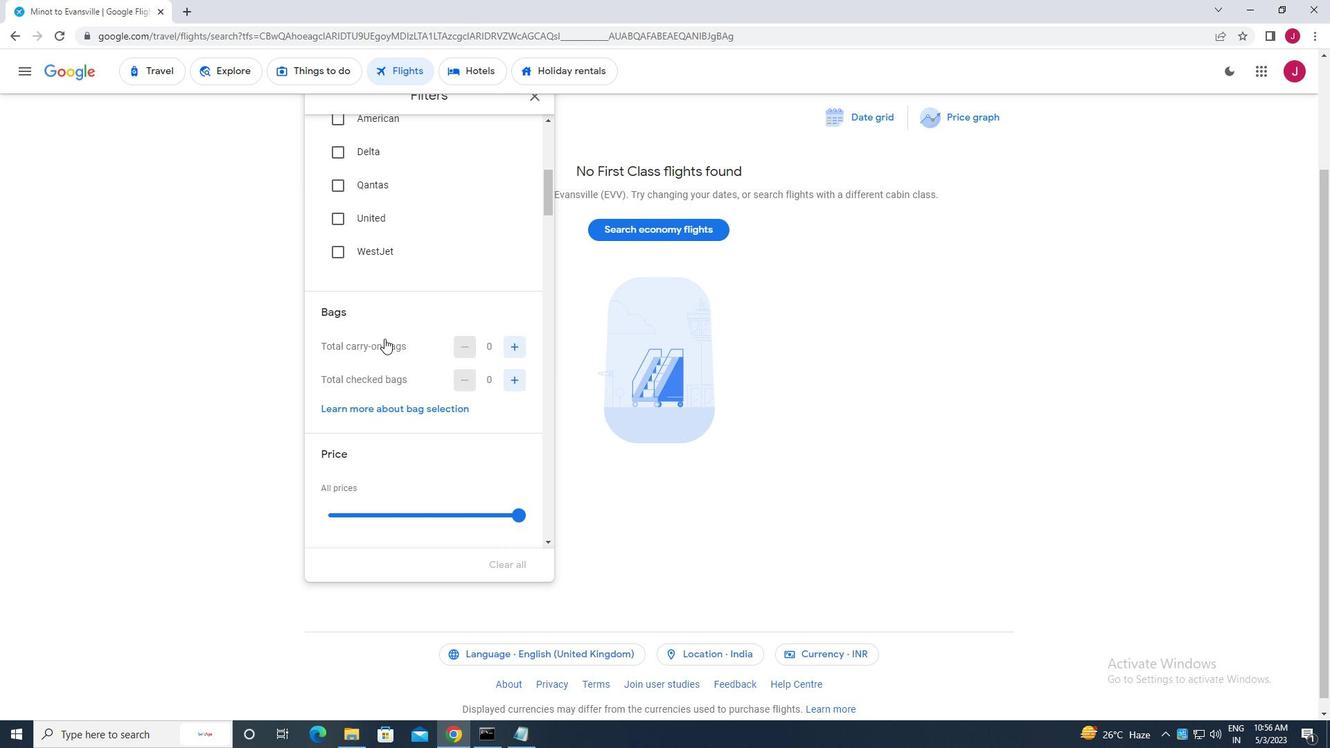 
Action: Mouse moved to (514, 169)
Screenshot: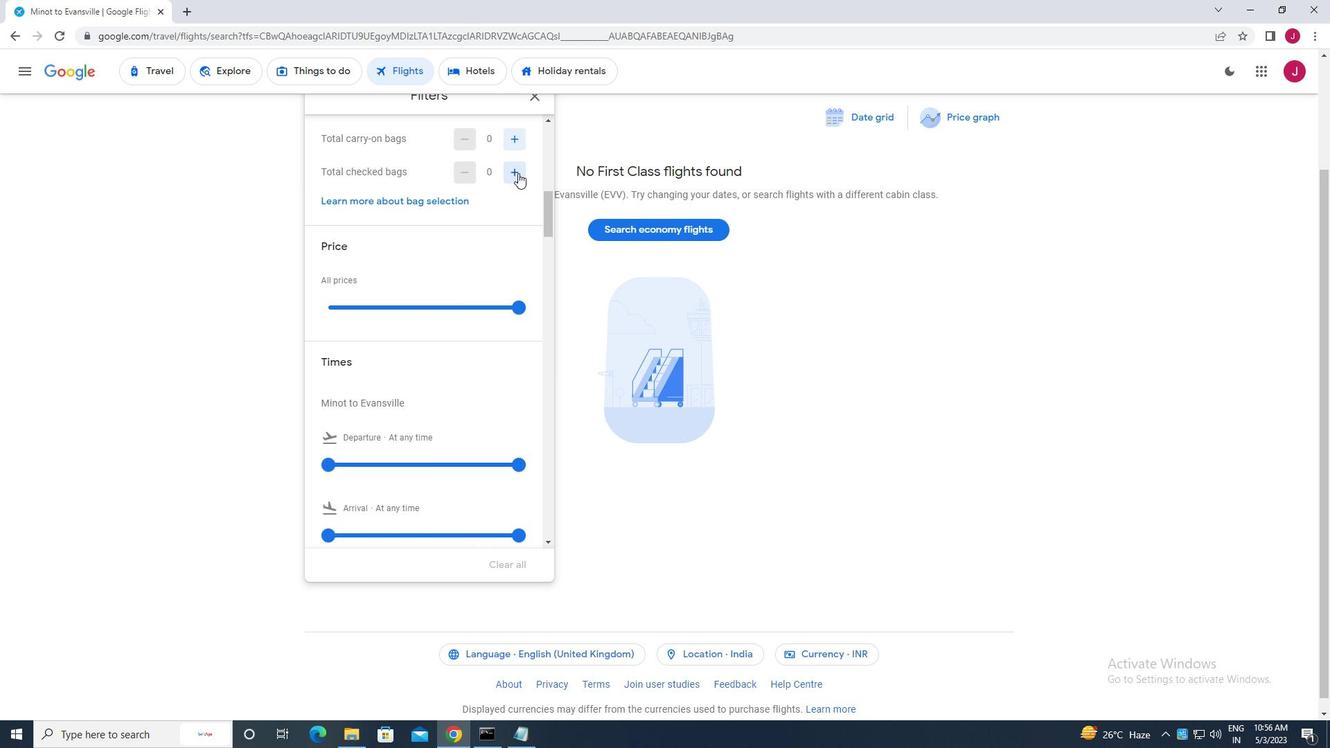 
Action: Mouse pressed left at (514, 169)
Screenshot: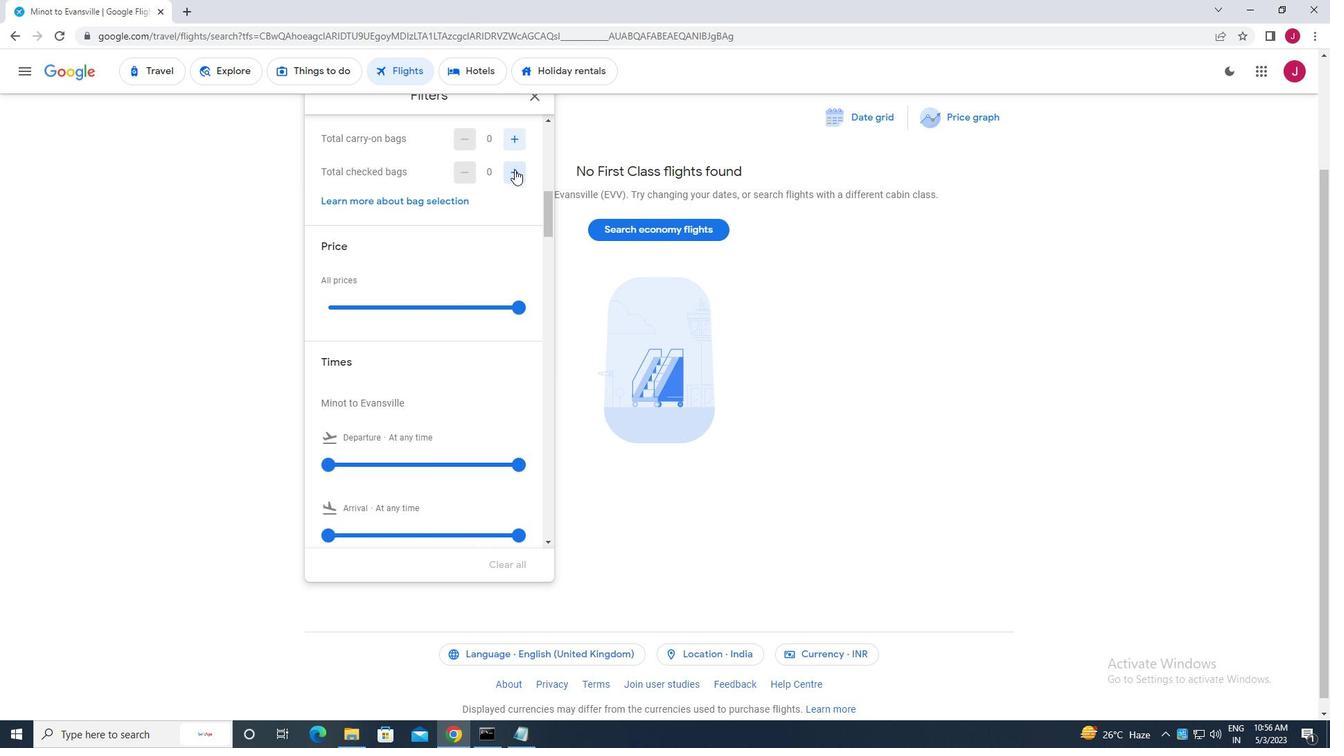 
Action: Mouse moved to (515, 332)
Screenshot: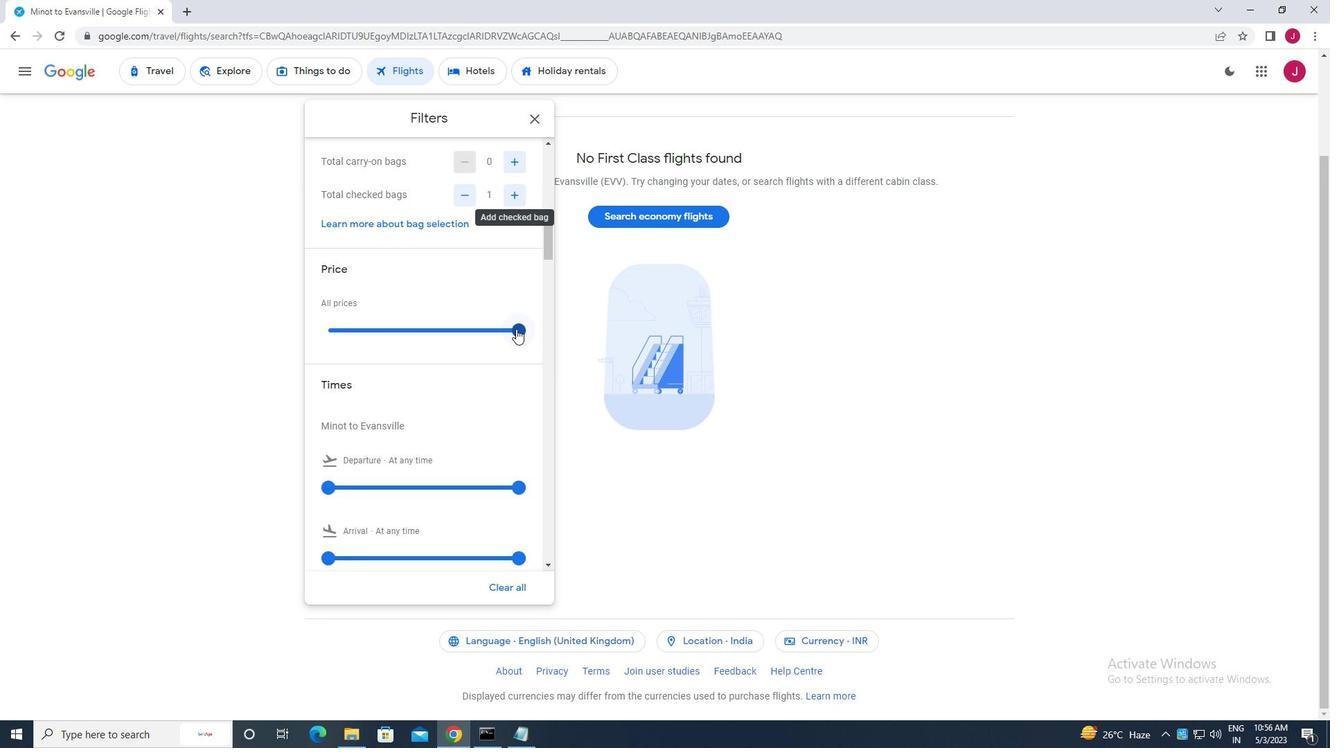 
Action: Mouse pressed left at (515, 332)
Screenshot: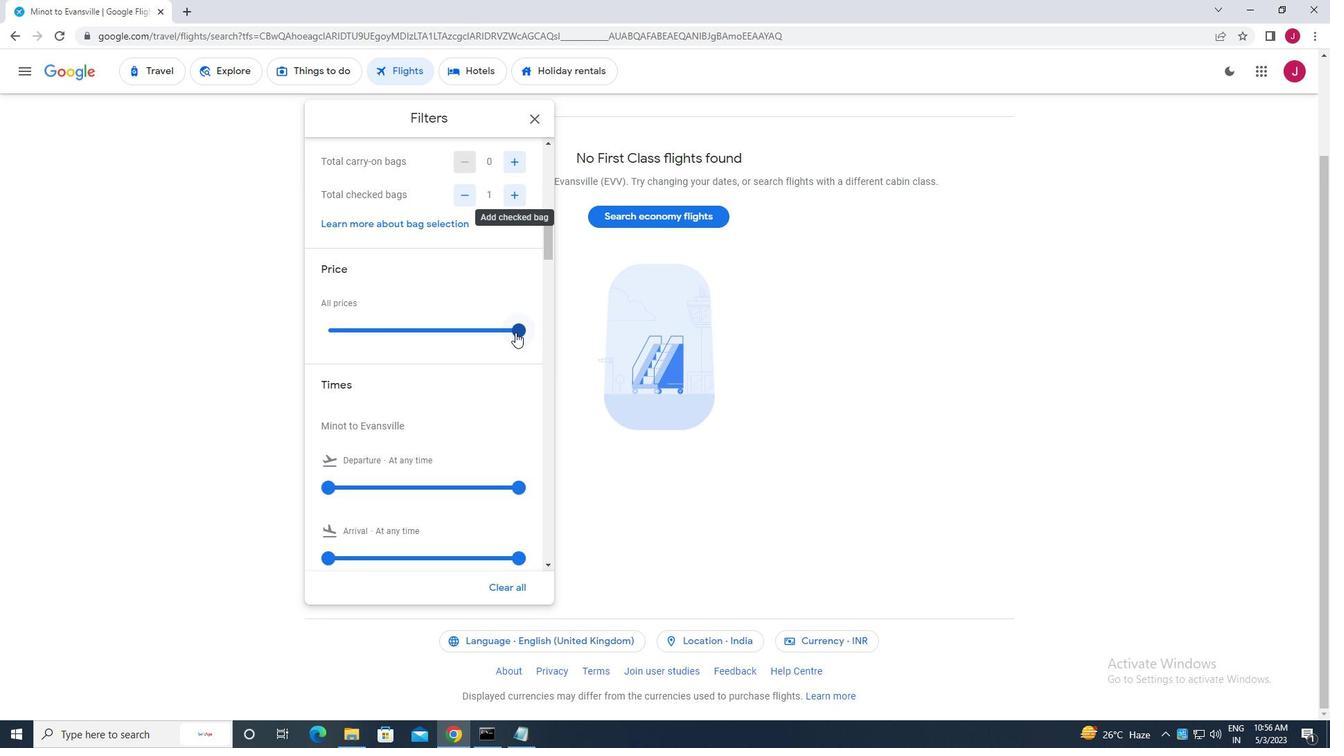 
Action: Mouse moved to (520, 439)
Screenshot: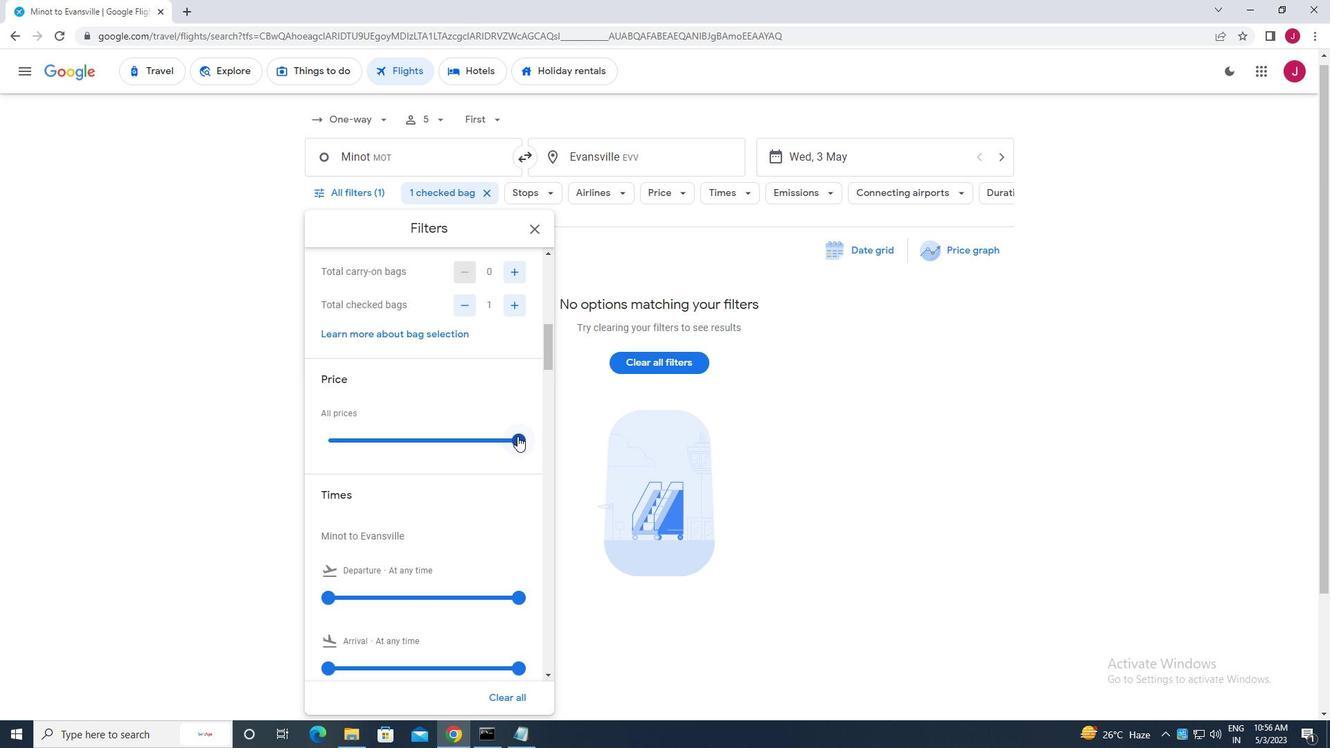 
Action: Mouse pressed left at (520, 439)
Screenshot: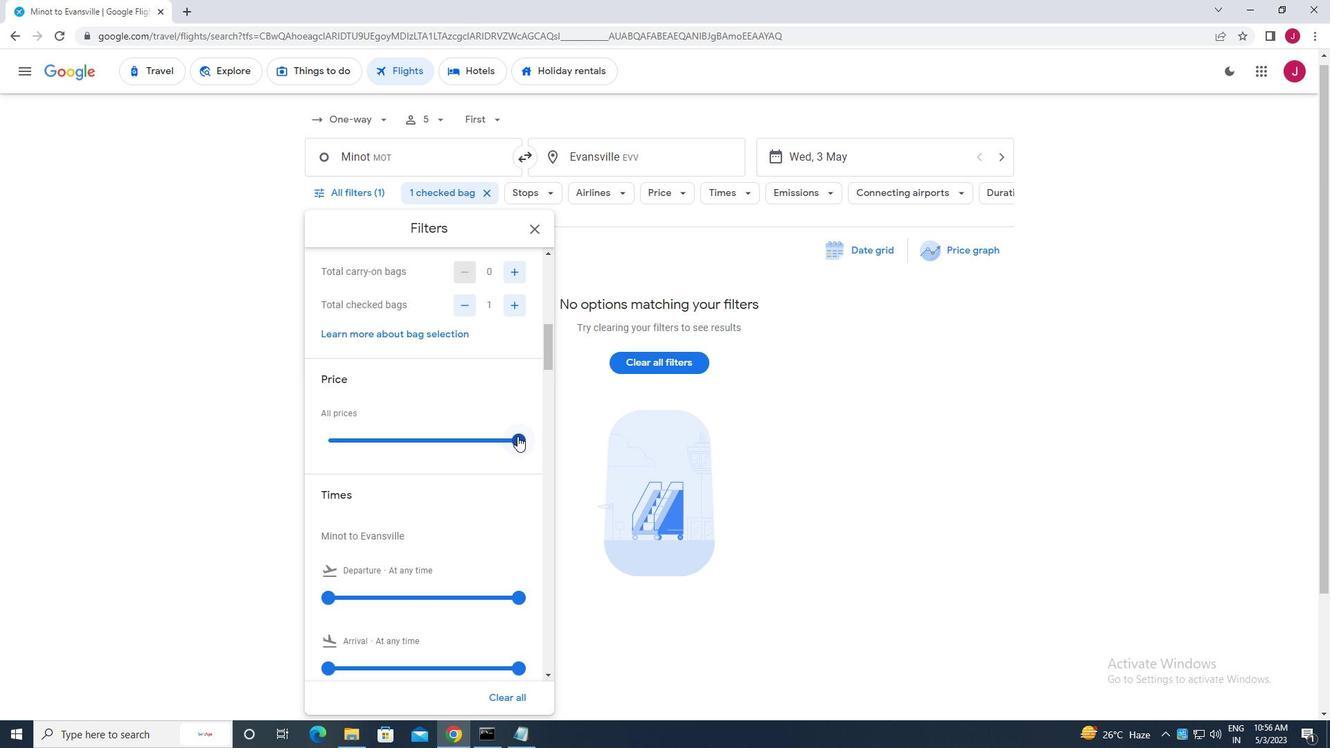 
Action: Mouse moved to (494, 422)
Screenshot: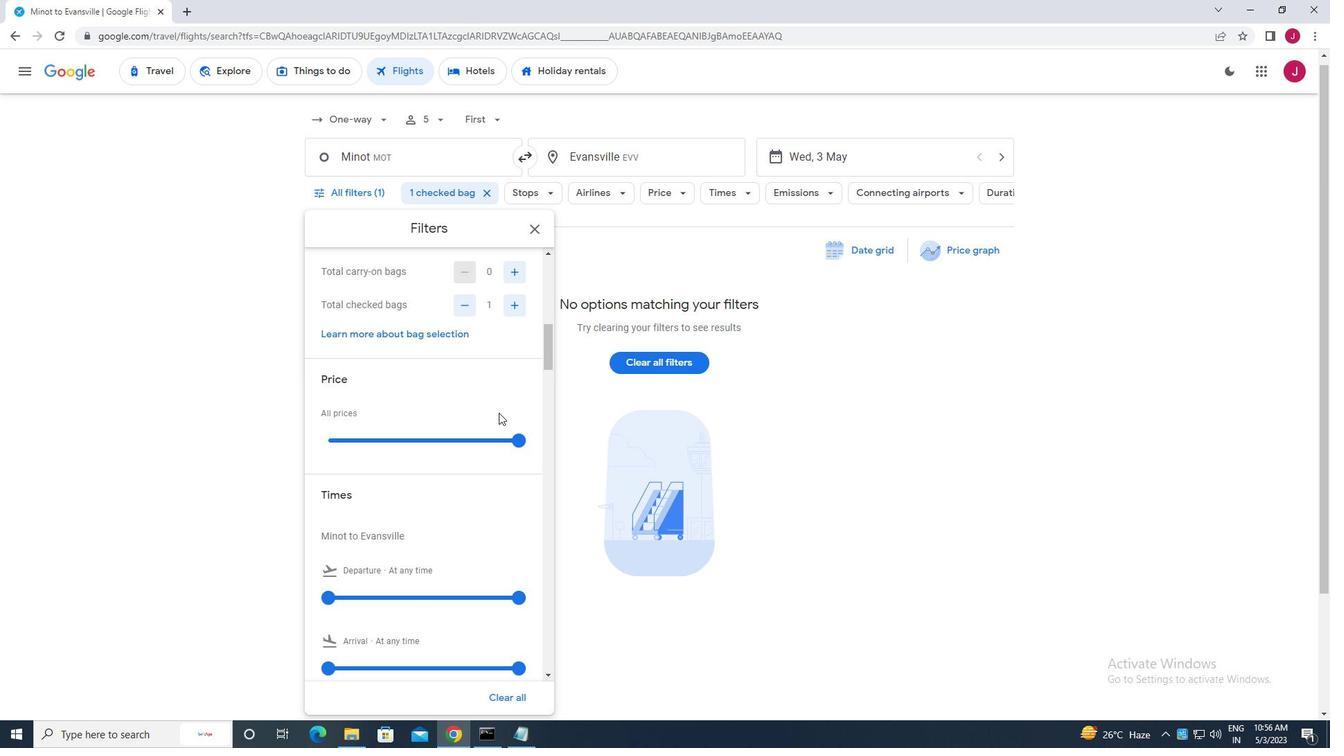 
Action: Mouse scrolled (494, 422) with delta (0, 0)
Screenshot: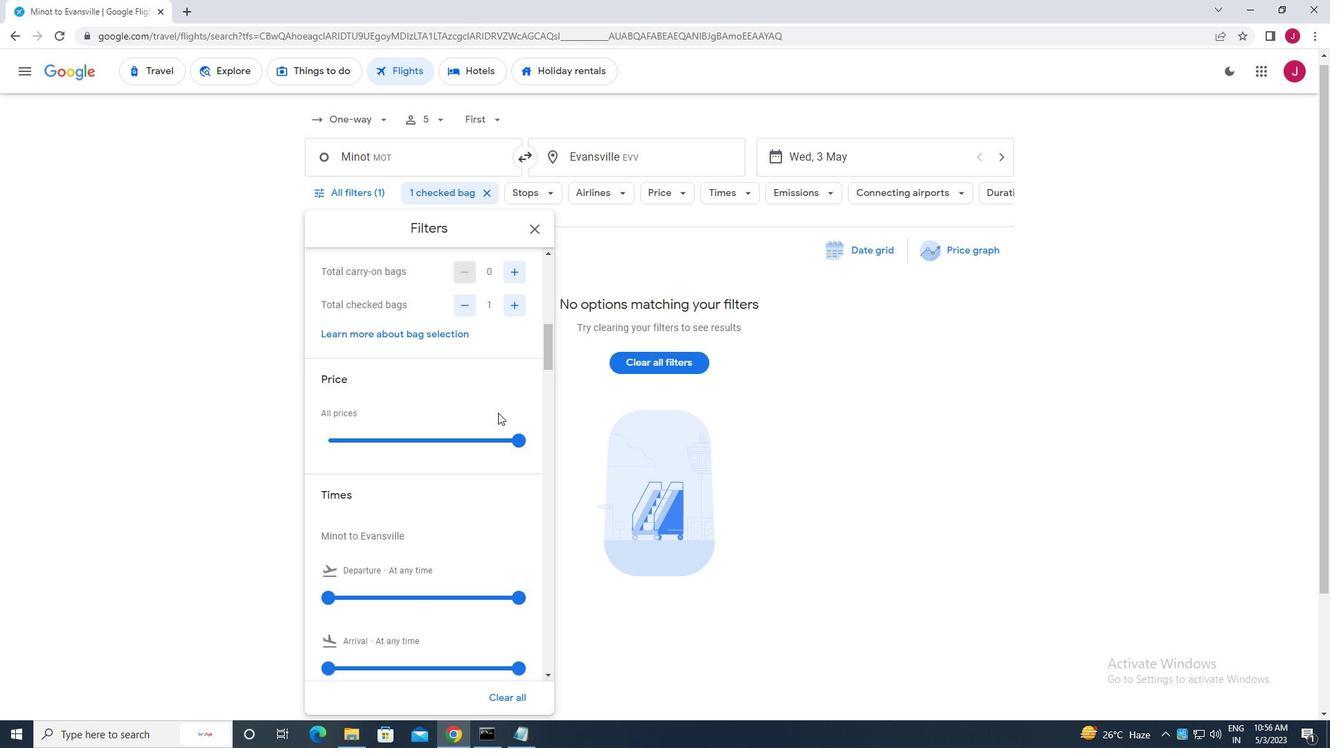 
Action: Mouse moved to (494, 422)
Screenshot: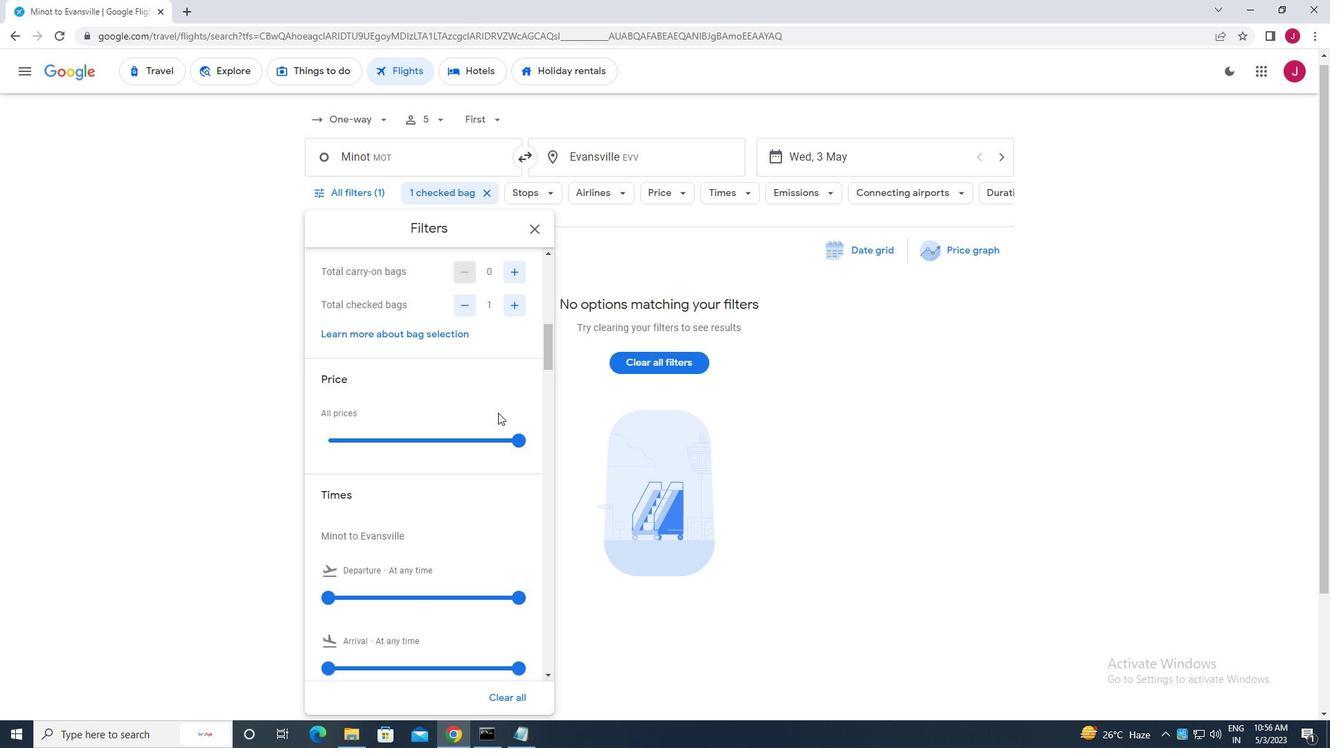 
Action: Mouse scrolled (494, 422) with delta (0, 0)
Screenshot: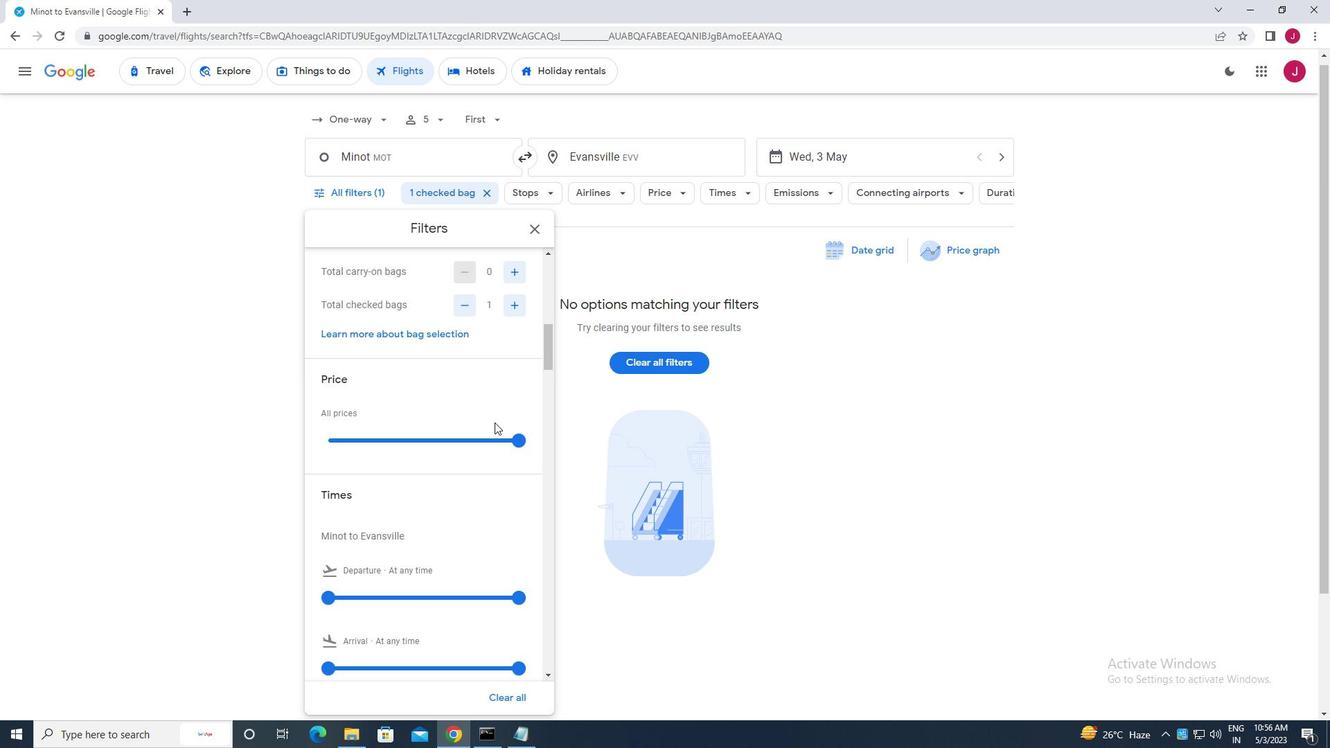 
Action: Mouse moved to (329, 456)
Screenshot: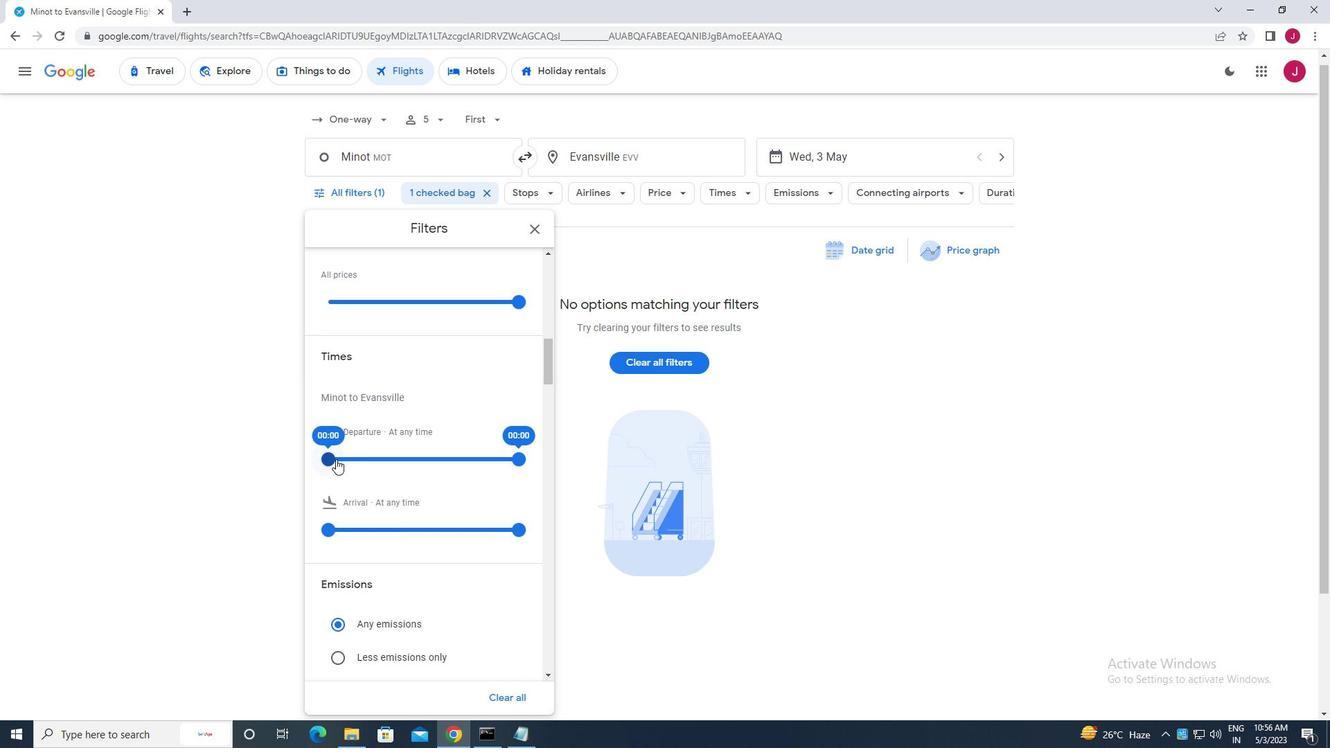 
Action: Mouse pressed left at (329, 456)
Screenshot: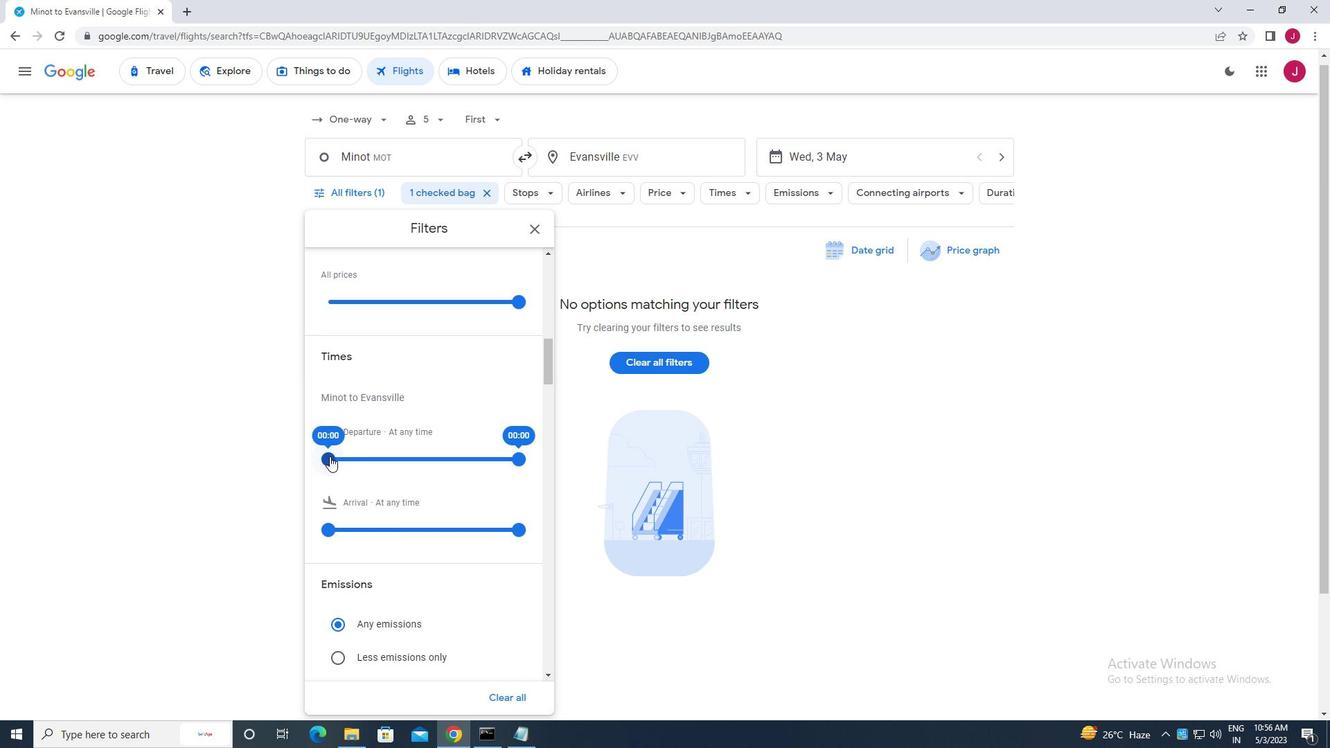 
Action: Mouse moved to (516, 460)
Screenshot: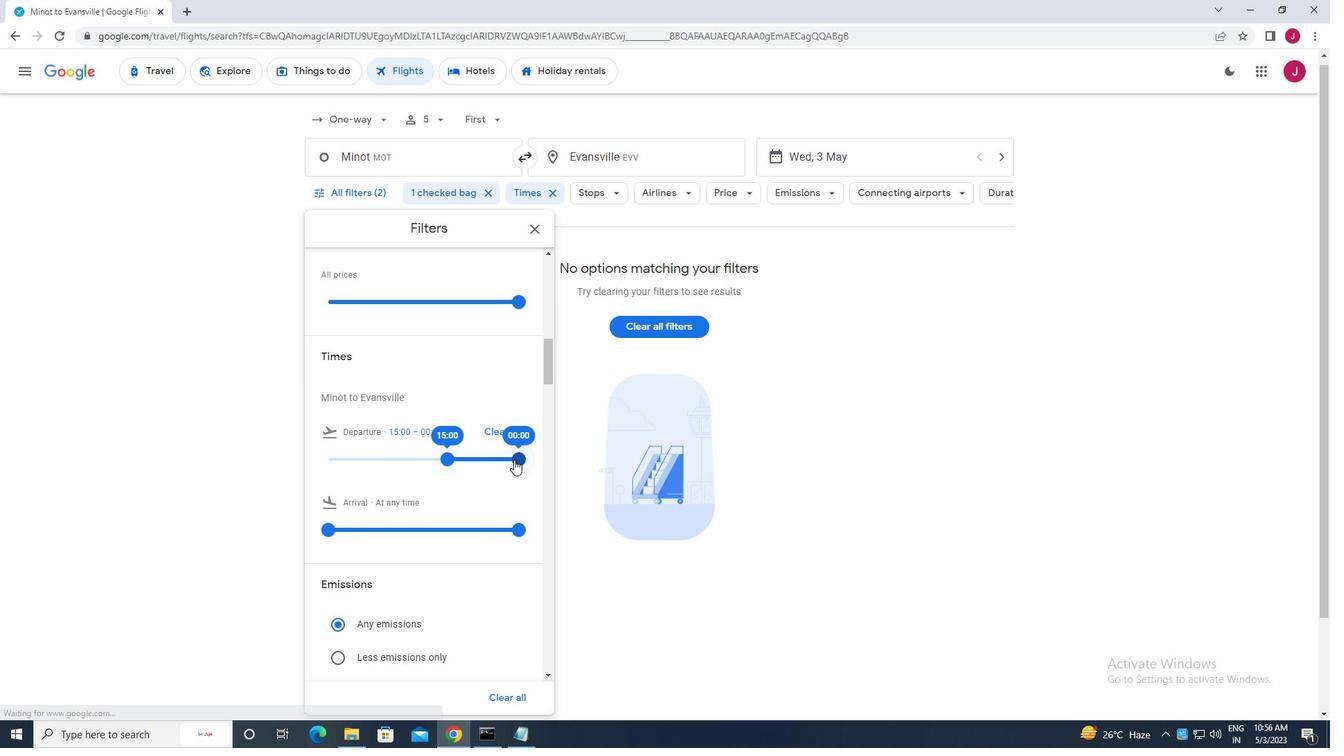 
Action: Mouse pressed left at (516, 460)
Screenshot: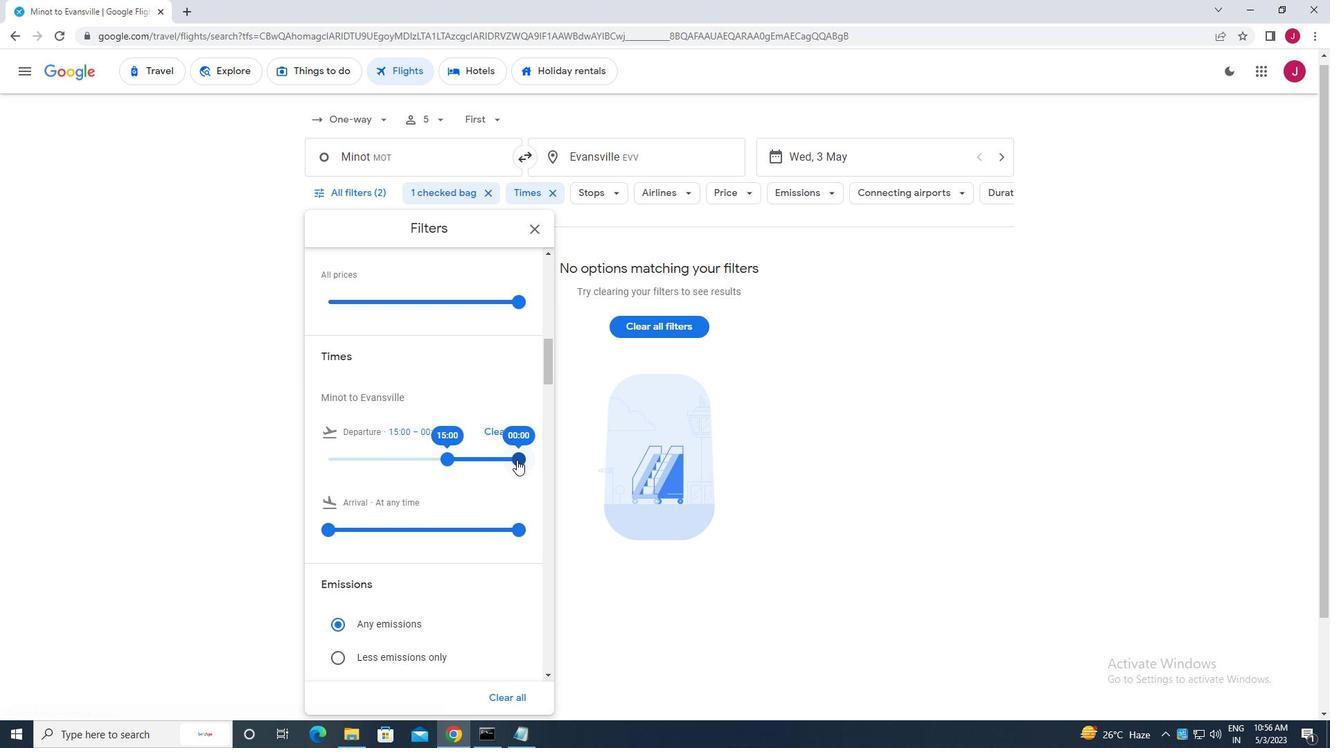 
Action: Mouse moved to (535, 226)
Screenshot: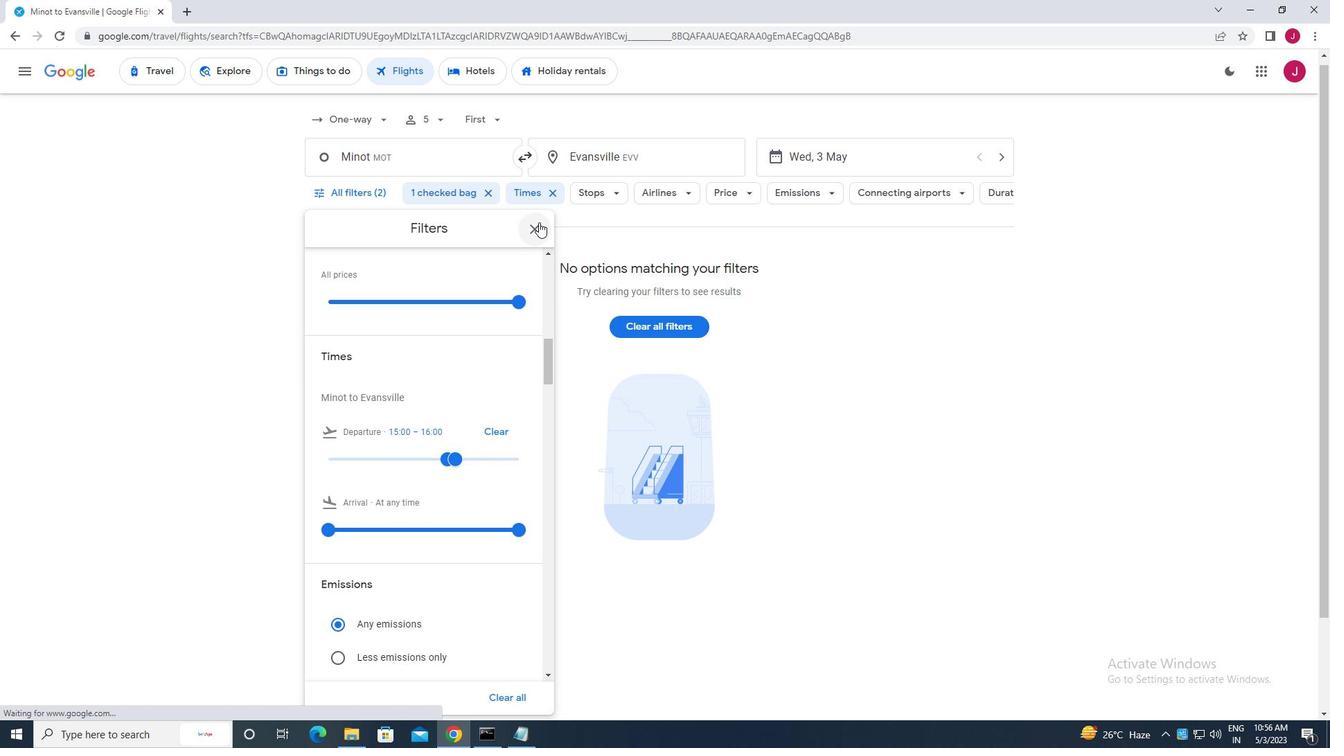 
Action: Mouse pressed left at (535, 226)
Screenshot: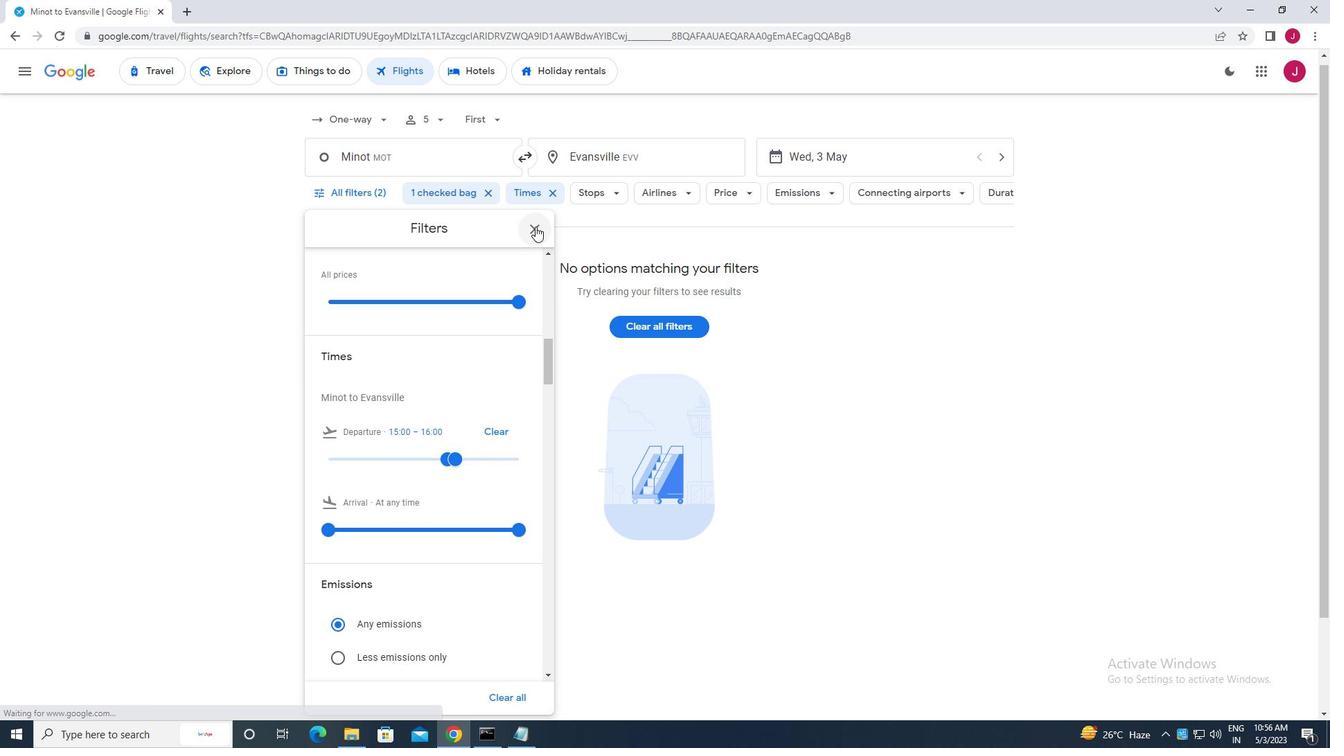 
Action: Mouse moved to (534, 229)
Screenshot: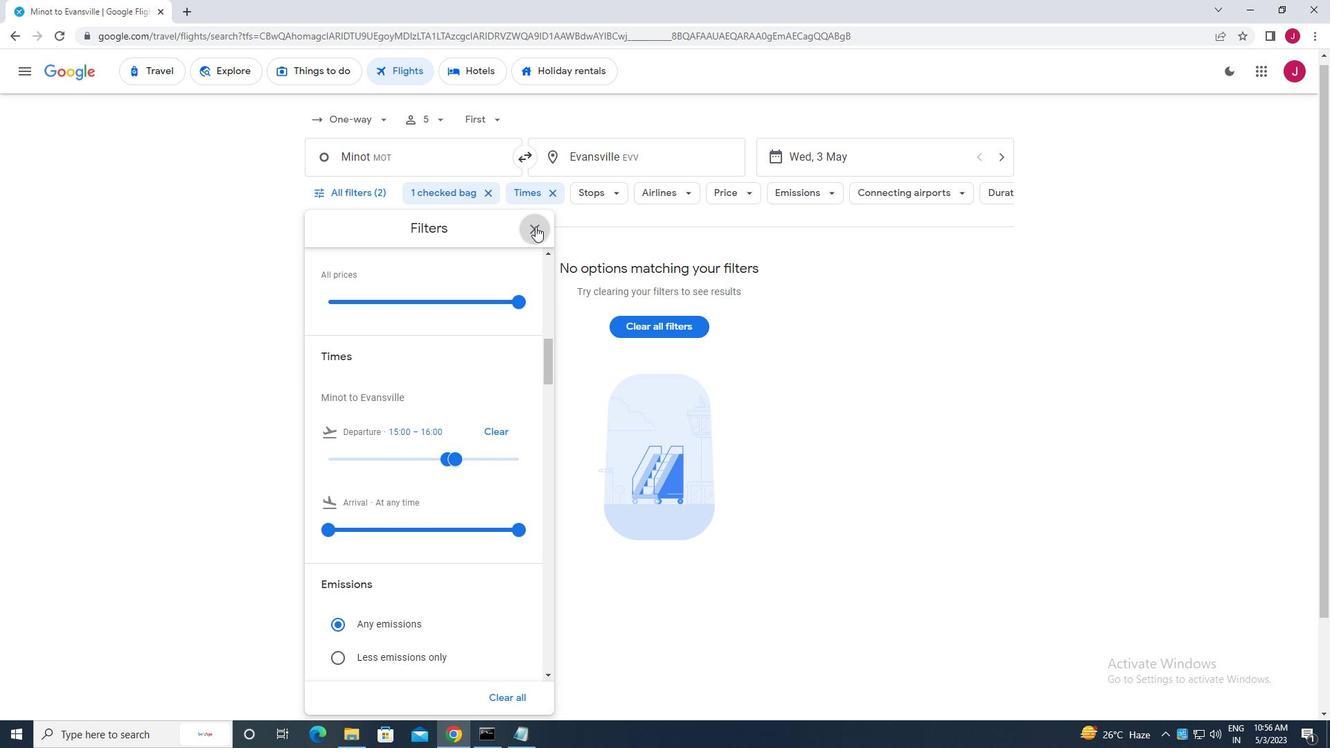 
